 Task: Find connections with filter location Iguatu with filter topic #Futurismwith filter profile language German with filter current company HPCL-Mittal Energy Limited with filter school Amravati University with filter industry Wholesale Alcoholic Beverages with filter service category Logo Design with filter keywords title Grant Writer
Action: Mouse moved to (702, 134)
Screenshot: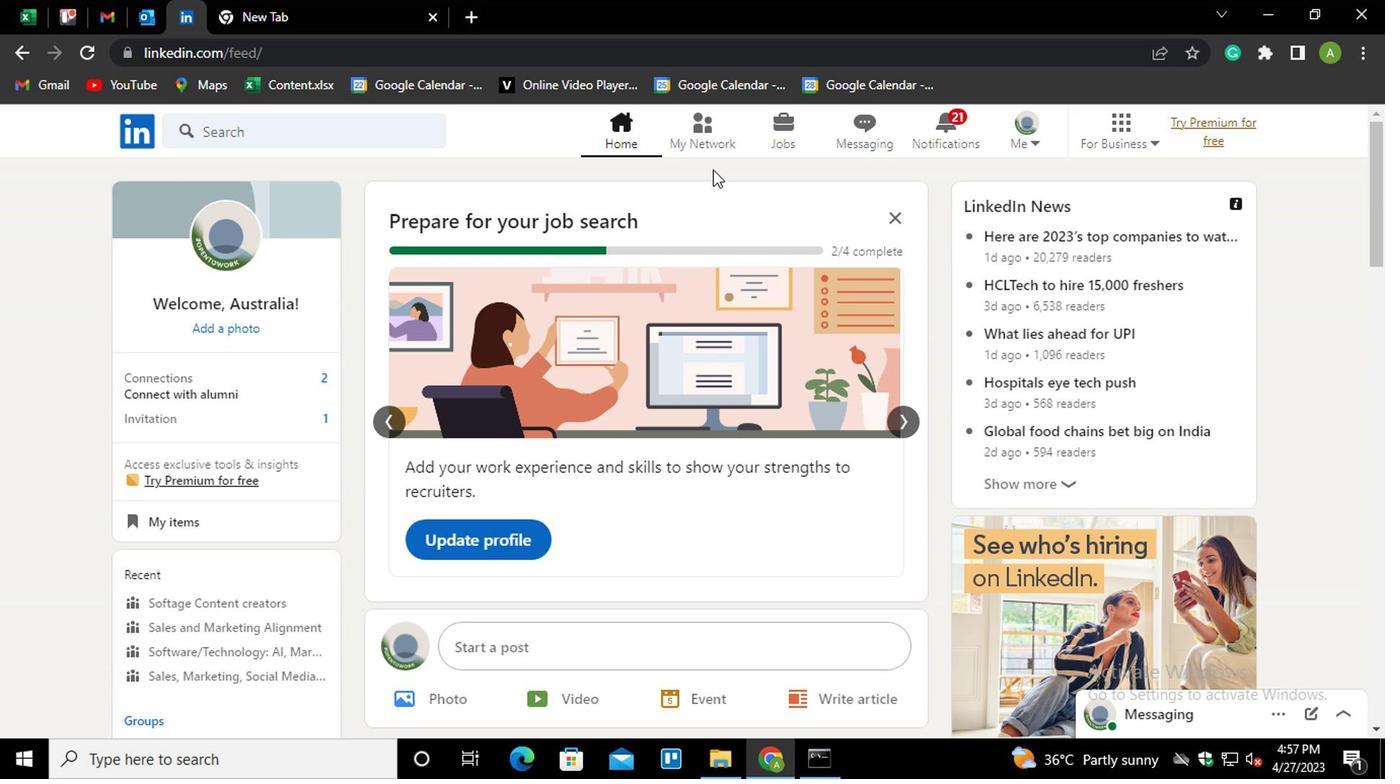 
Action: Mouse pressed left at (702, 134)
Screenshot: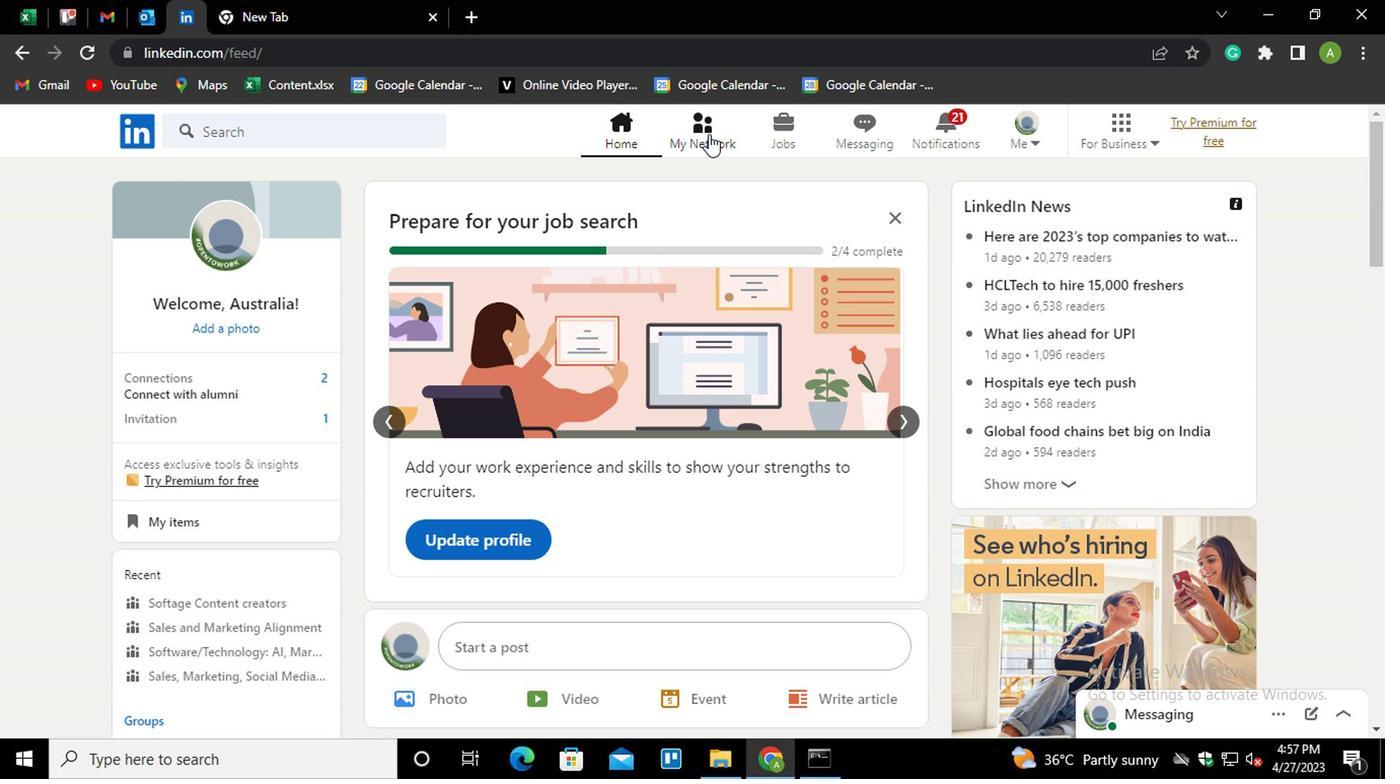 
Action: Mouse moved to (239, 246)
Screenshot: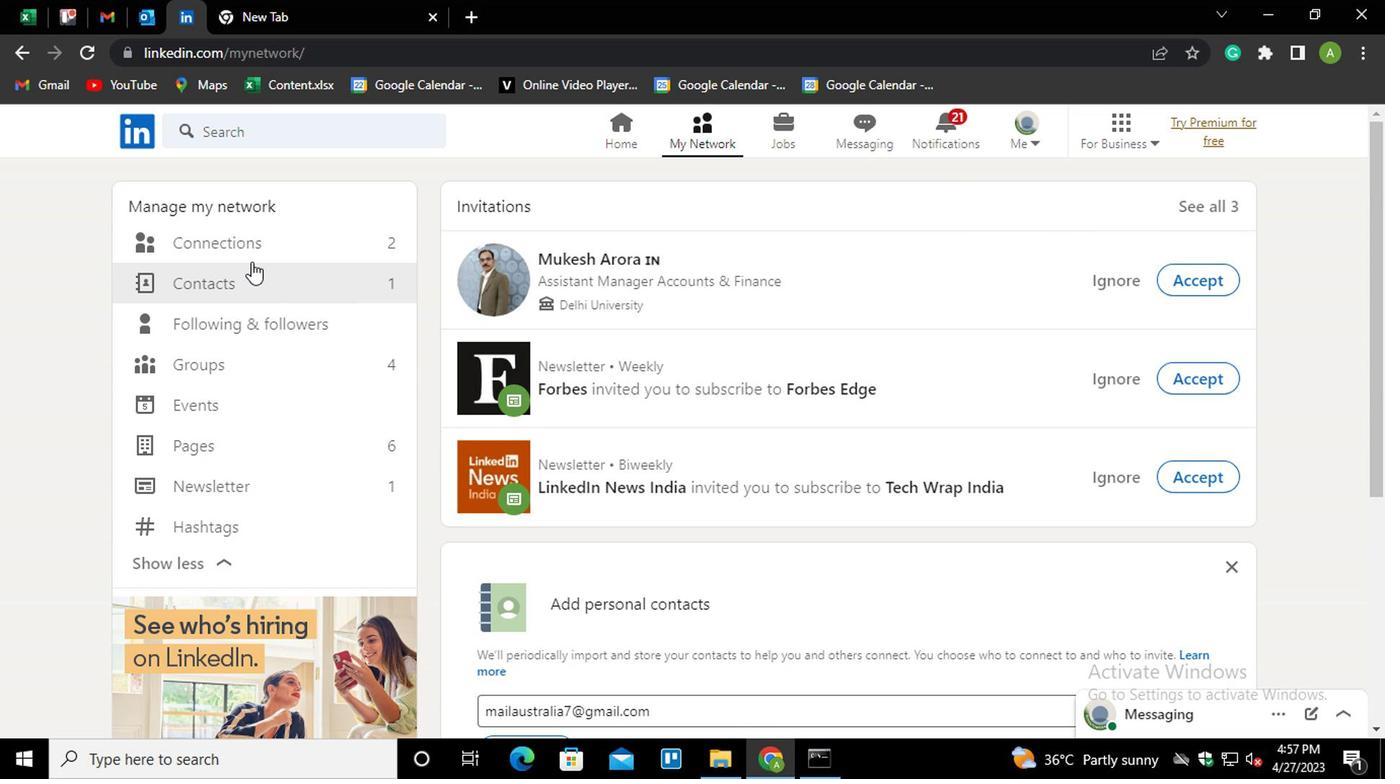 
Action: Mouse pressed left at (239, 246)
Screenshot: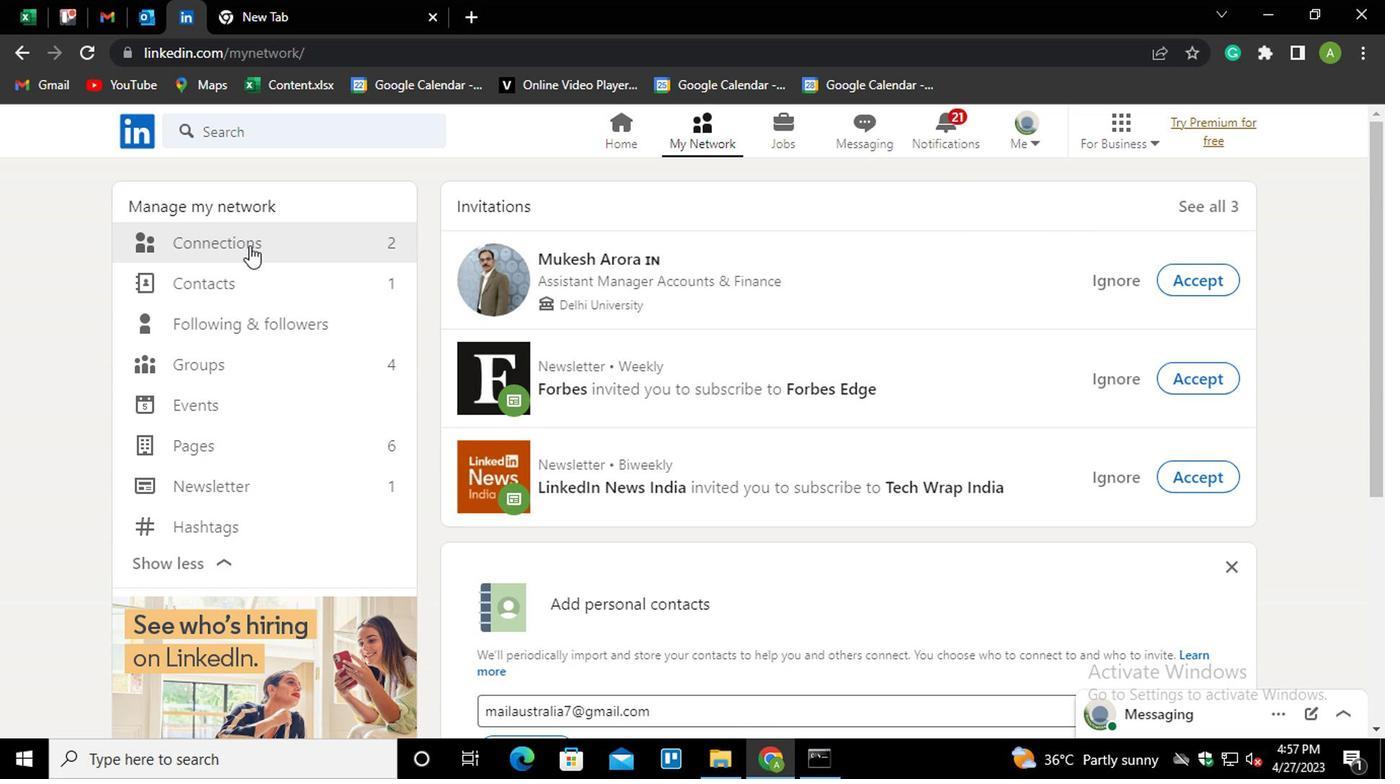 
Action: Mouse moved to (834, 238)
Screenshot: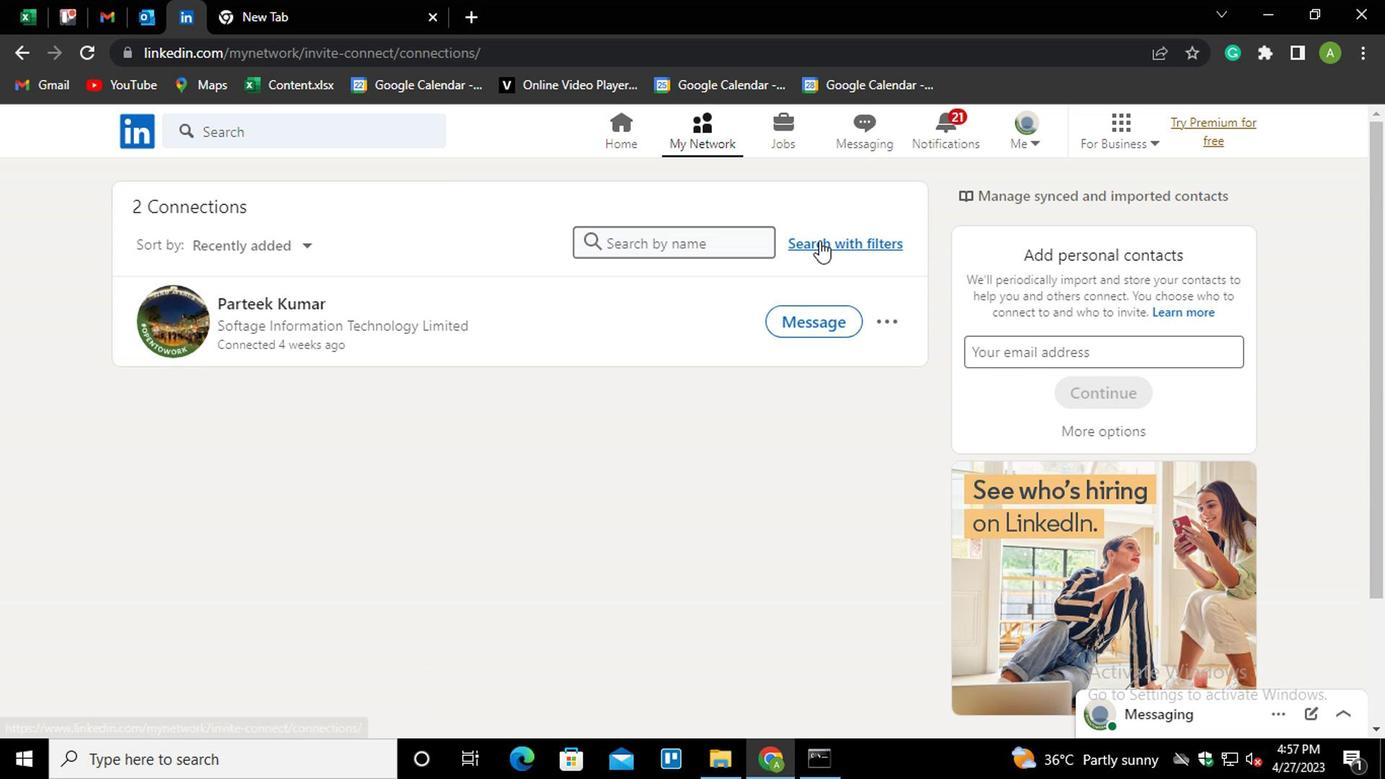 
Action: Mouse pressed left at (834, 238)
Screenshot: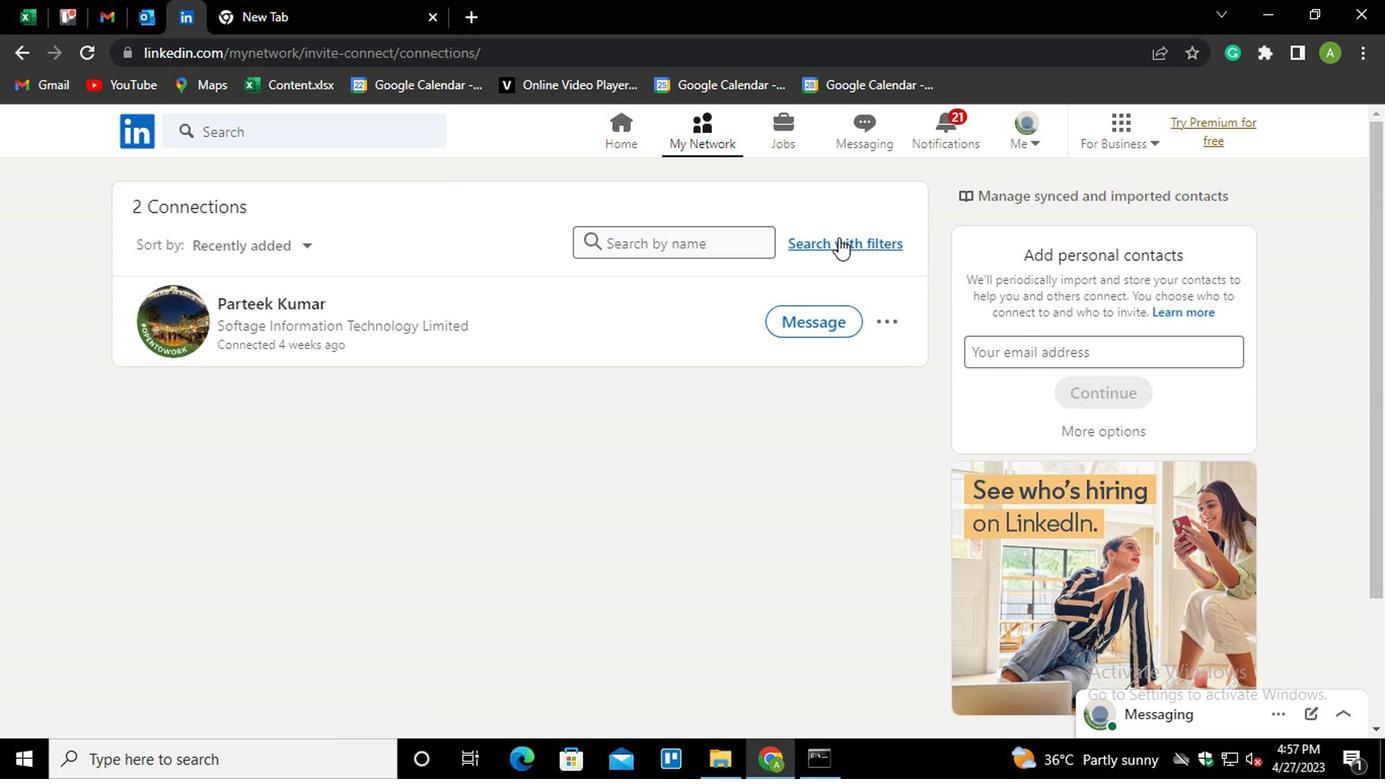 
Action: Mouse moved to (743, 185)
Screenshot: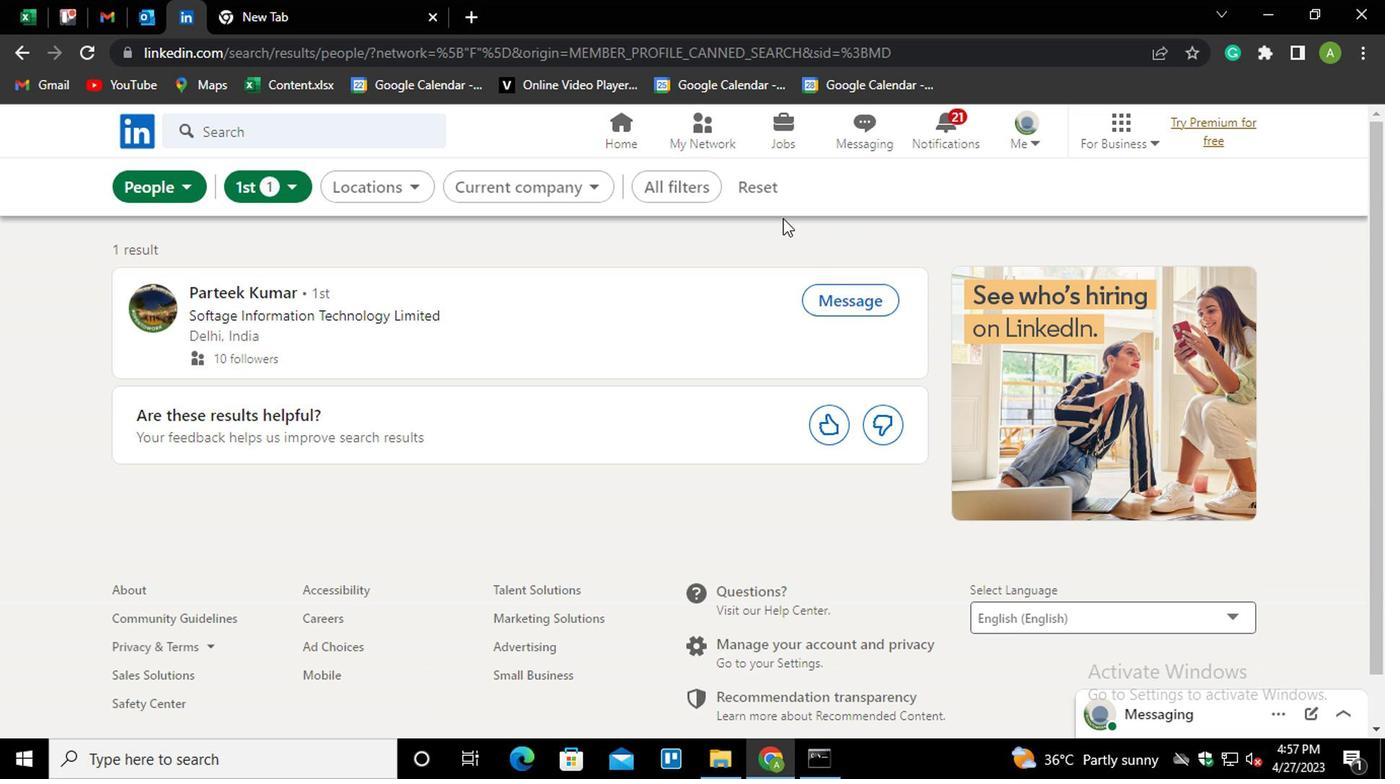 
Action: Mouse pressed left at (743, 185)
Screenshot: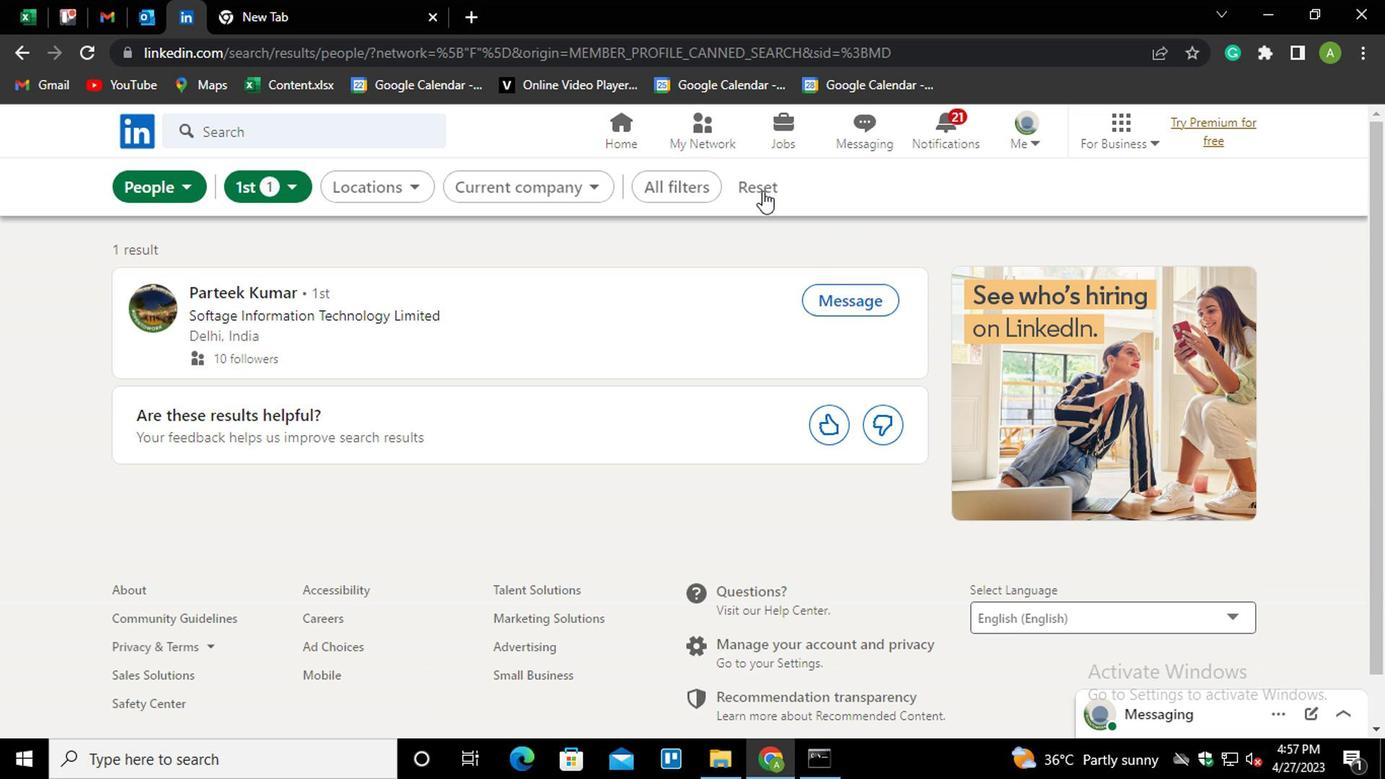 
Action: Mouse moved to (738, 191)
Screenshot: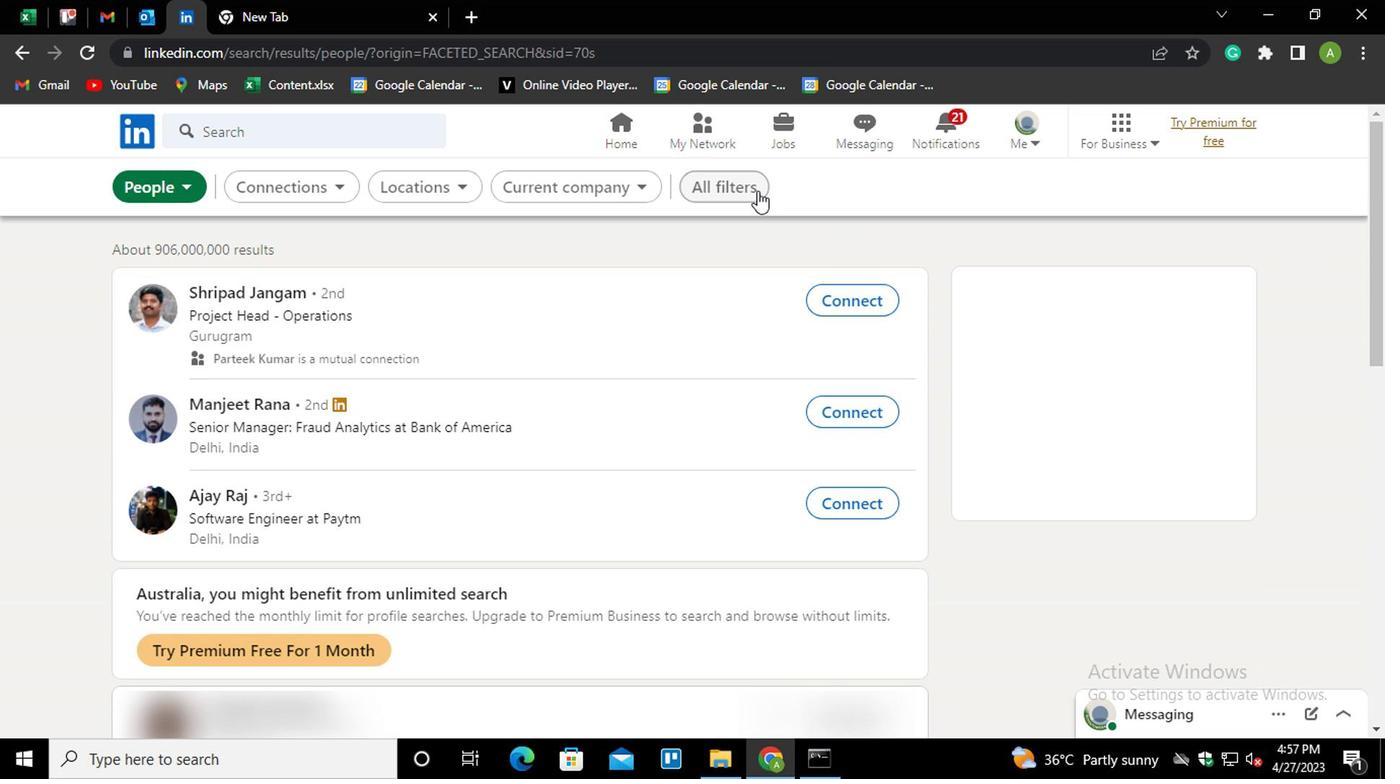 
Action: Mouse pressed left at (738, 191)
Screenshot: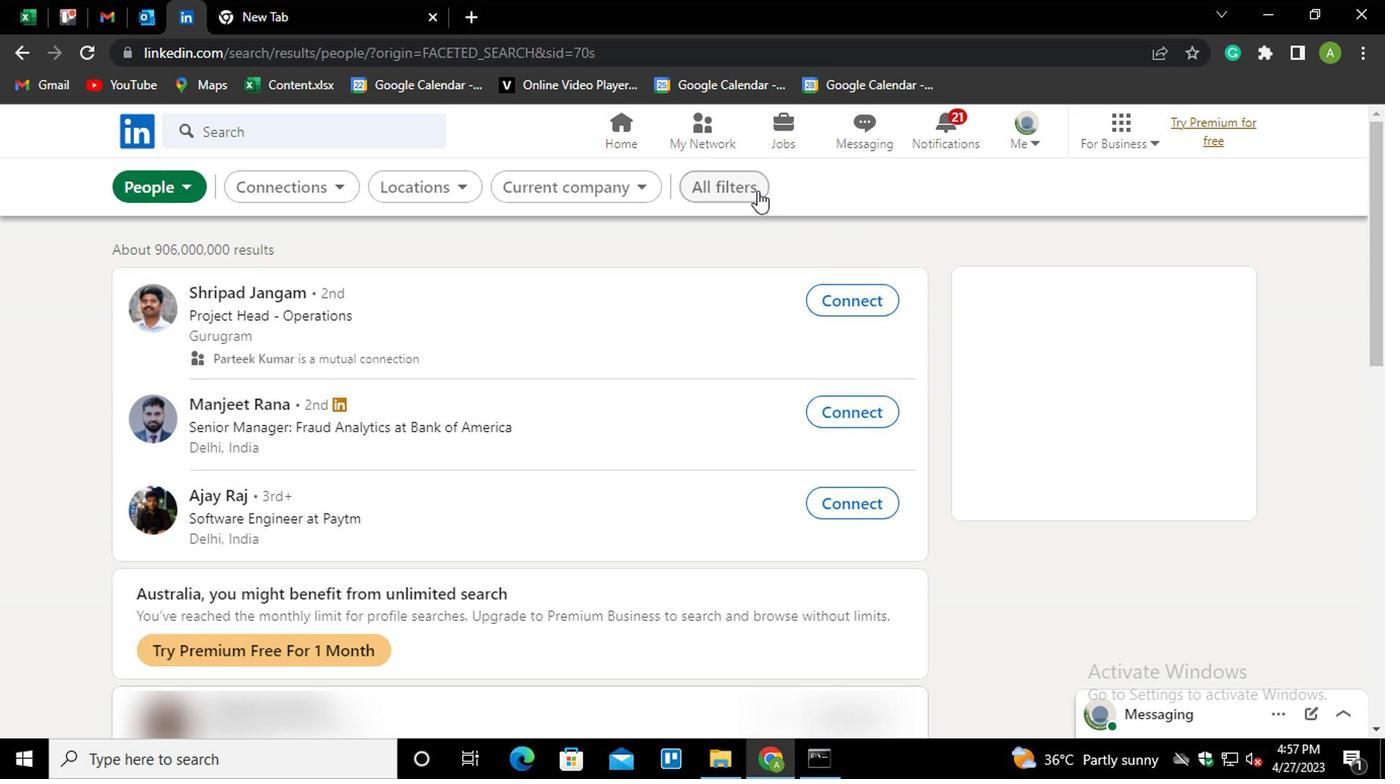
Action: Mouse moved to (927, 352)
Screenshot: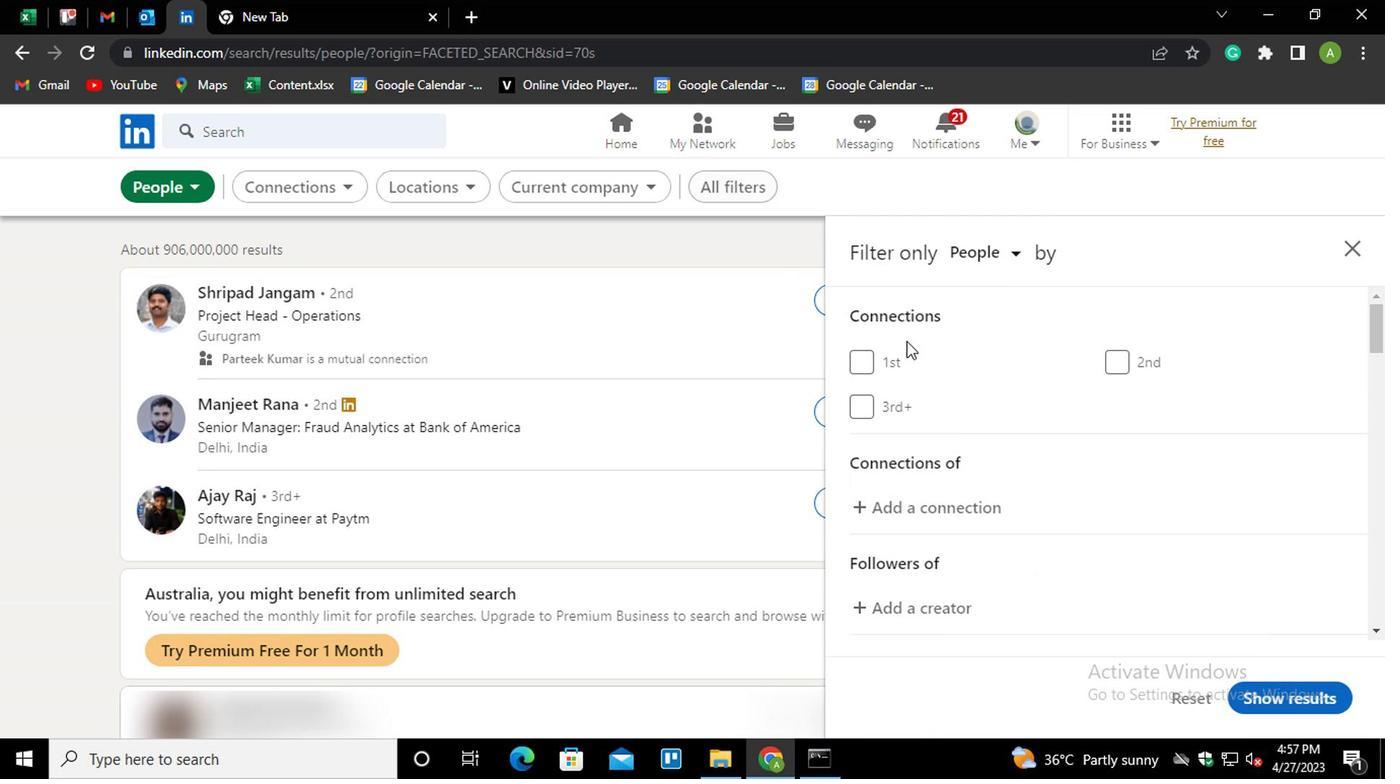 
Action: Mouse scrolled (927, 352) with delta (0, 0)
Screenshot: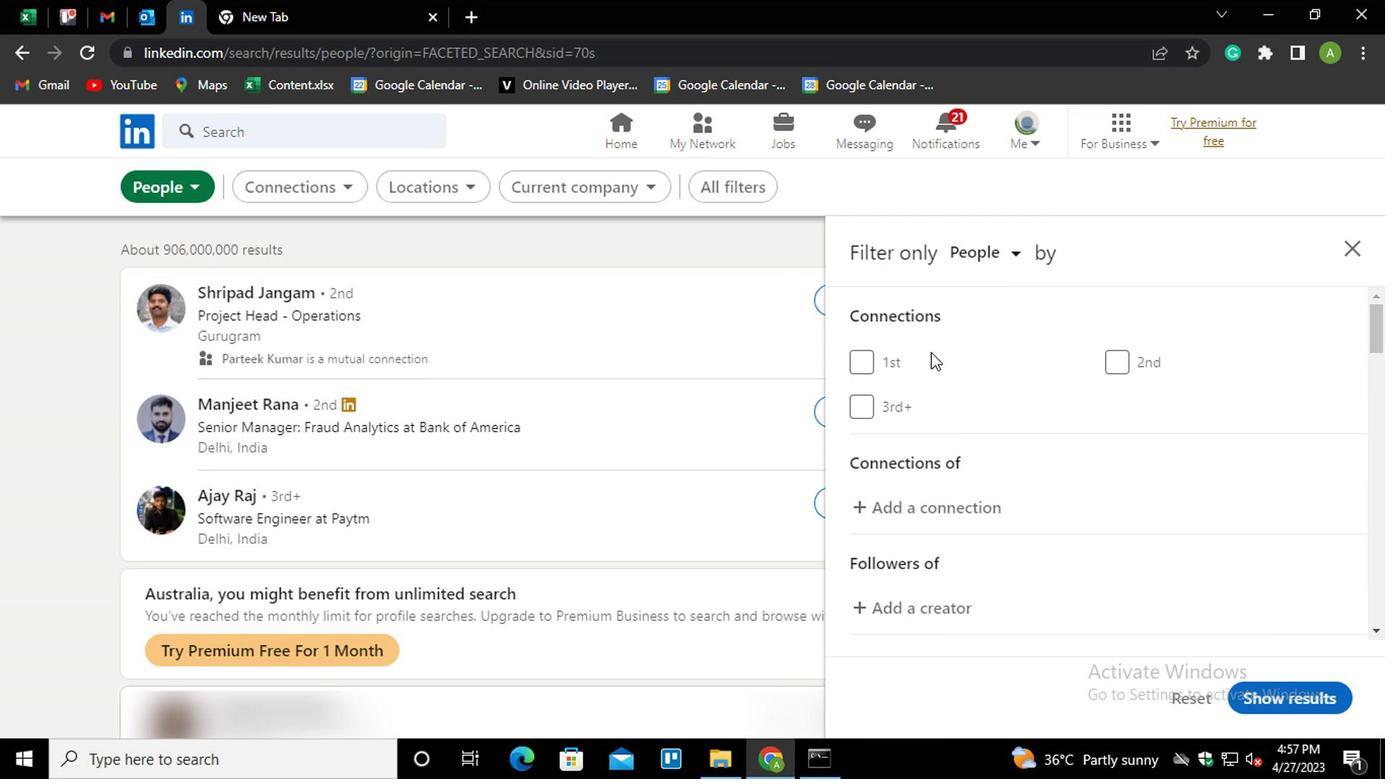 
Action: Mouse scrolled (927, 352) with delta (0, 0)
Screenshot: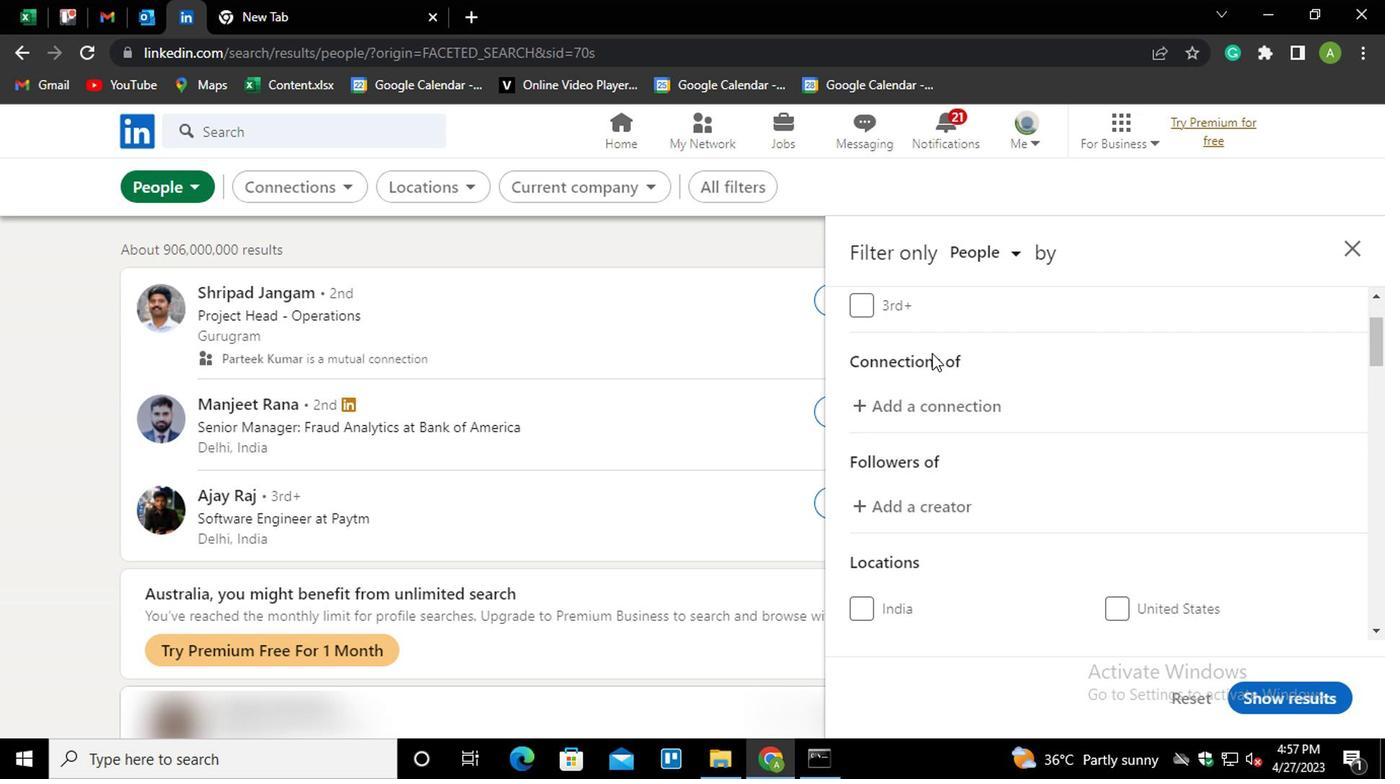 
Action: Mouse scrolled (927, 352) with delta (0, 0)
Screenshot: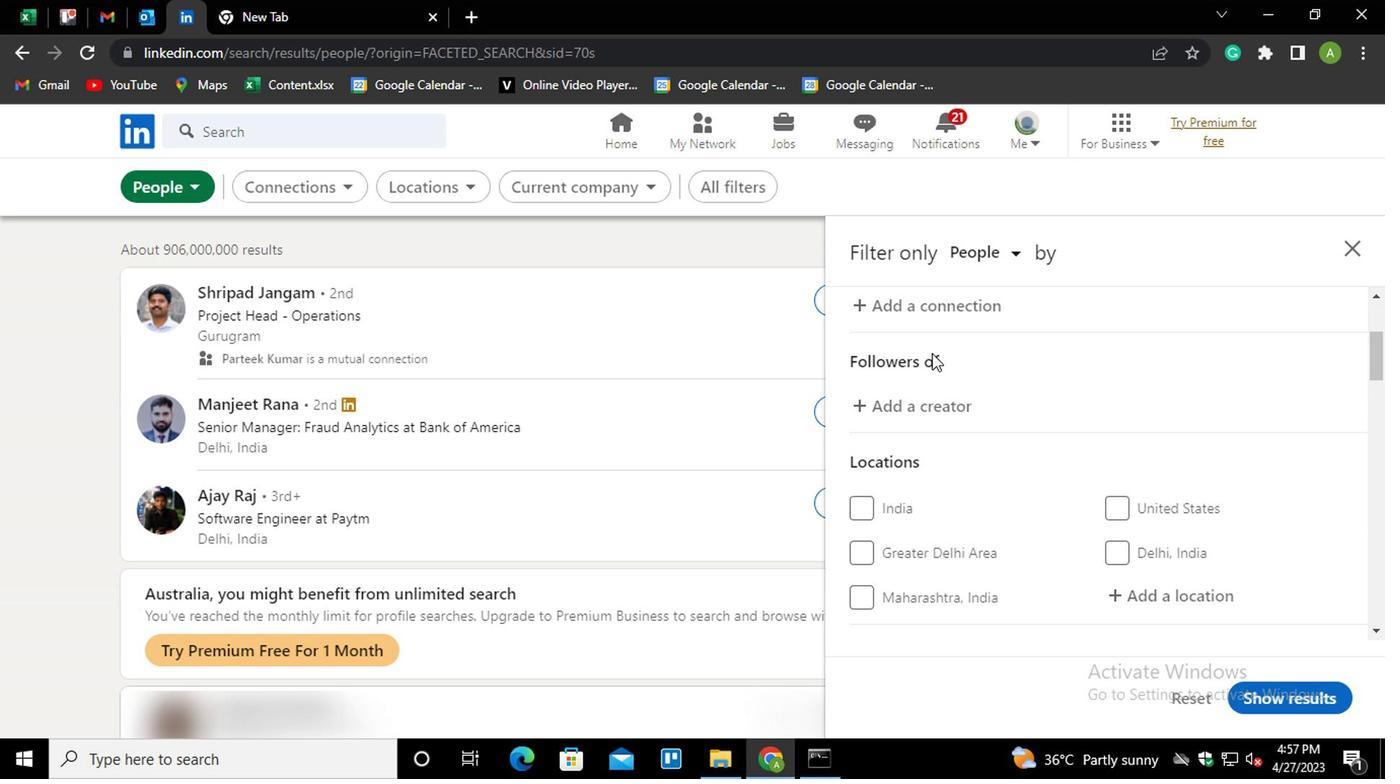 
Action: Mouse scrolled (927, 352) with delta (0, 0)
Screenshot: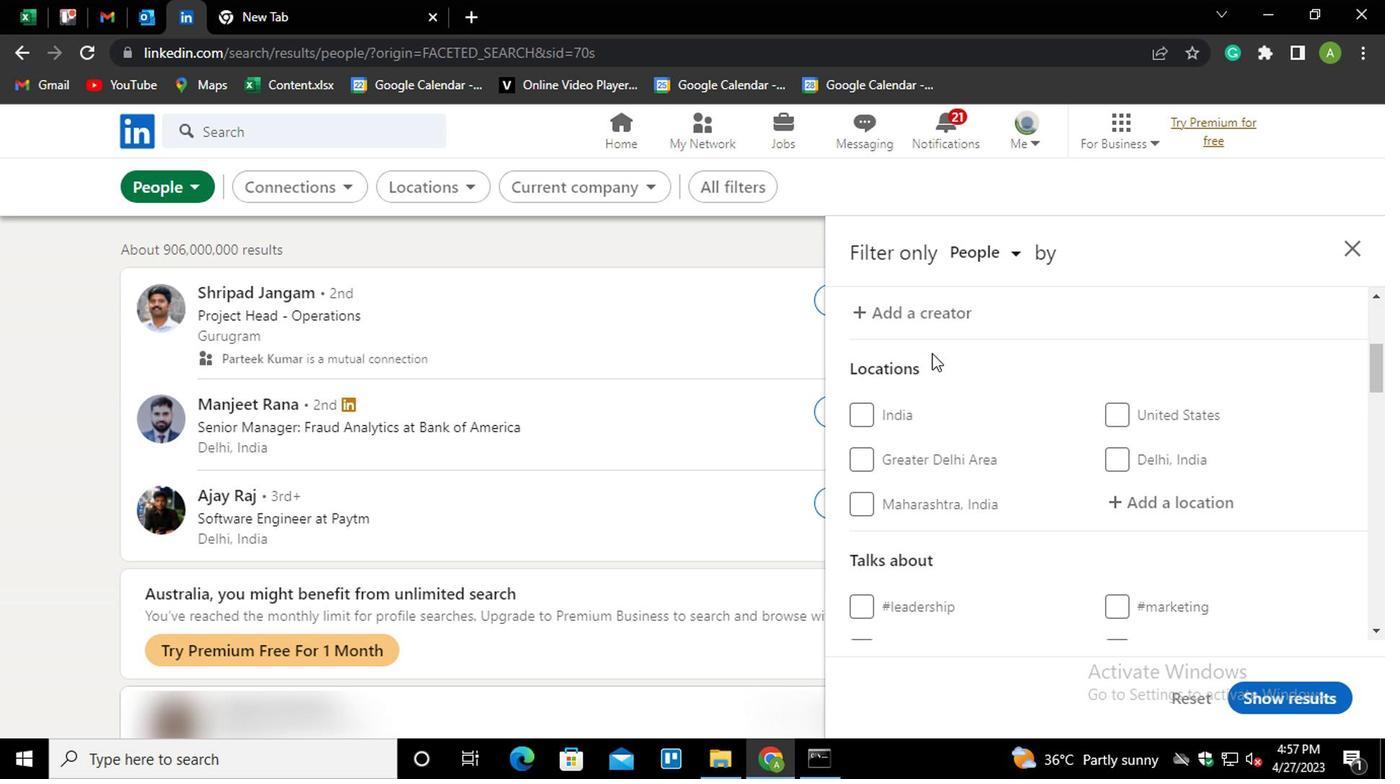 
Action: Mouse scrolled (927, 352) with delta (0, 0)
Screenshot: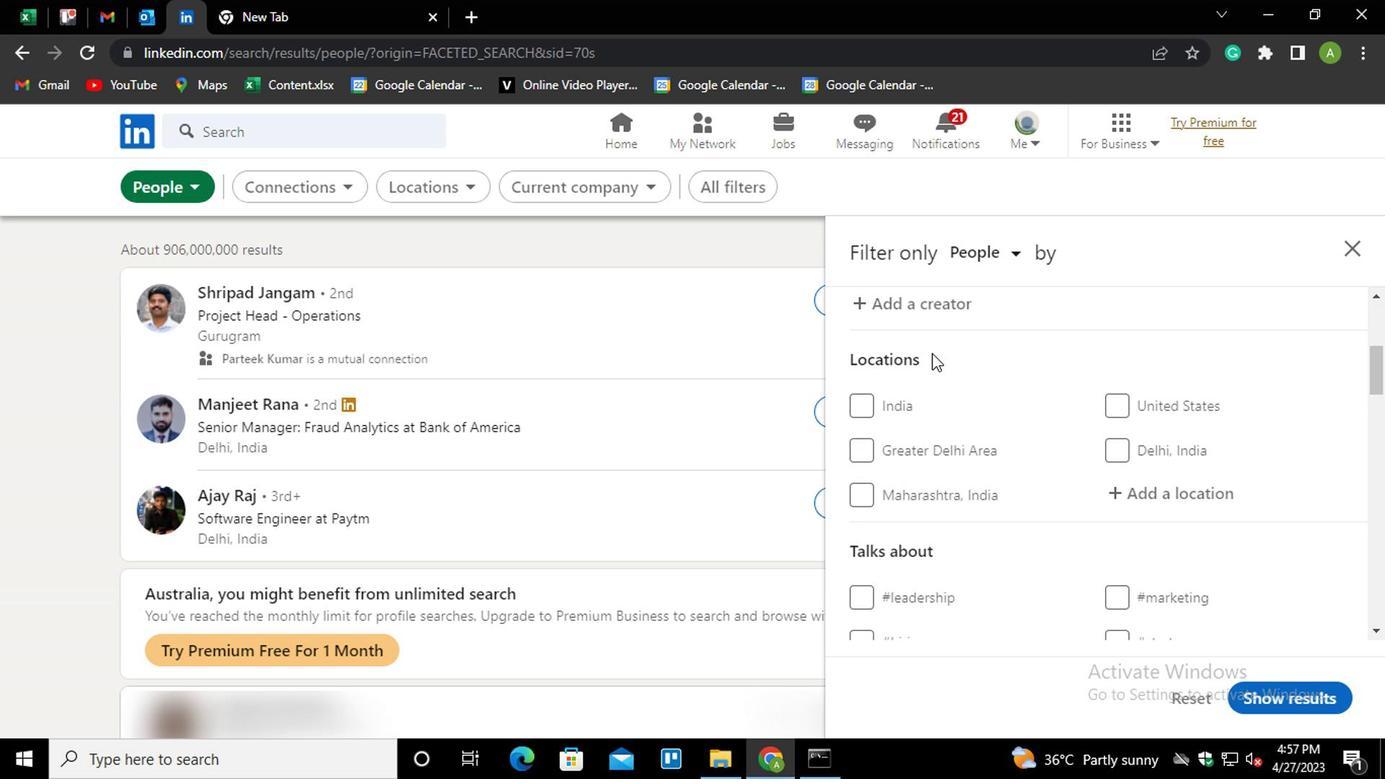 
Action: Mouse moved to (1125, 294)
Screenshot: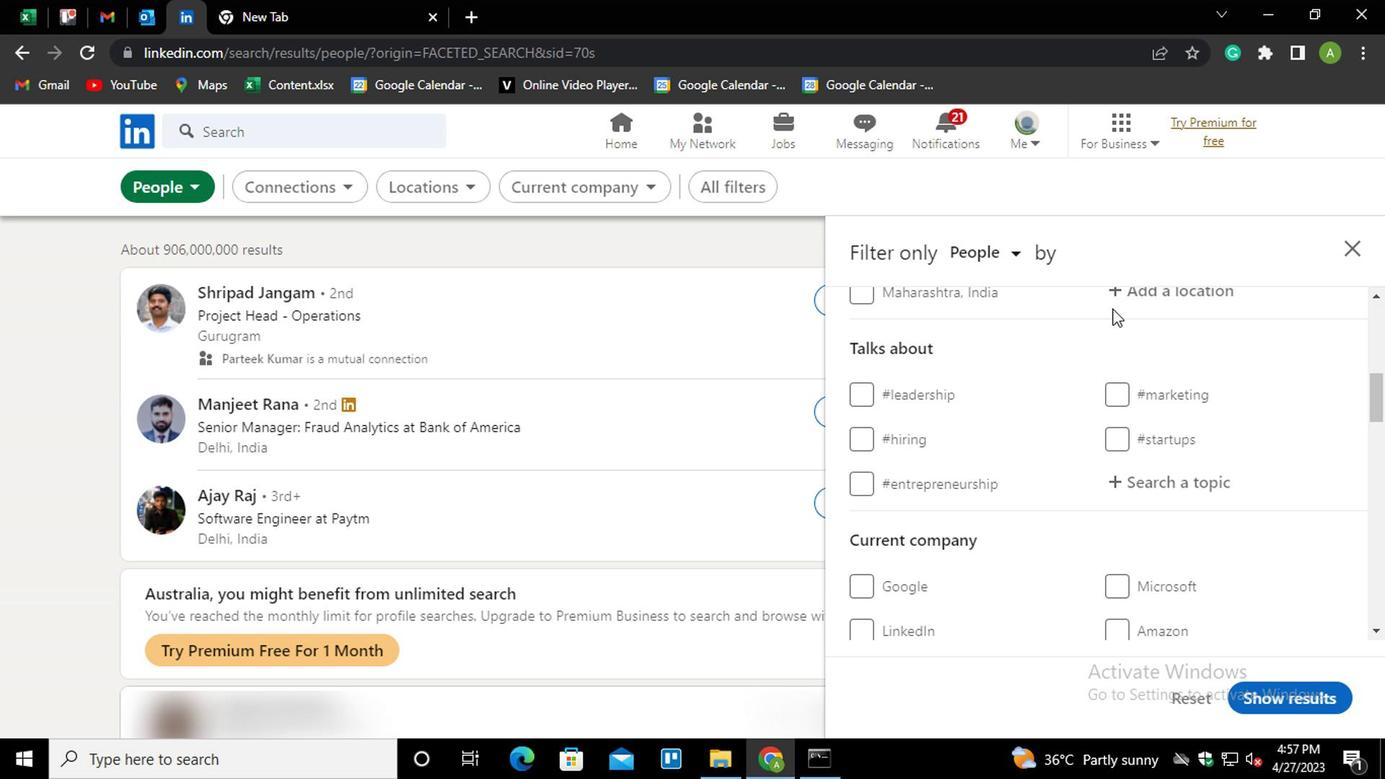
Action: Mouse pressed left at (1125, 294)
Screenshot: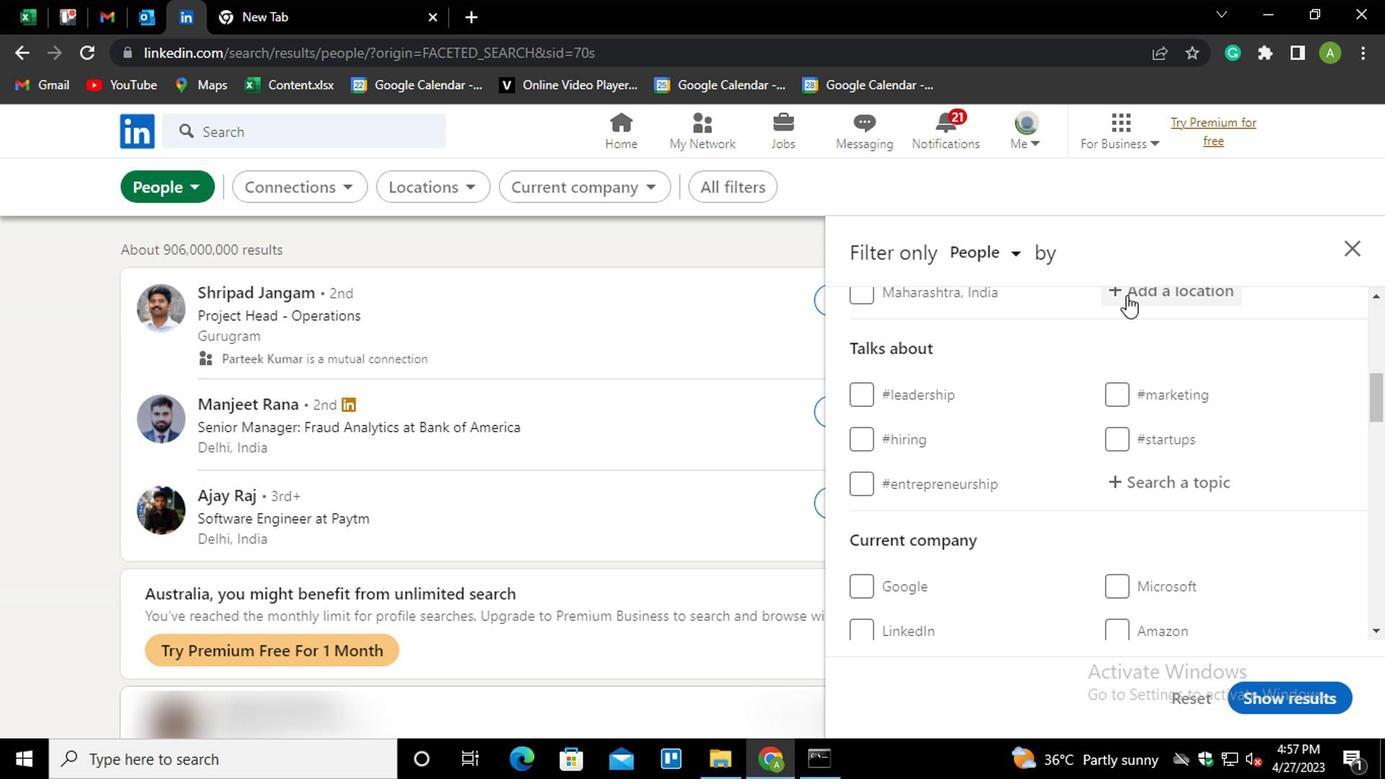 
Action: Mouse moved to (1138, 305)
Screenshot: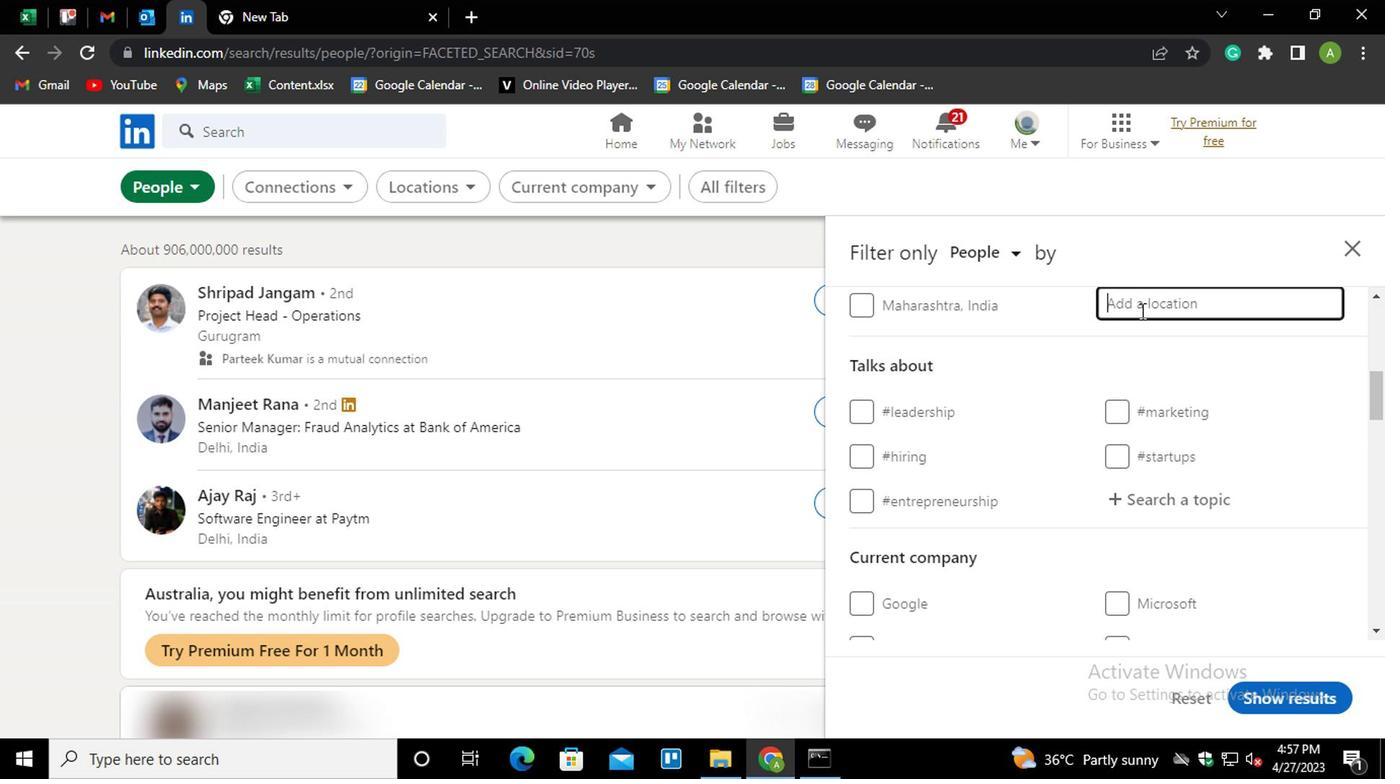 
Action: Mouse pressed left at (1138, 305)
Screenshot: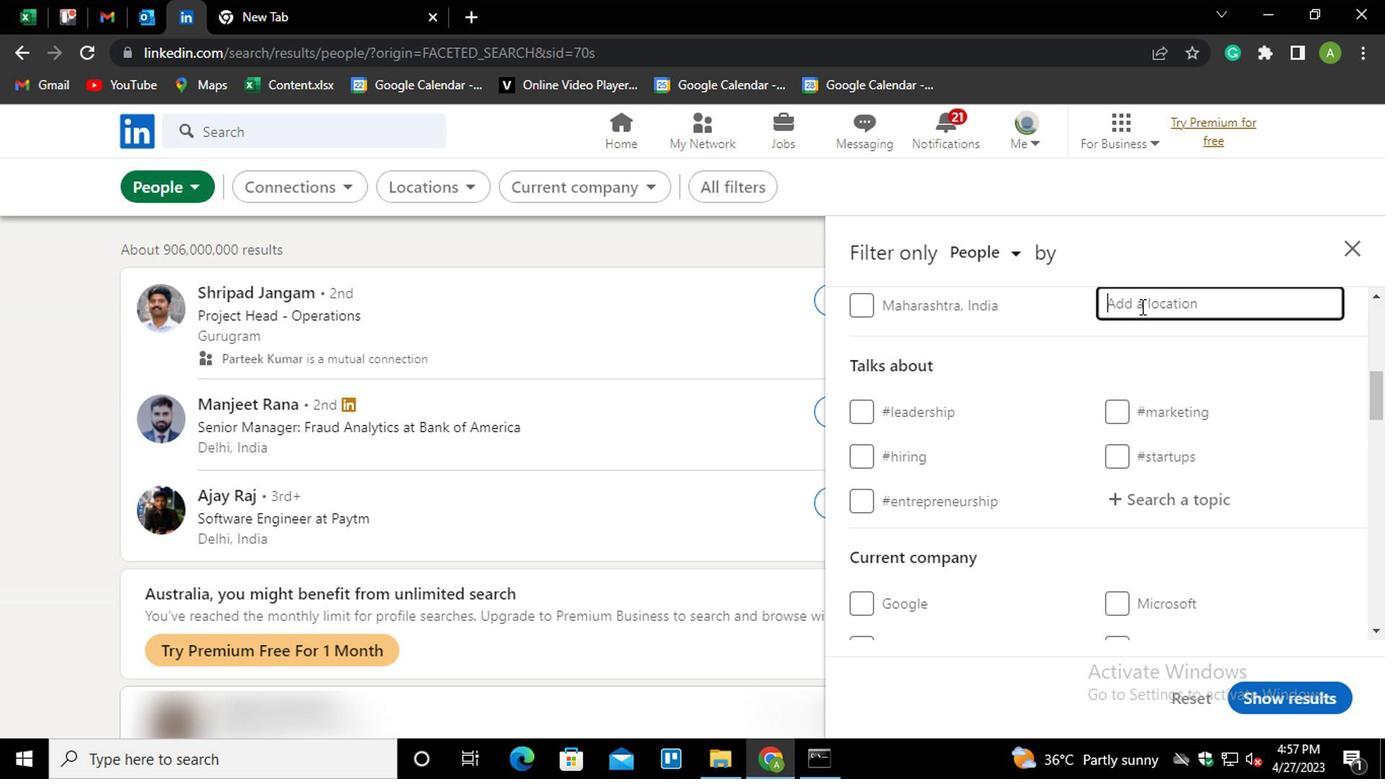 
Action: Mouse moved to (1138, 305)
Screenshot: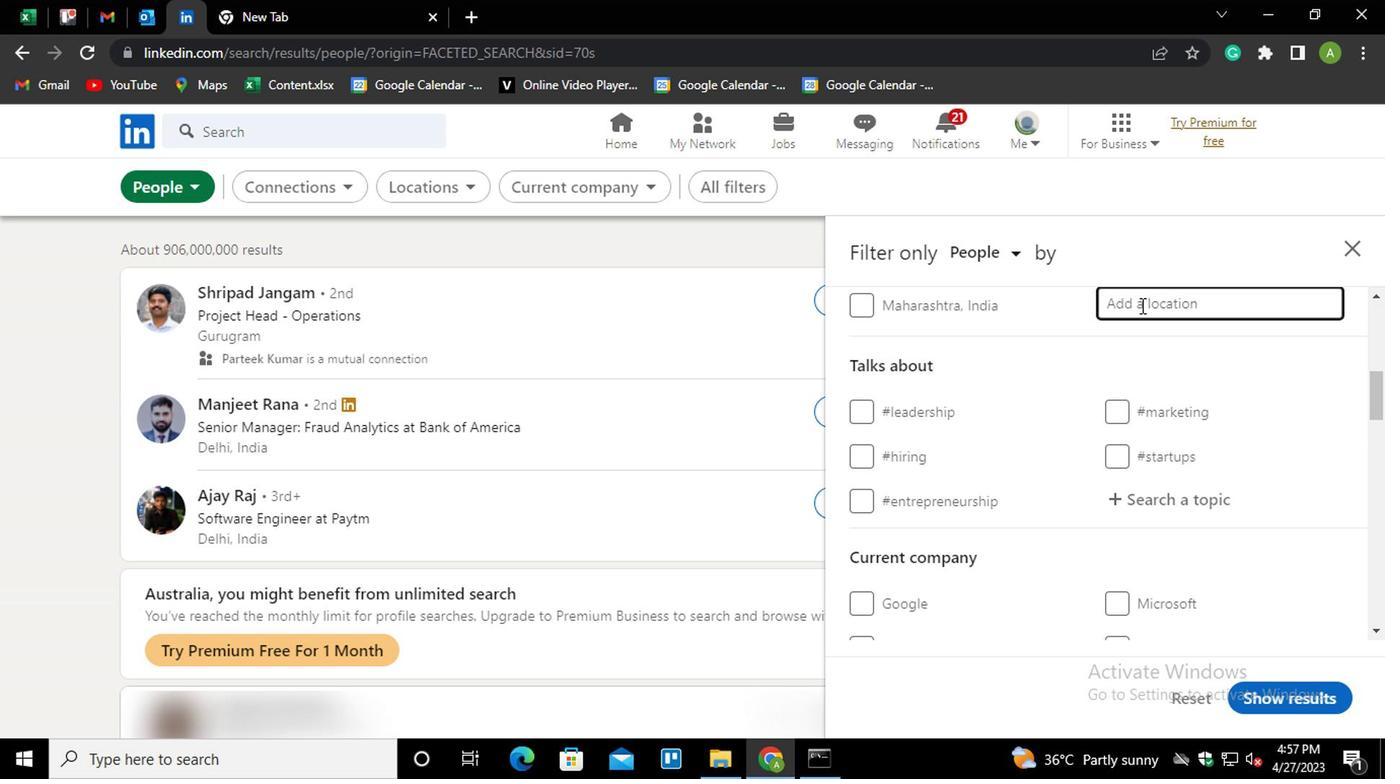 
Action: Key pressed <Key.shift><Key.shift><Key.shift><Key.shift><Key.shift><Key.shift><Key.shift><Key.shift><Key.shift><Key.shift><Key.shift><Key.shift><Key.shift><Key.shift><Key.shift><Key.shift><Key.shift><Key.shift><Key.shift><Key.shift><Key.shift><Key.shift><Key.shift><Key.shift><Key.shift><Key.shift><Key.shift><Key.shift><Key.shift><Key.shift><Key.shift><Key.shift><Key.shift><Key.shift>IGUA<Key.down><Key.enter>
Screenshot: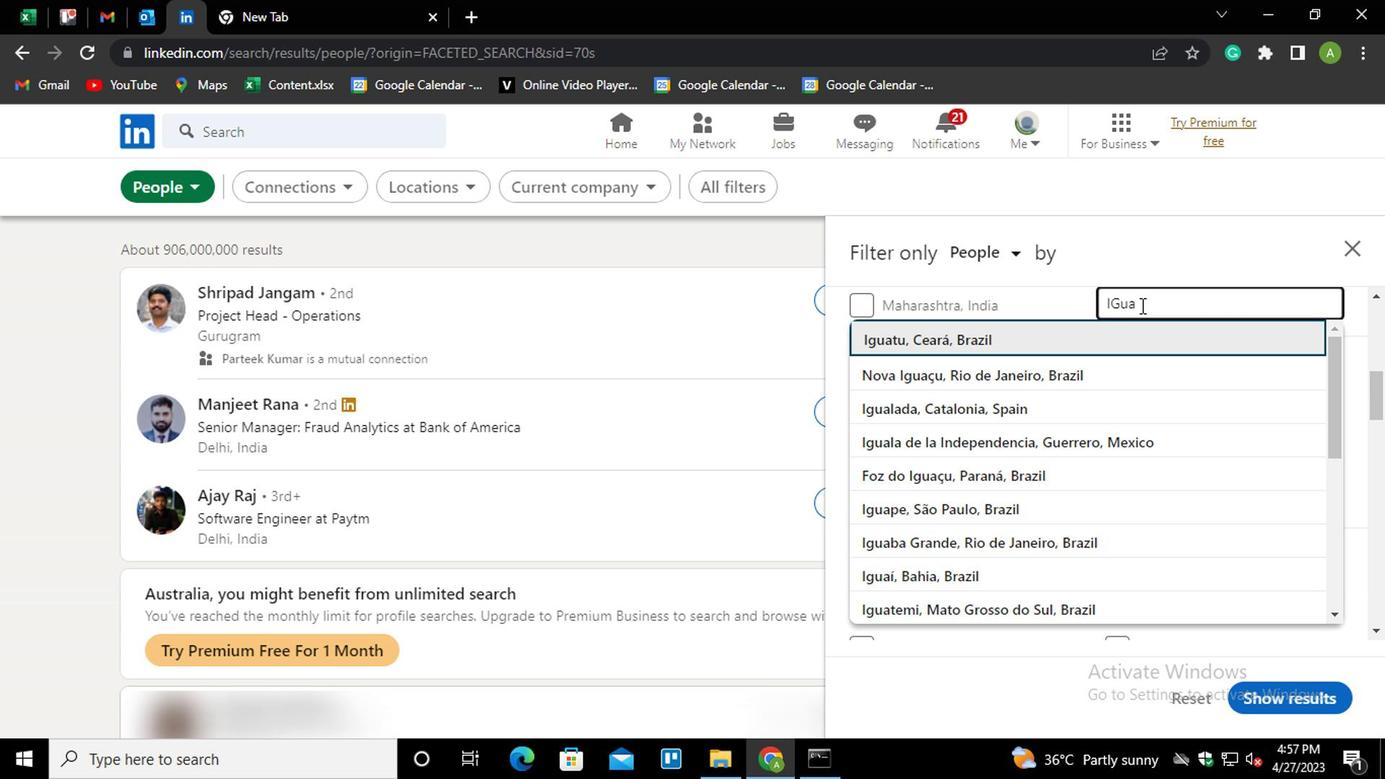 
Action: Mouse moved to (1138, 388)
Screenshot: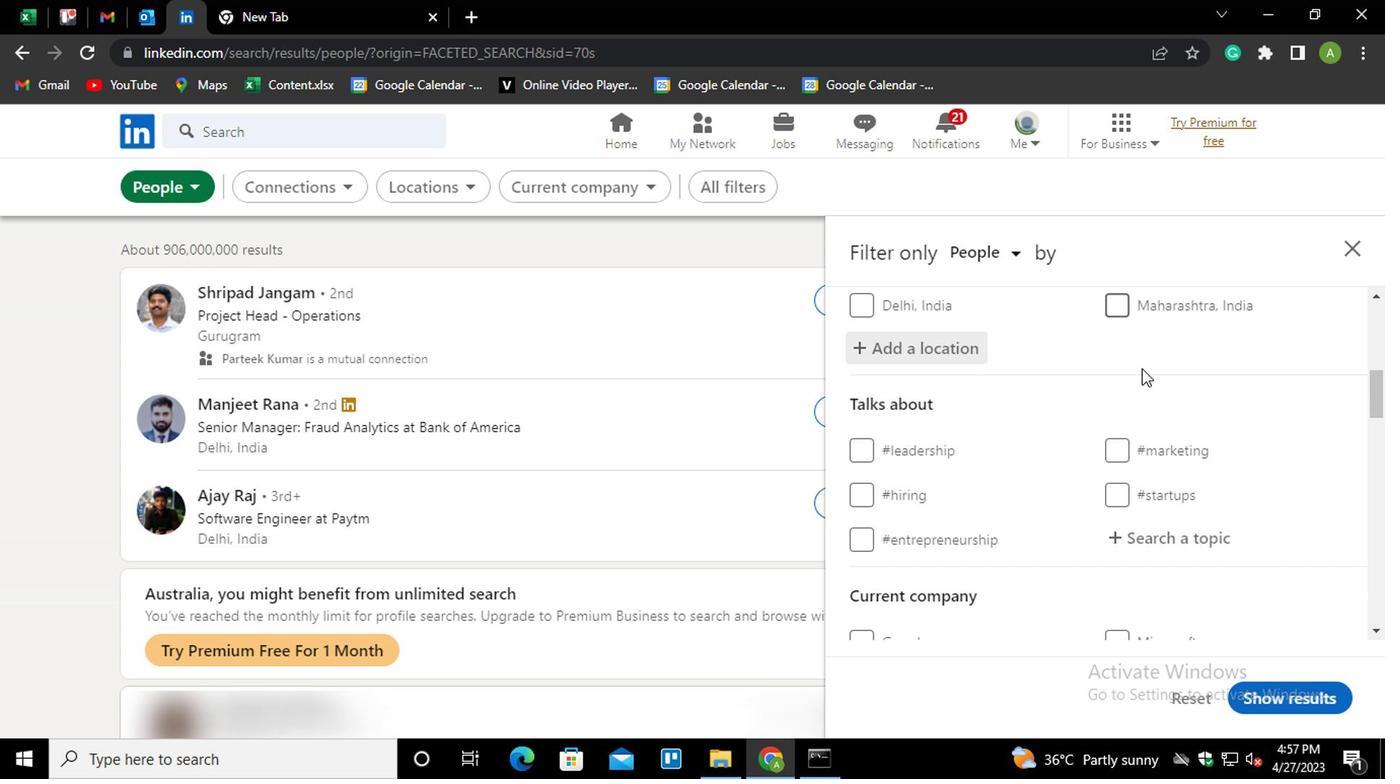 
Action: Mouse scrolled (1138, 386) with delta (0, -1)
Screenshot: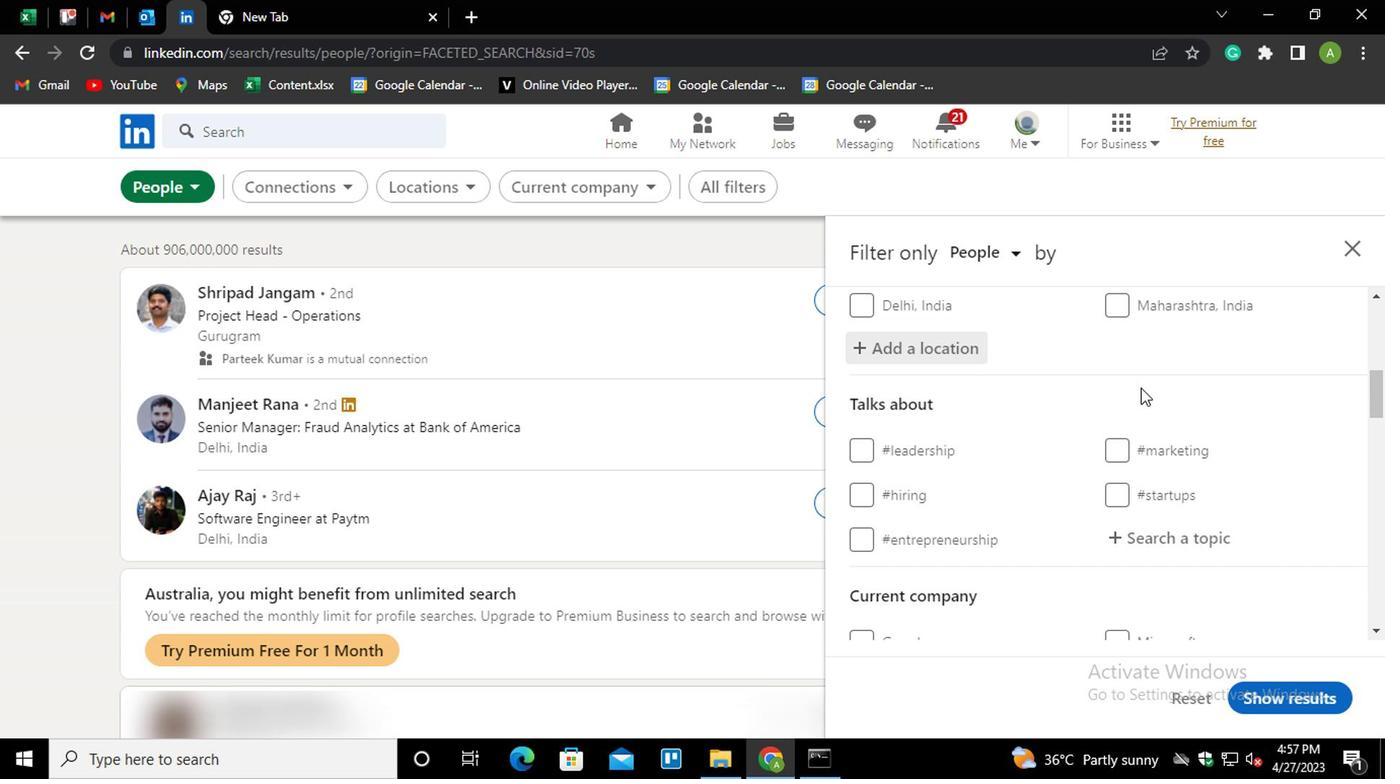 
Action: Mouse moved to (1140, 437)
Screenshot: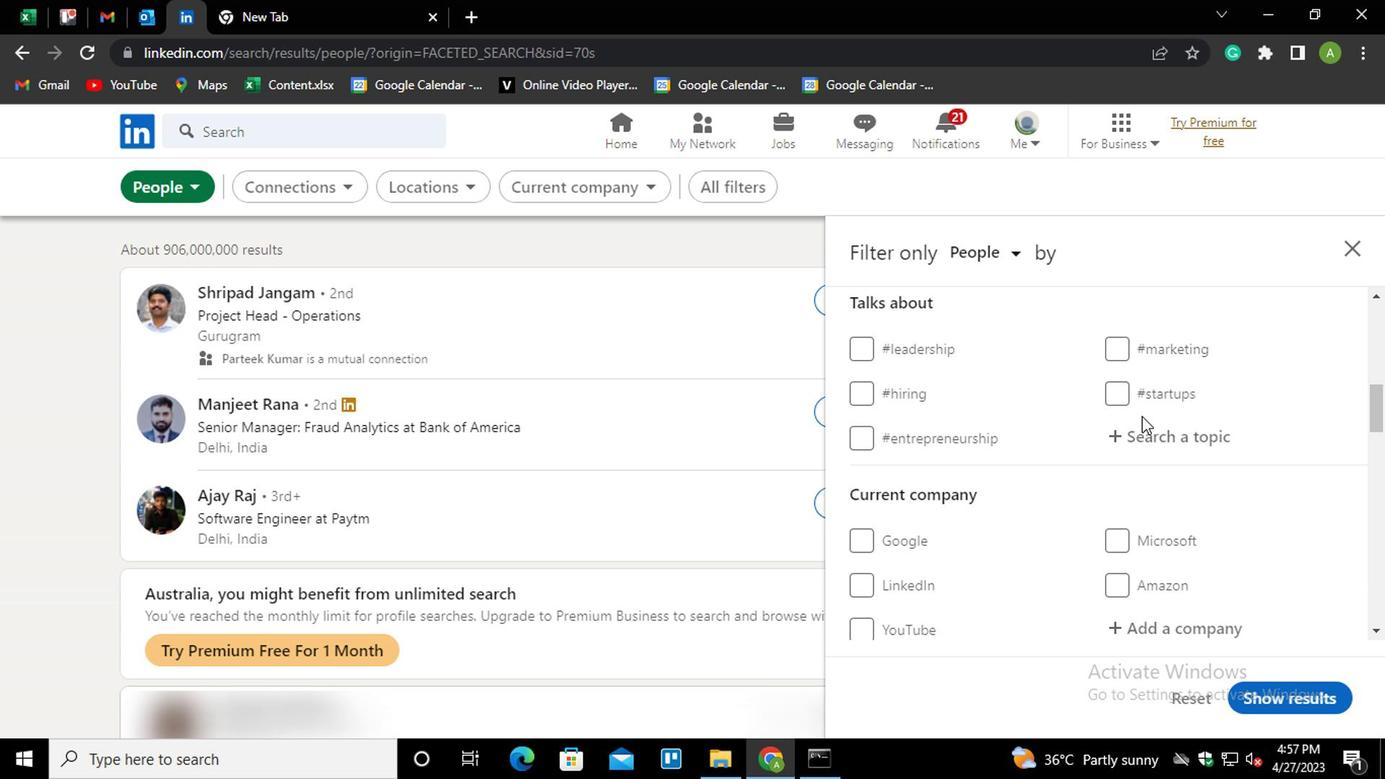 
Action: Mouse pressed left at (1140, 437)
Screenshot: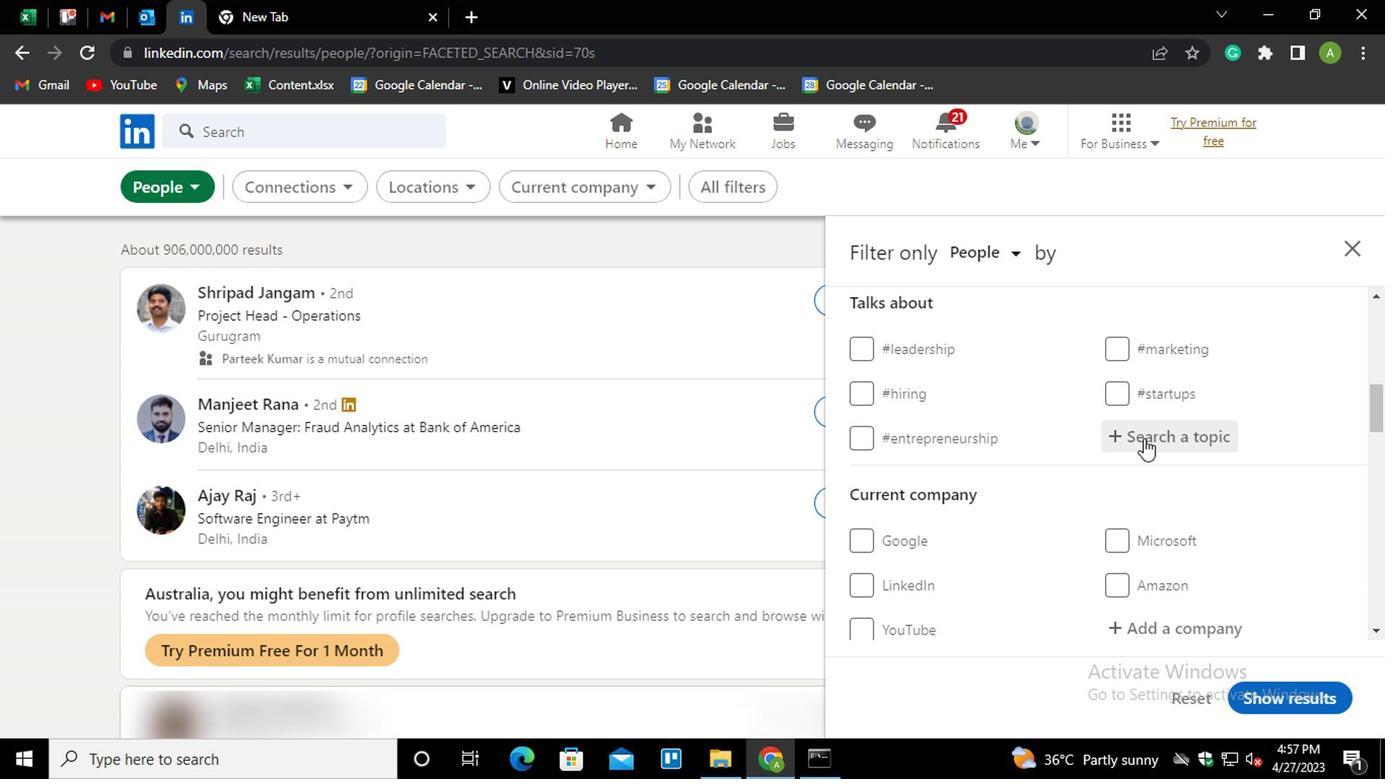 
Action: Mouse moved to (1150, 440)
Screenshot: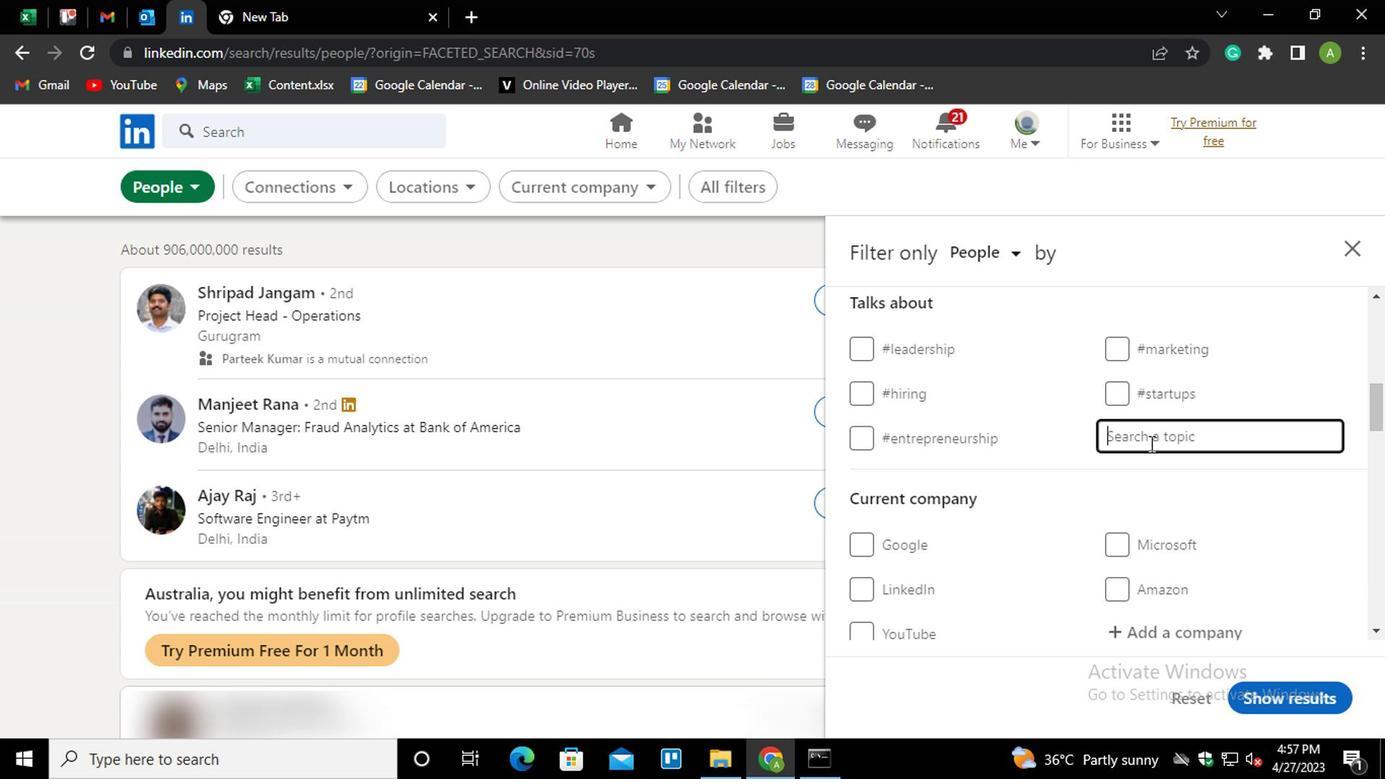 
Action: Mouse pressed left at (1150, 440)
Screenshot: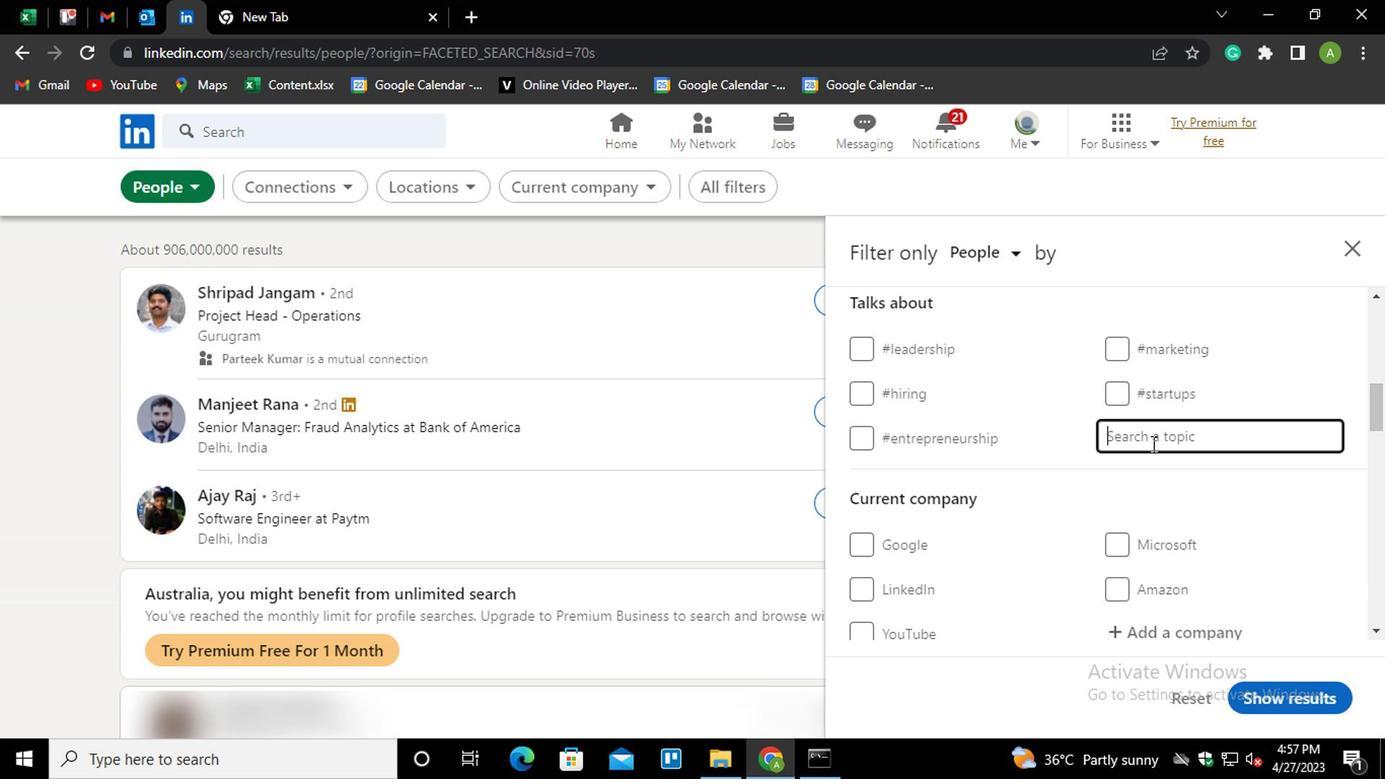 
Action: Mouse moved to (1142, 446)
Screenshot: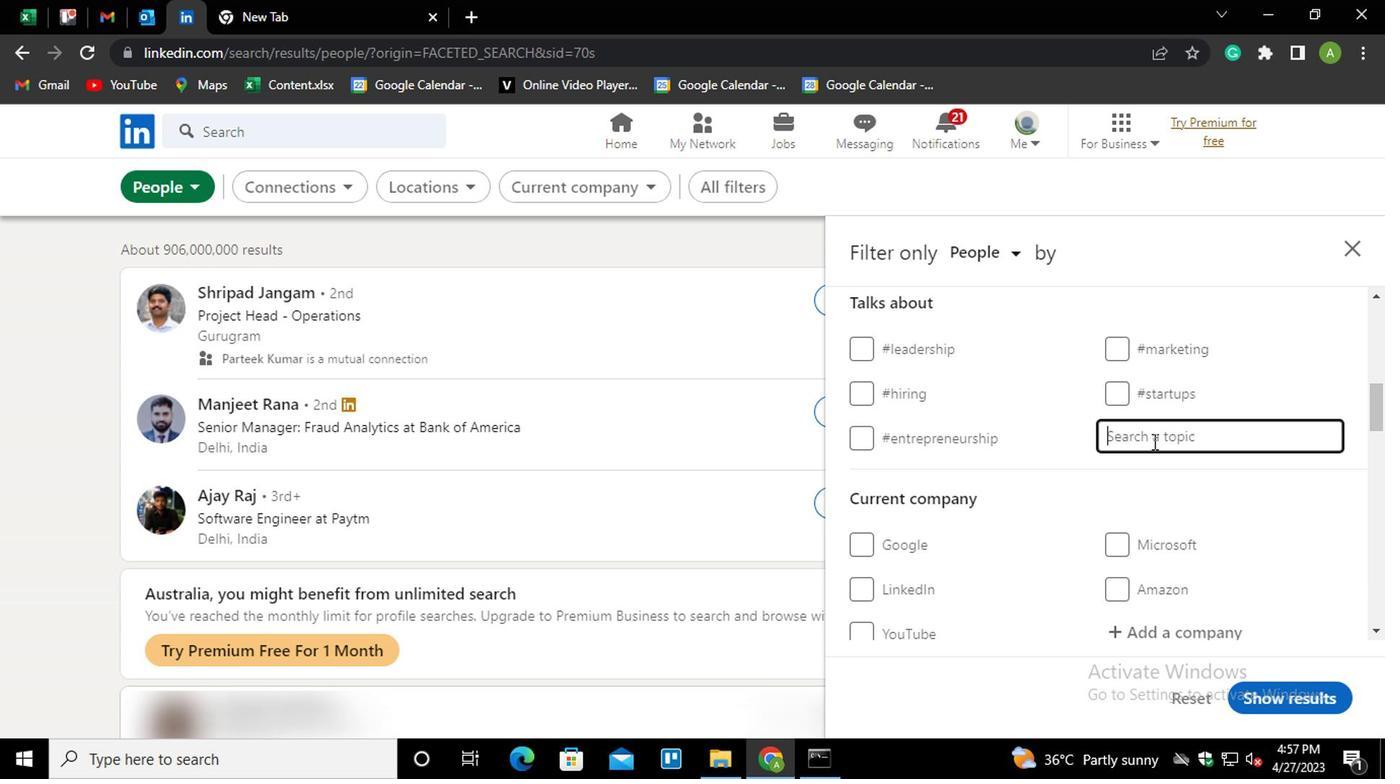 
Action: Key pressed FUTURISM<Key.down><Key.enter>
Screenshot: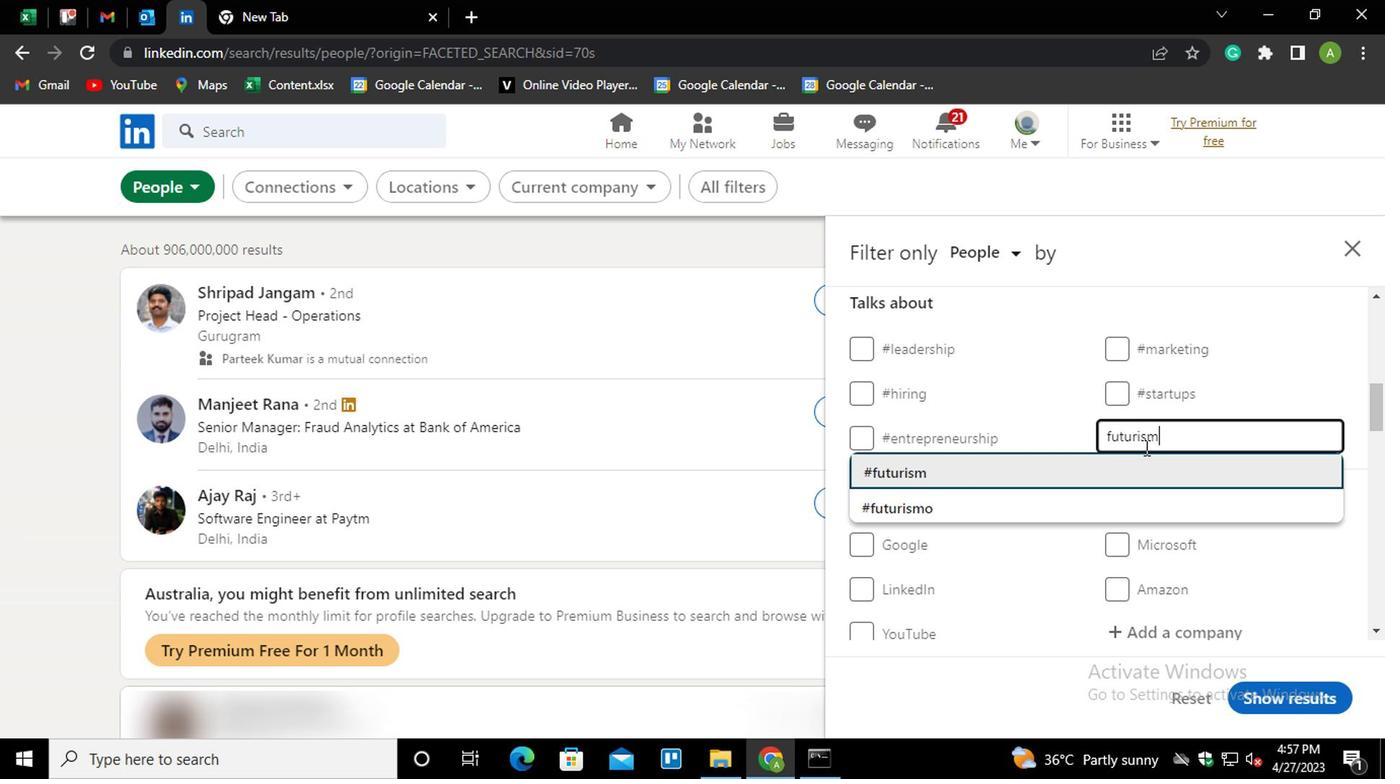 
Action: Mouse scrolled (1142, 445) with delta (0, -1)
Screenshot: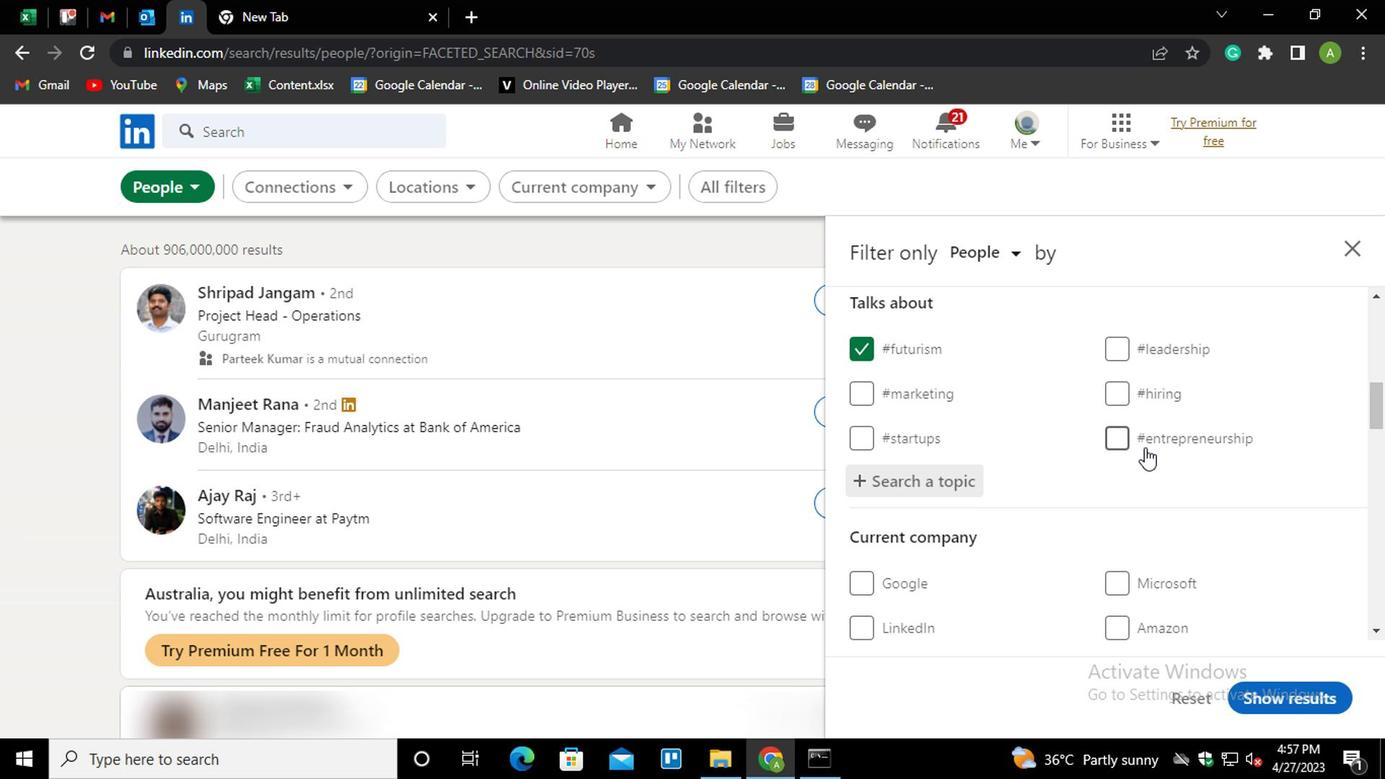 
Action: Mouse scrolled (1142, 445) with delta (0, -1)
Screenshot: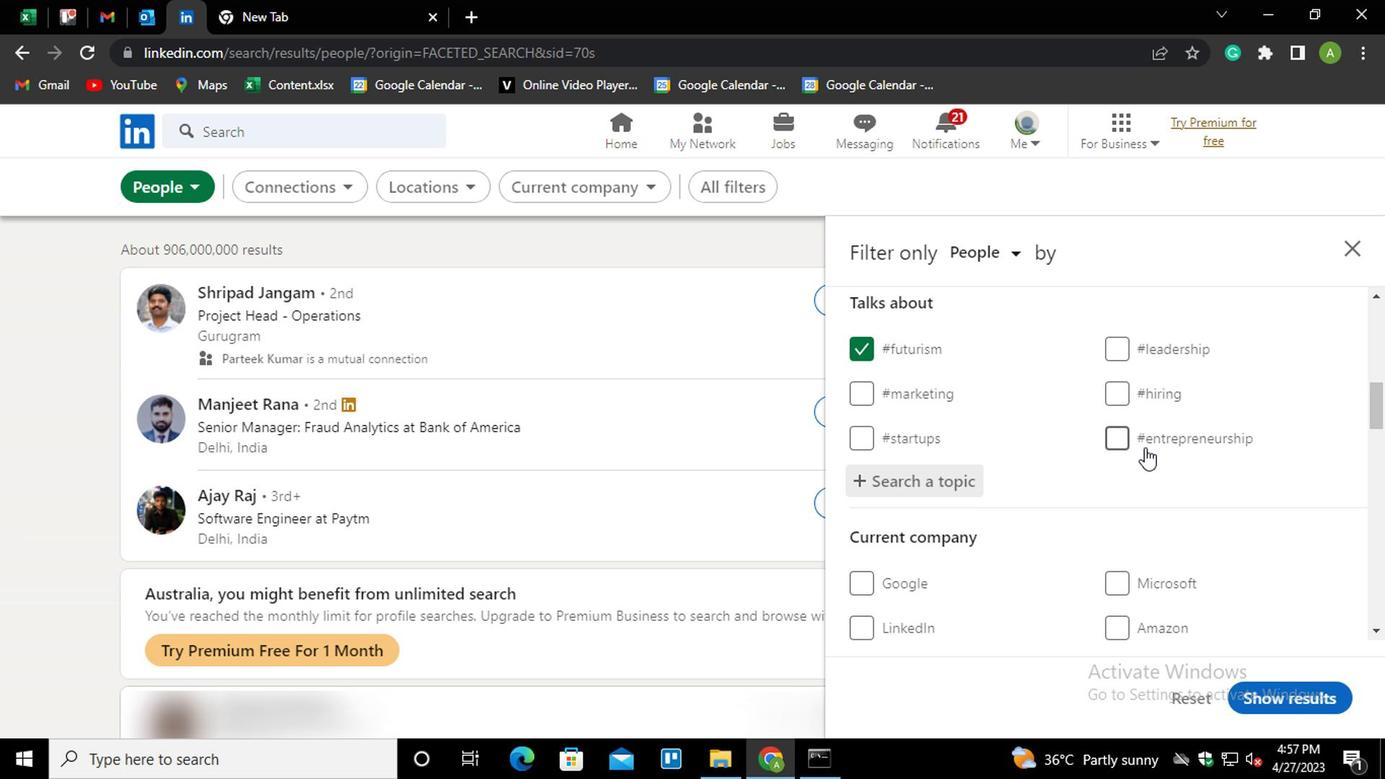 
Action: Mouse scrolled (1142, 445) with delta (0, -1)
Screenshot: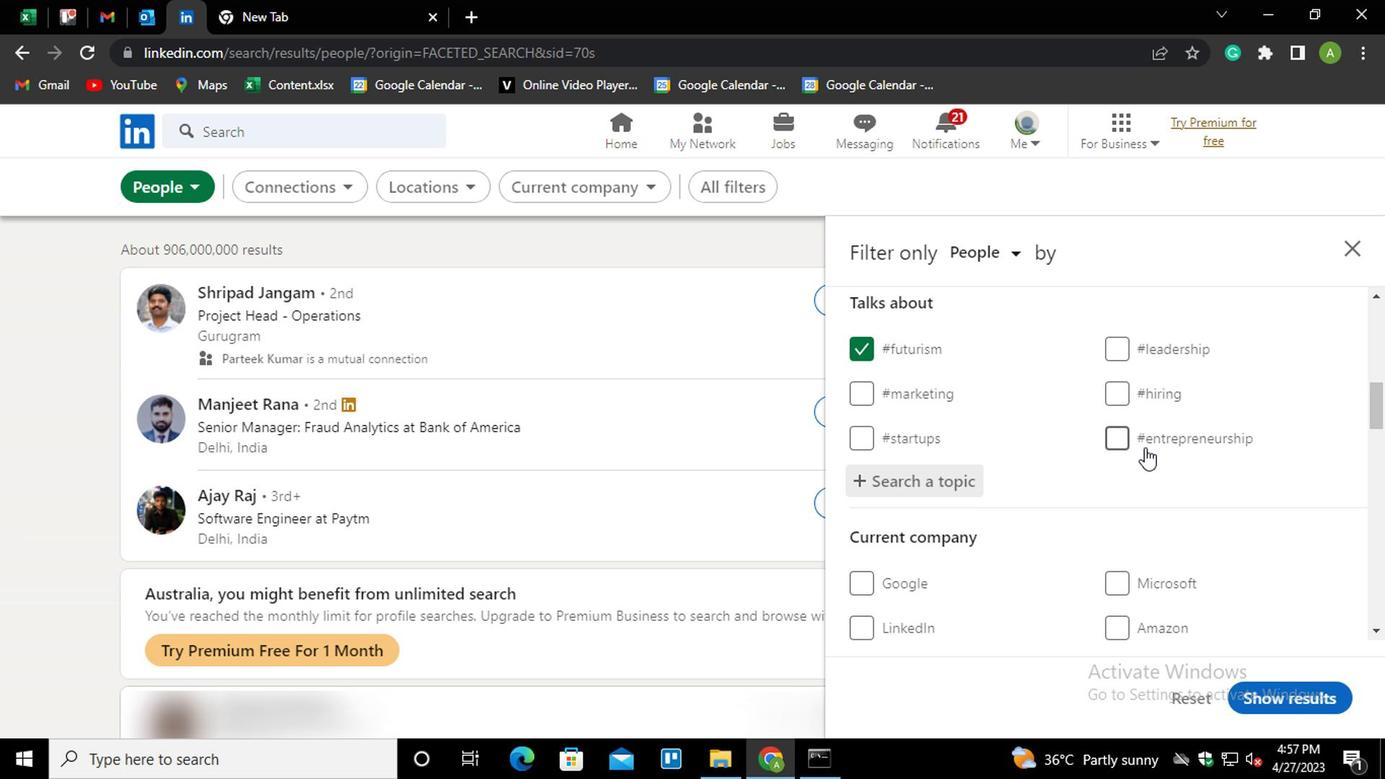 
Action: Mouse moved to (1128, 368)
Screenshot: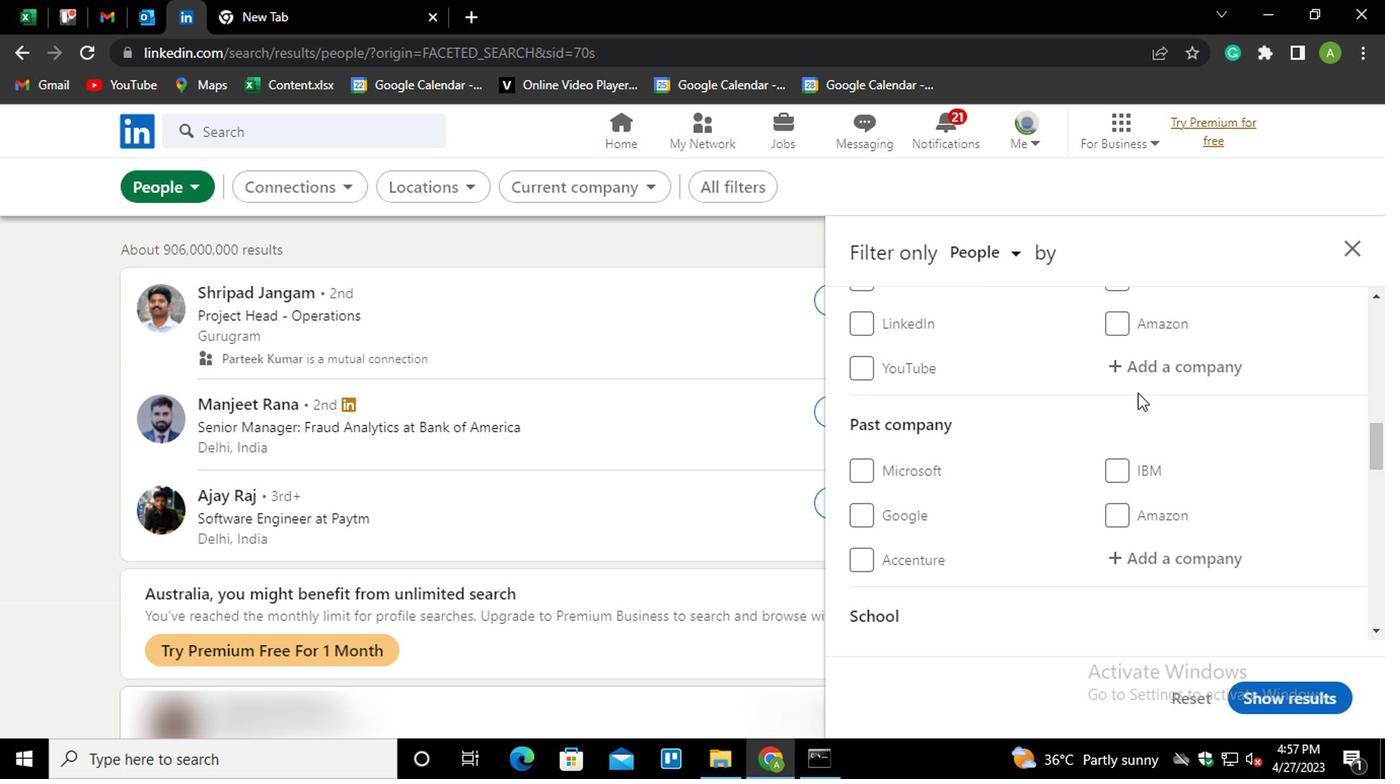 
Action: Mouse pressed left at (1128, 368)
Screenshot: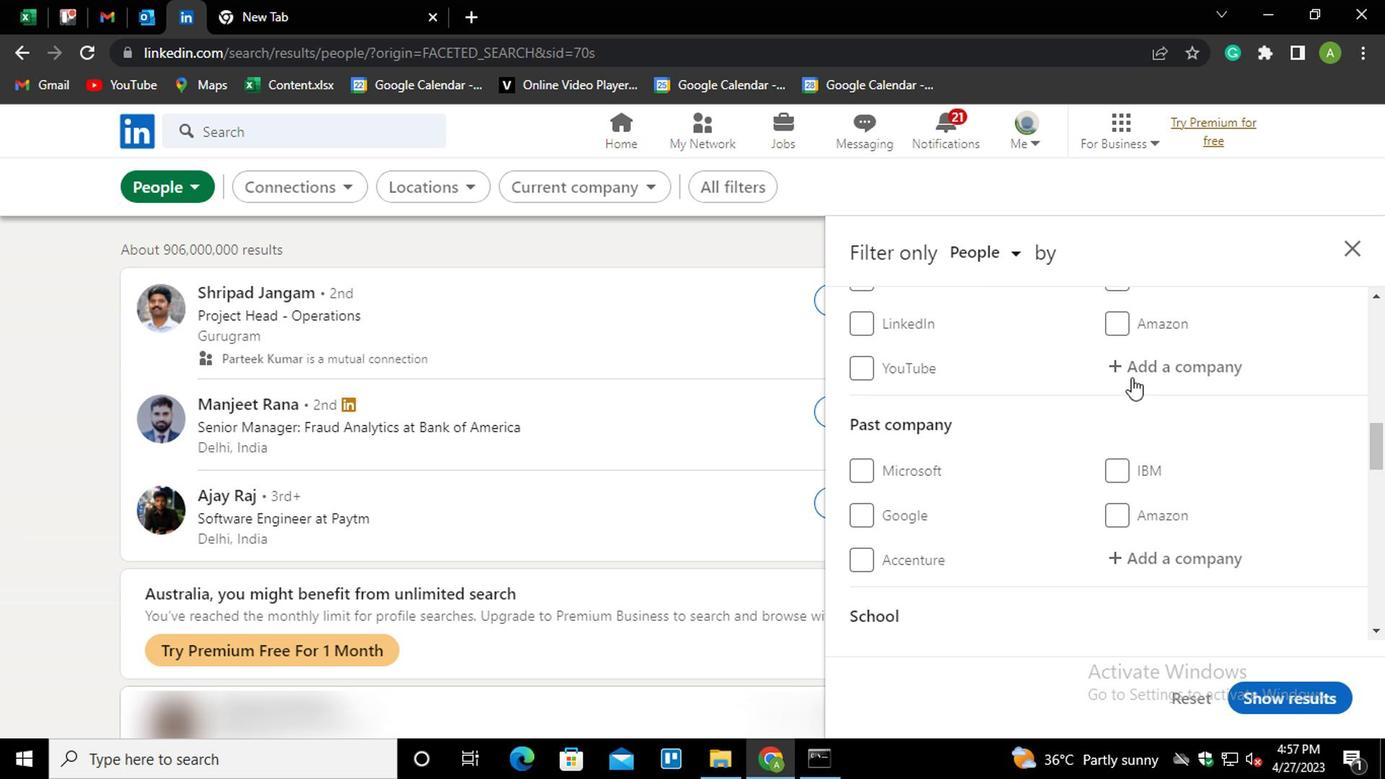 
Action: Mouse moved to (1151, 394)
Screenshot: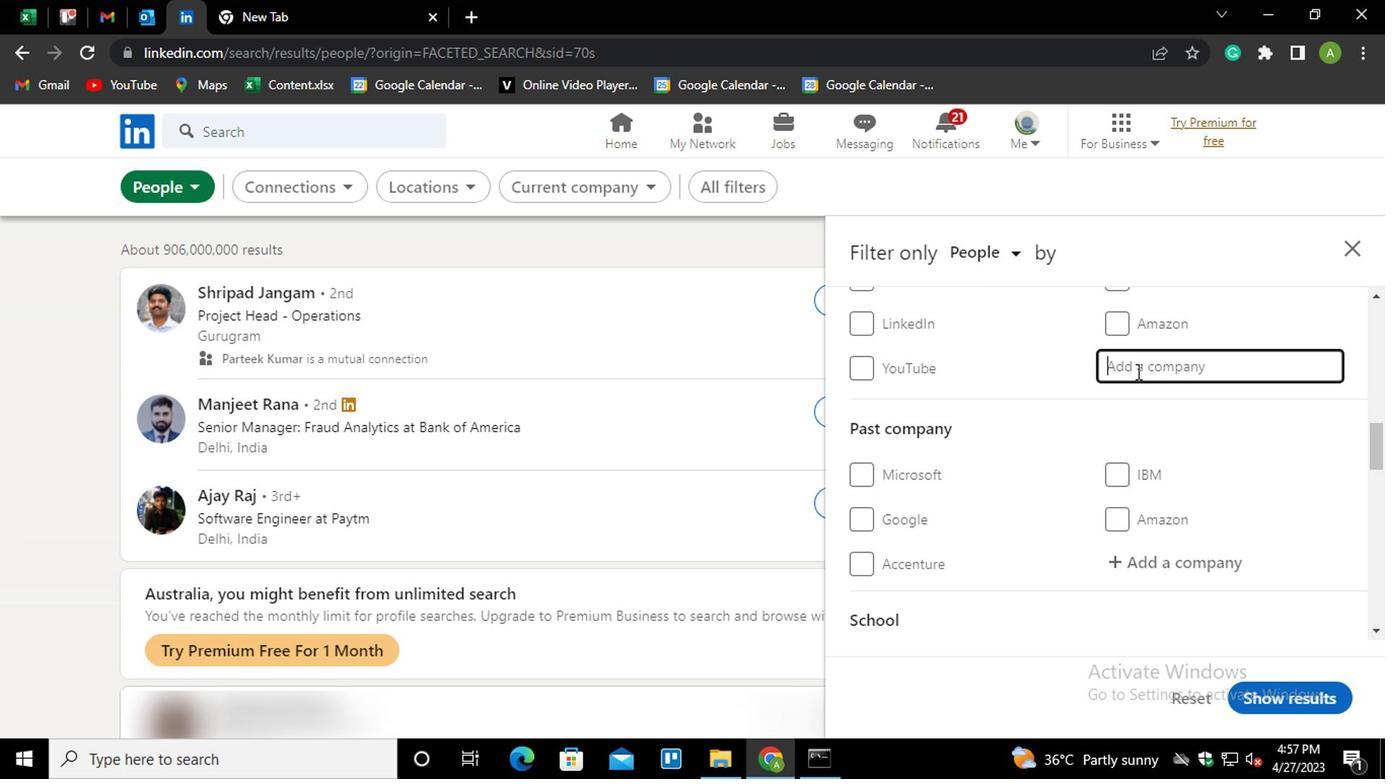 
Action: Mouse scrolled (1151, 393) with delta (0, 0)
Screenshot: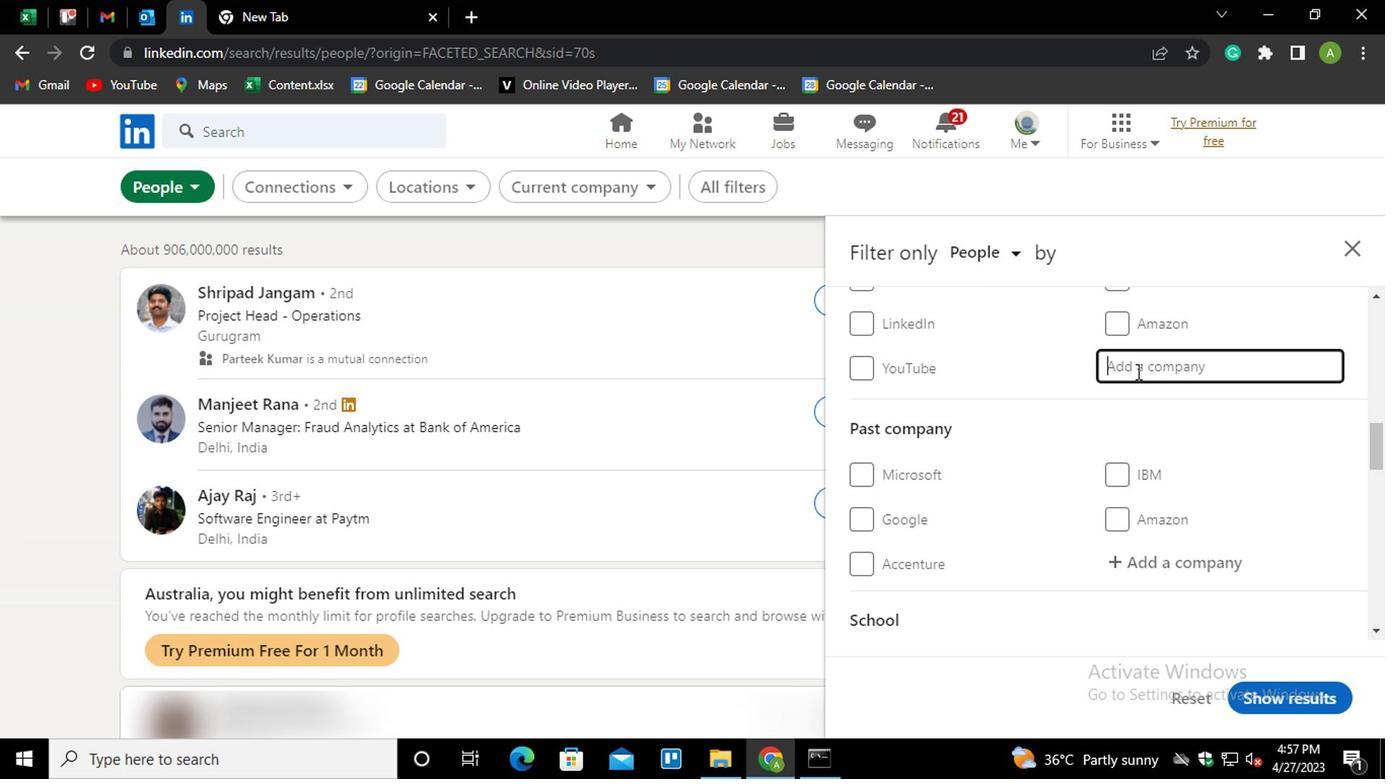 
Action: Mouse moved to (1151, 394)
Screenshot: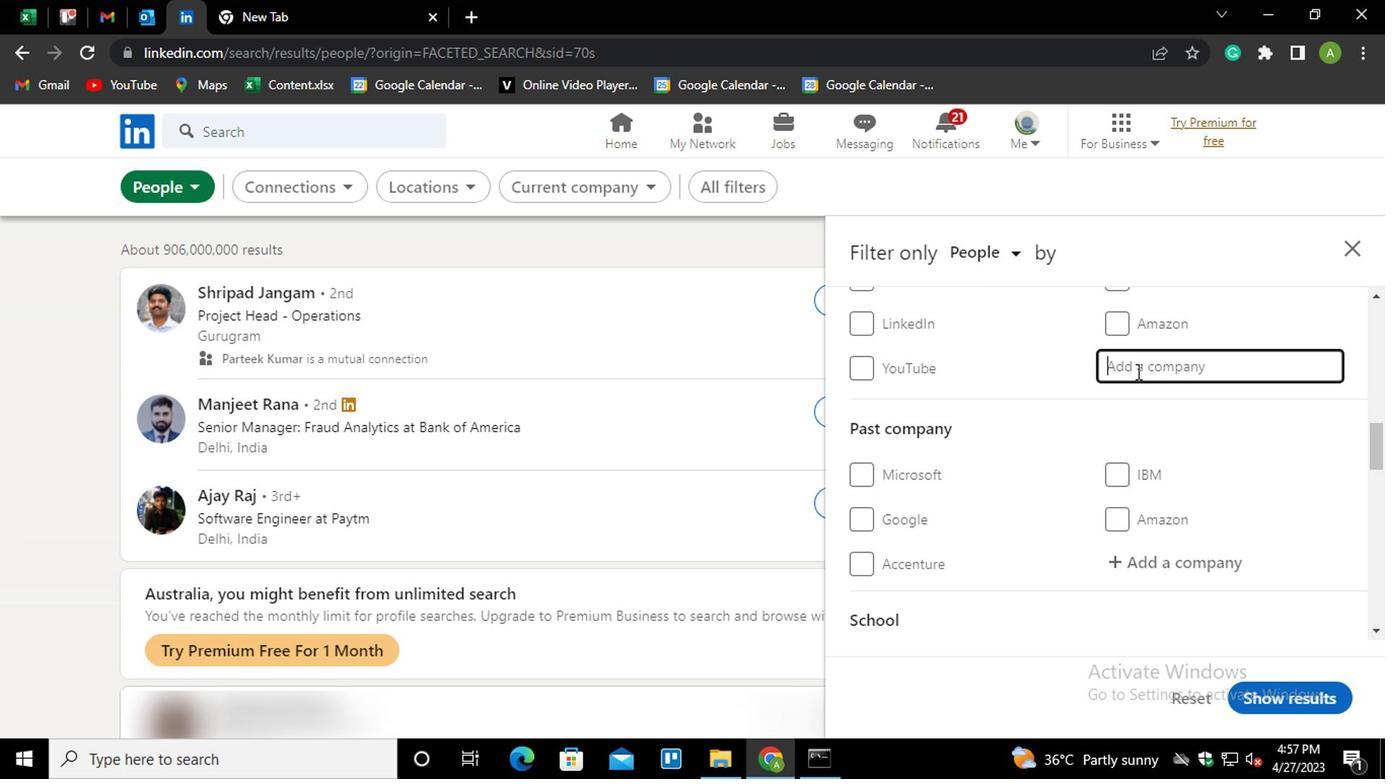 
Action: Mouse scrolled (1151, 393) with delta (0, 0)
Screenshot: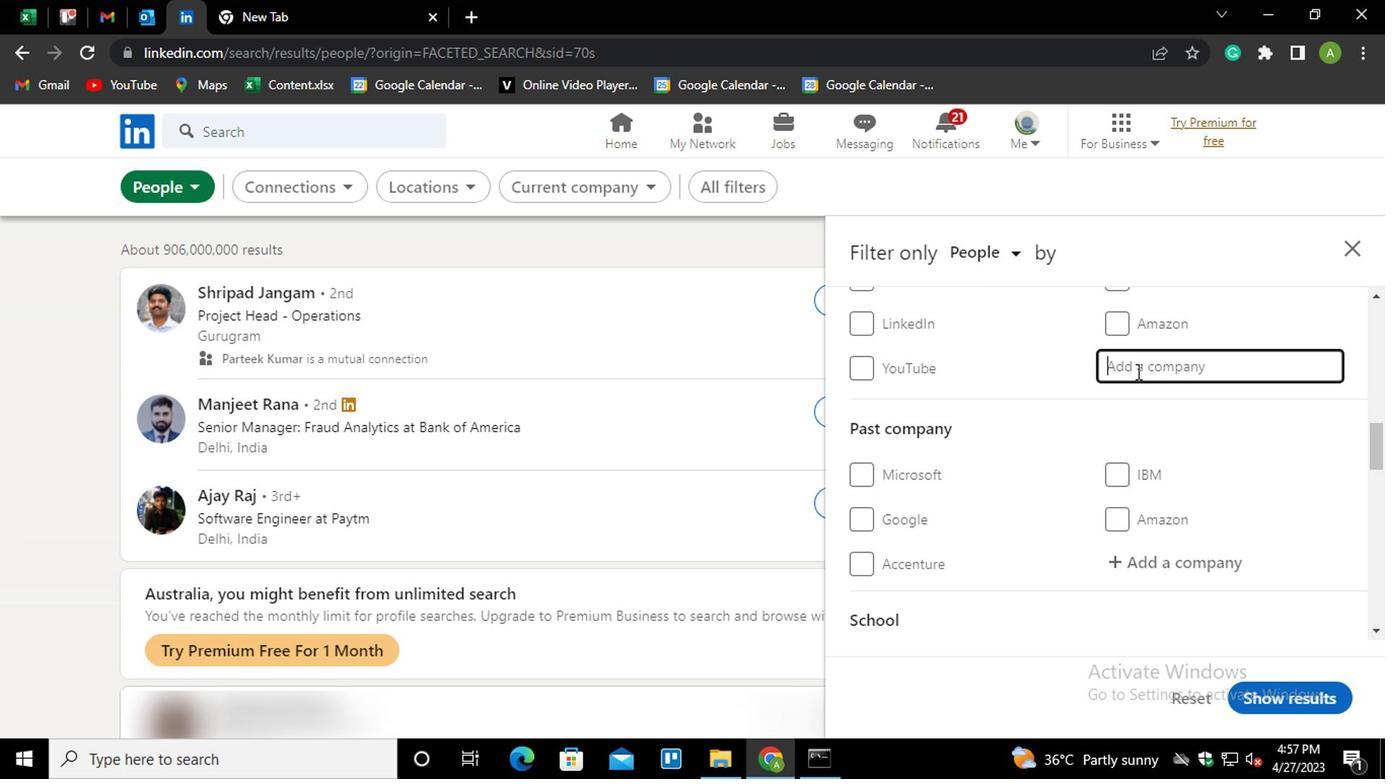 
Action: Mouse scrolled (1151, 393) with delta (0, 0)
Screenshot: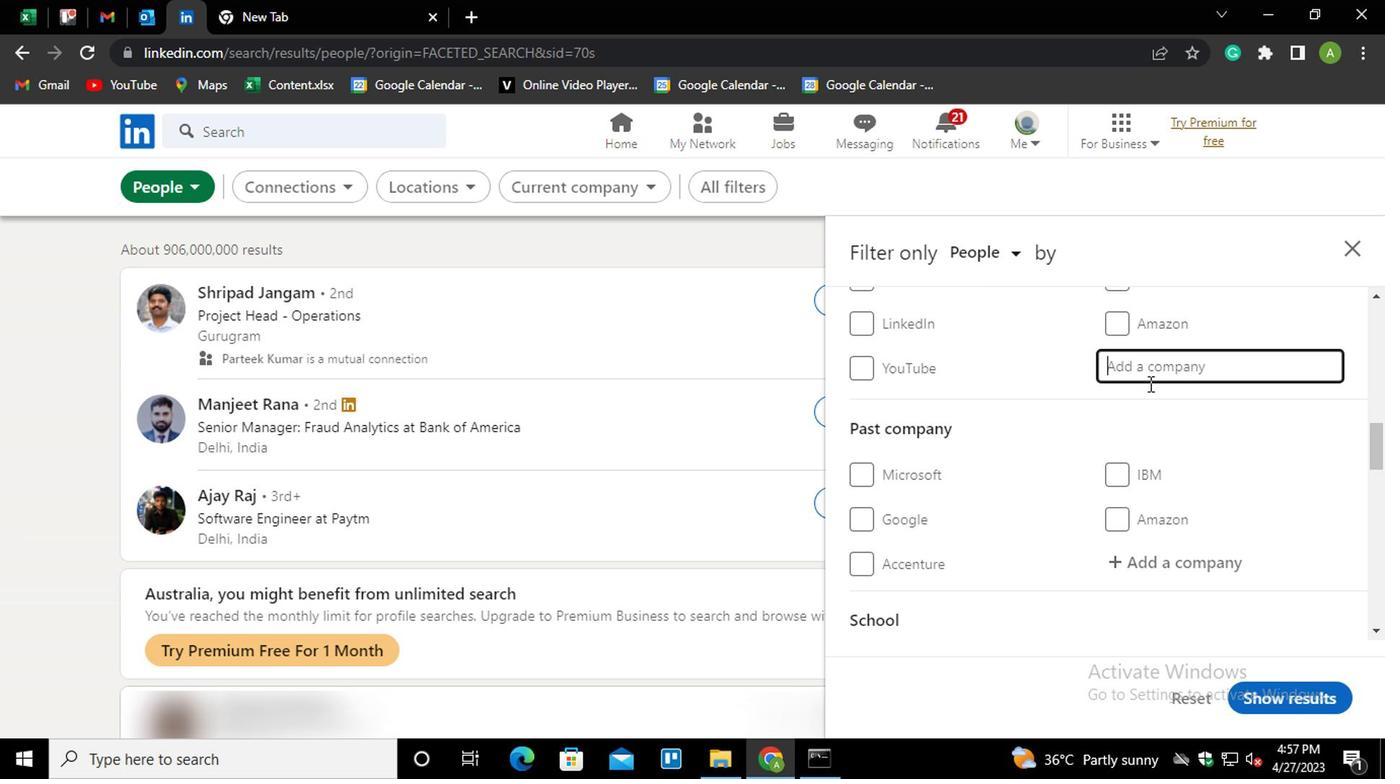 
Action: Mouse scrolled (1151, 393) with delta (0, 0)
Screenshot: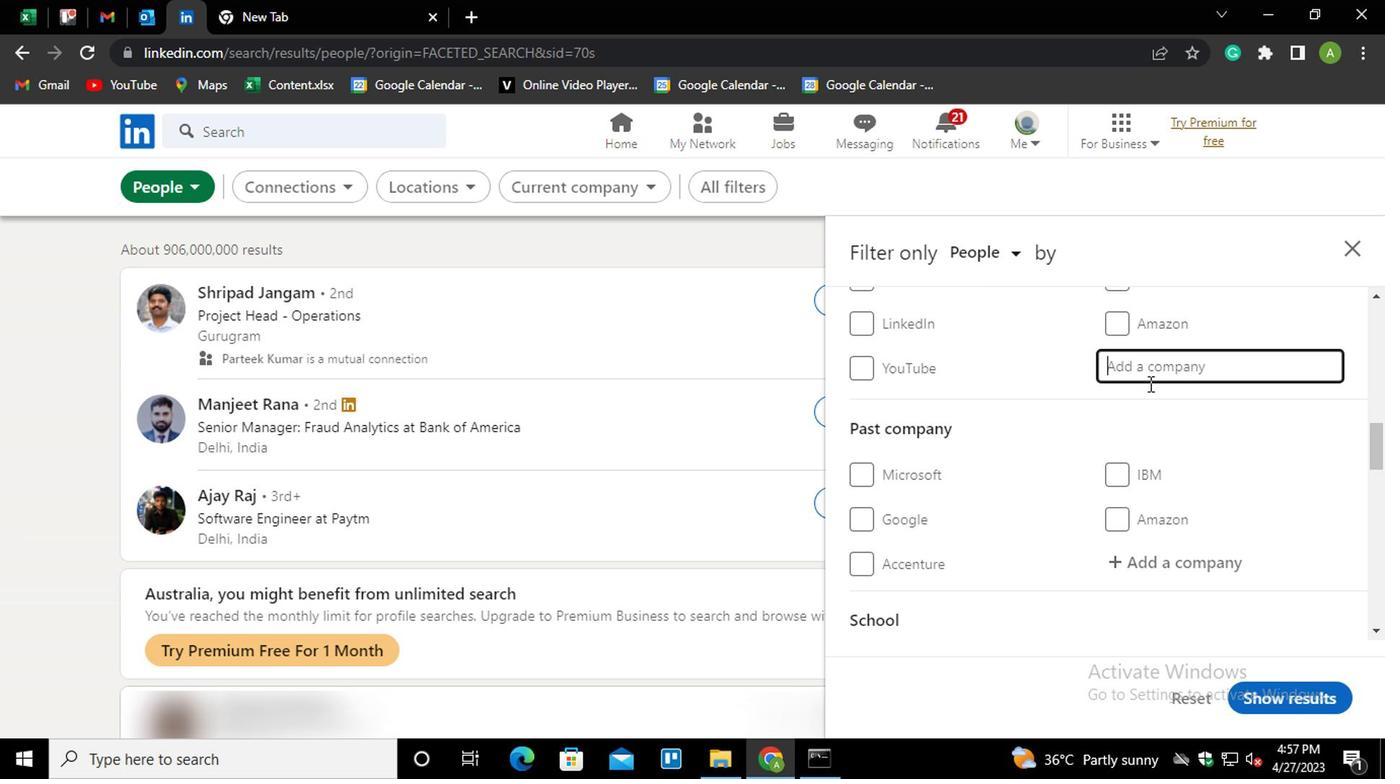 
Action: Mouse scrolled (1151, 393) with delta (0, 0)
Screenshot: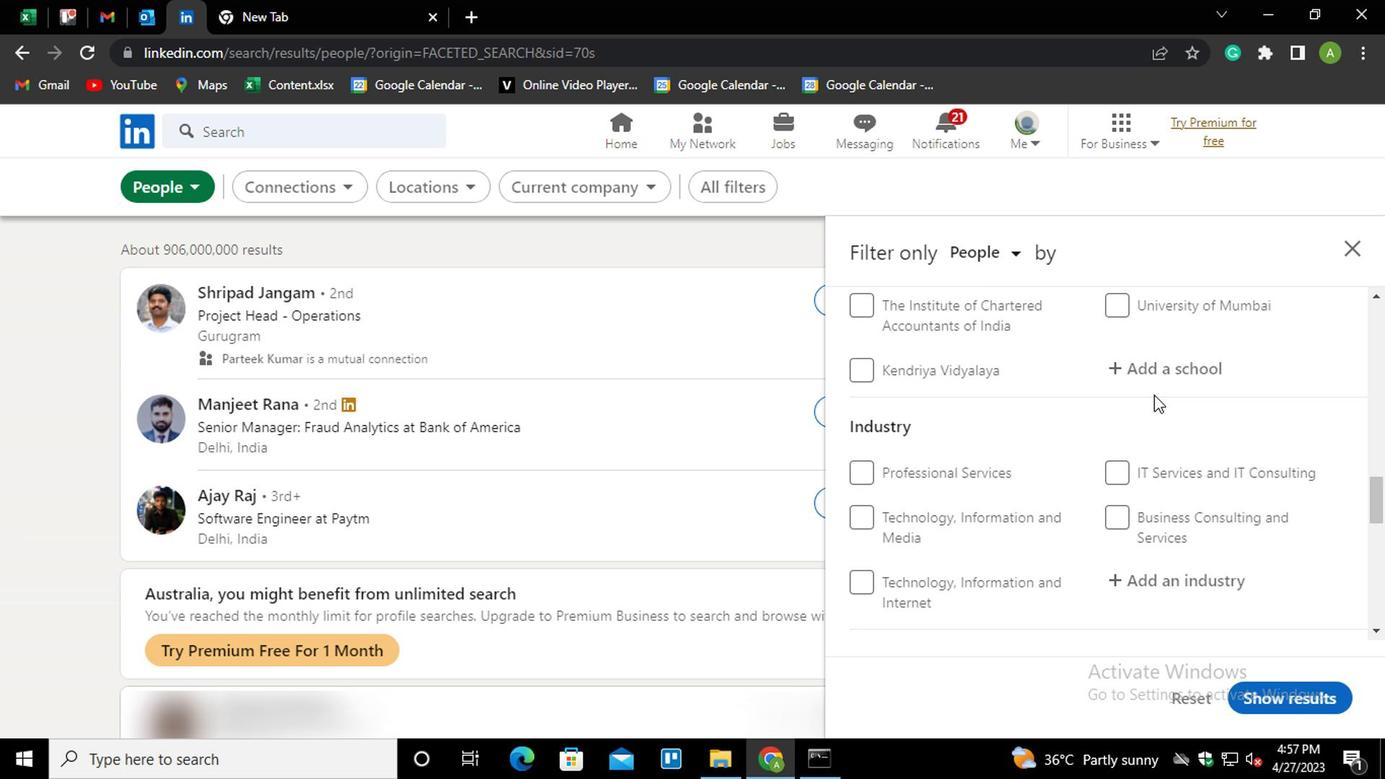 
Action: Mouse scrolled (1151, 393) with delta (0, 0)
Screenshot: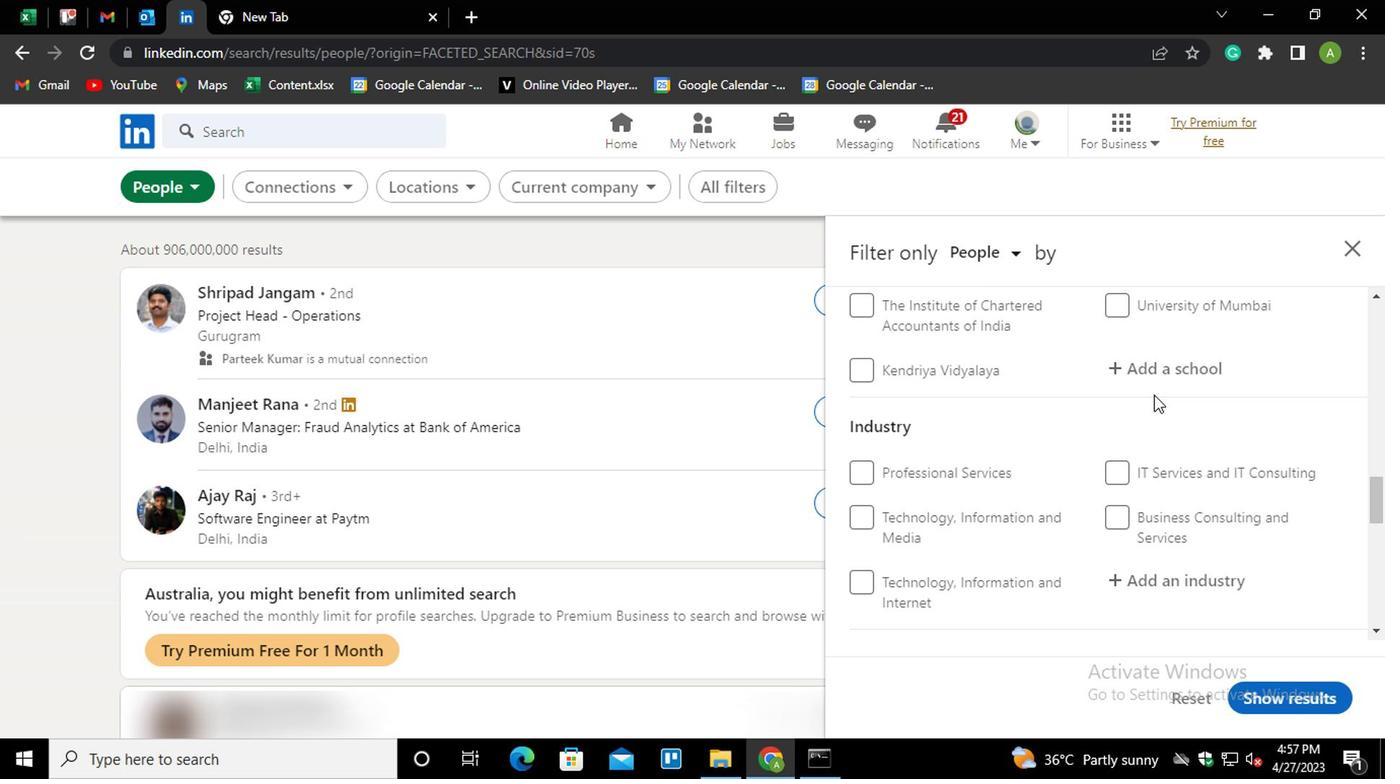 
Action: Mouse scrolled (1151, 393) with delta (0, 0)
Screenshot: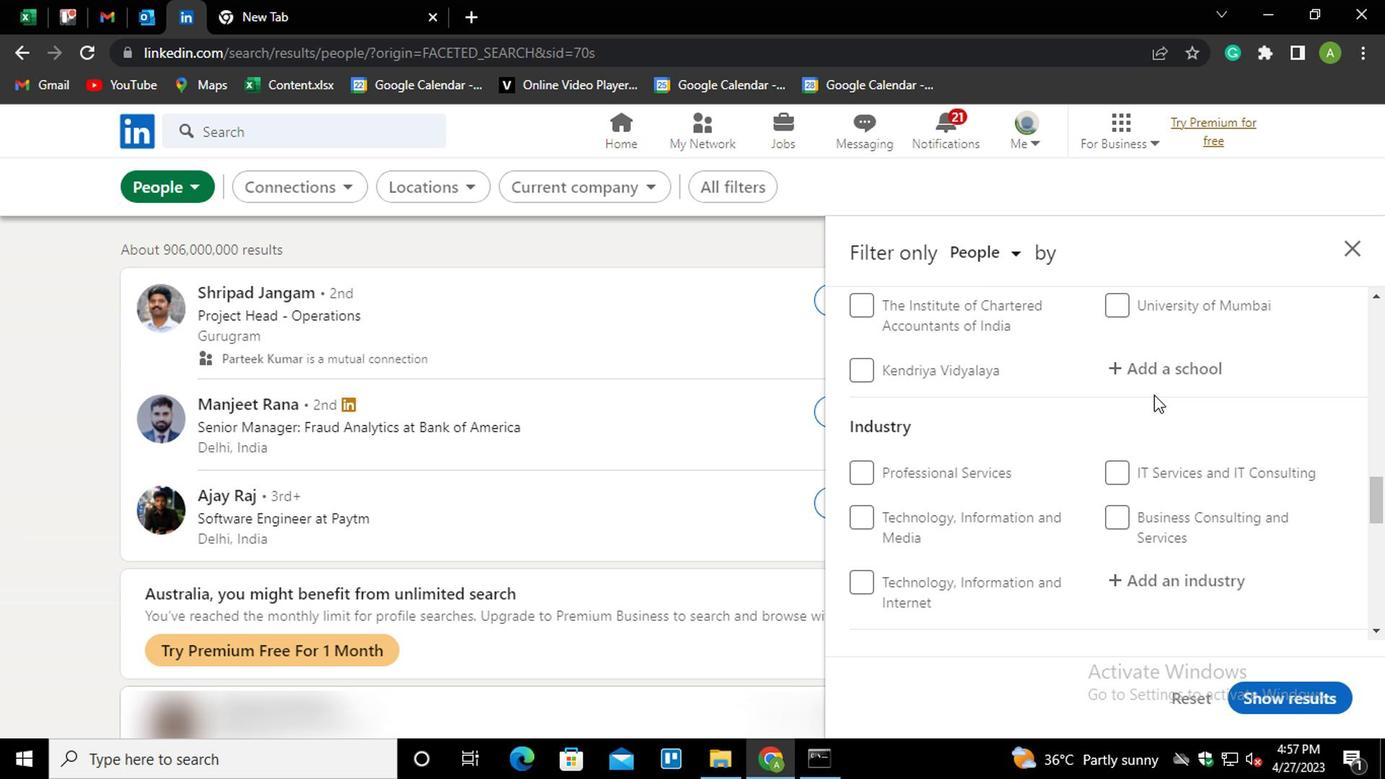 
Action: Mouse scrolled (1151, 393) with delta (0, 0)
Screenshot: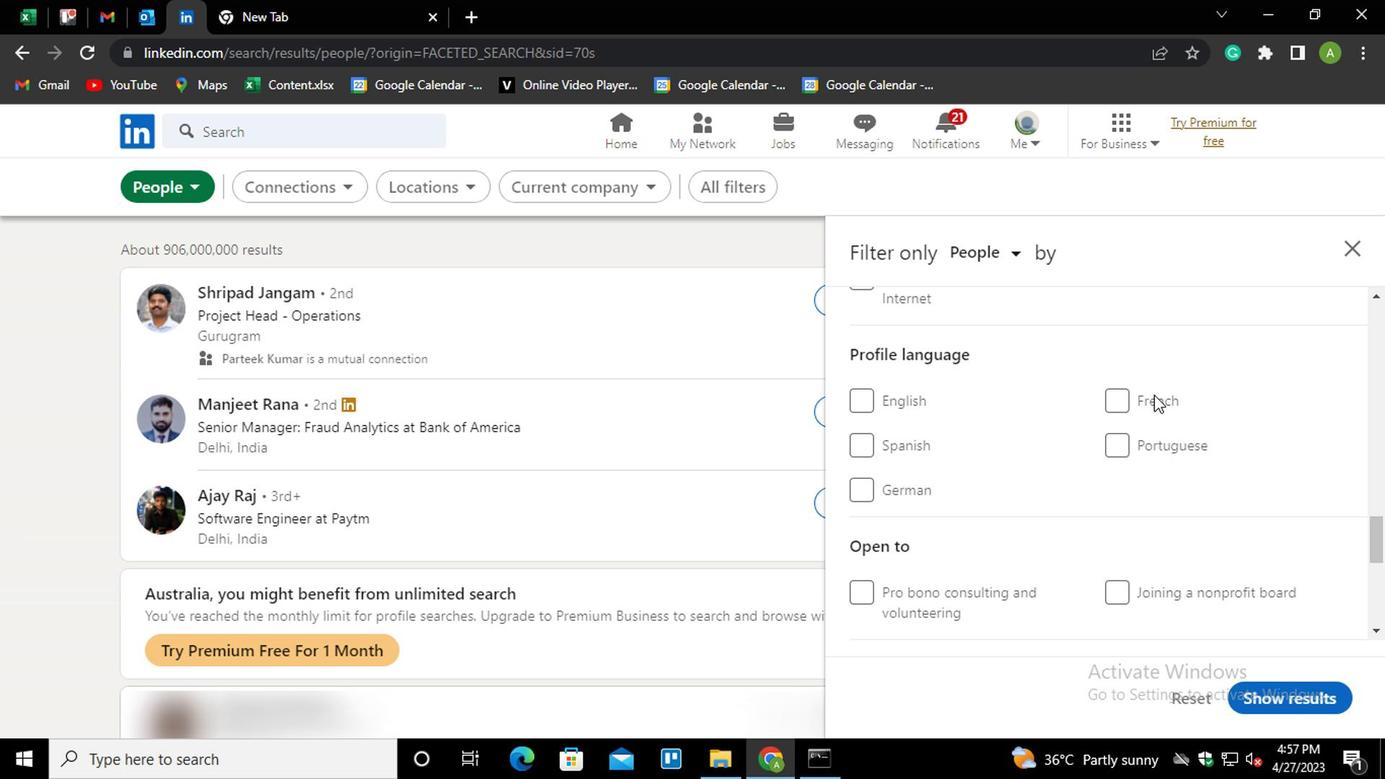 
Action: Mouse moved to (892, 396)
Screenshot: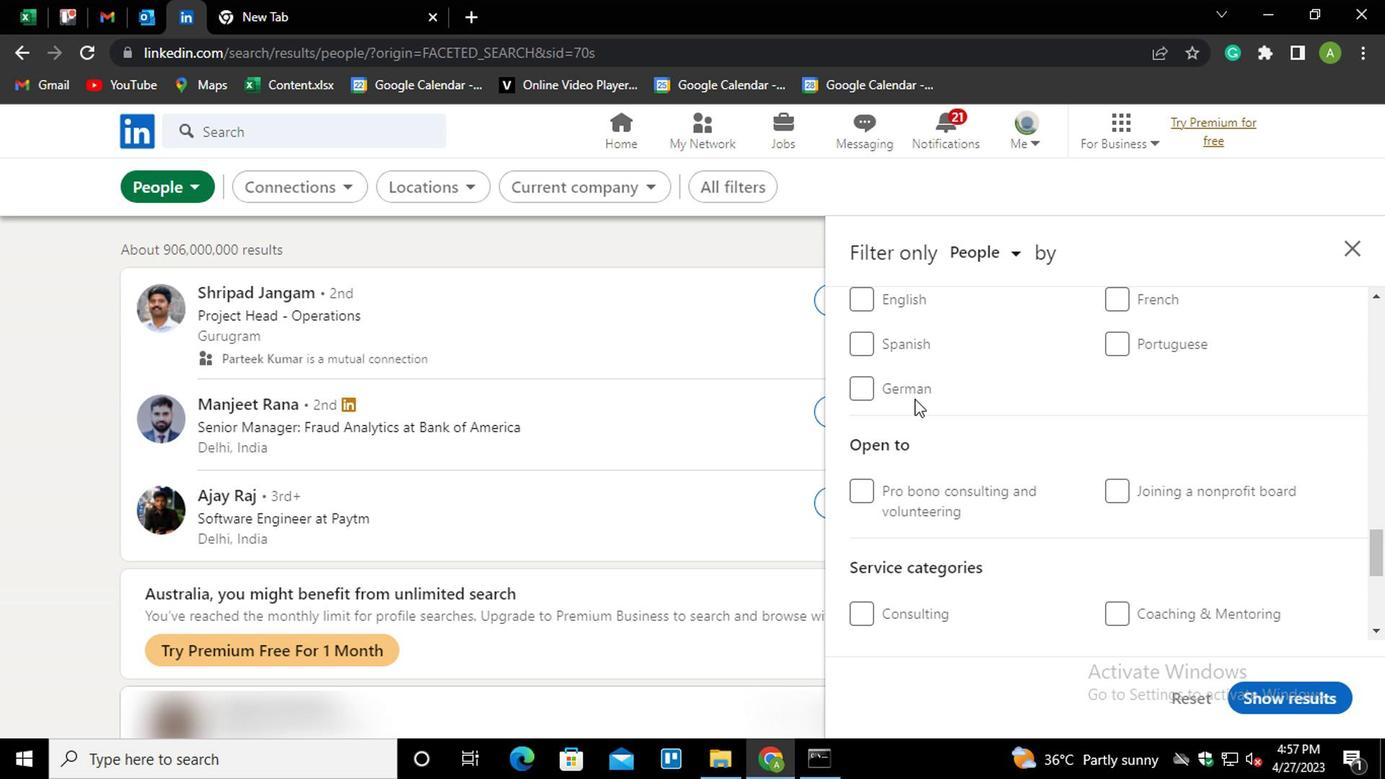 
Action: Mouse pressed left at (892, 396)
Screenshot: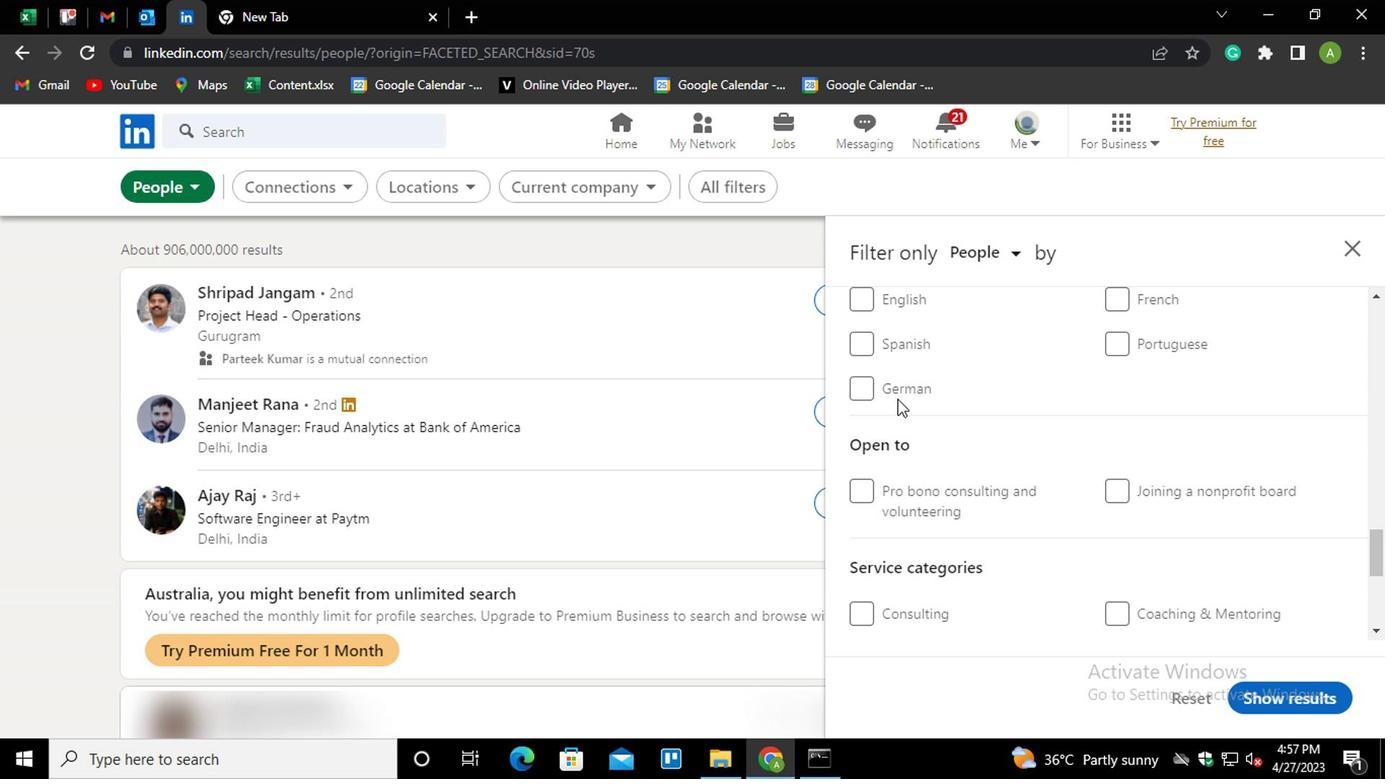 
Action: Mouse moved to (1077, 419)
Screenshot: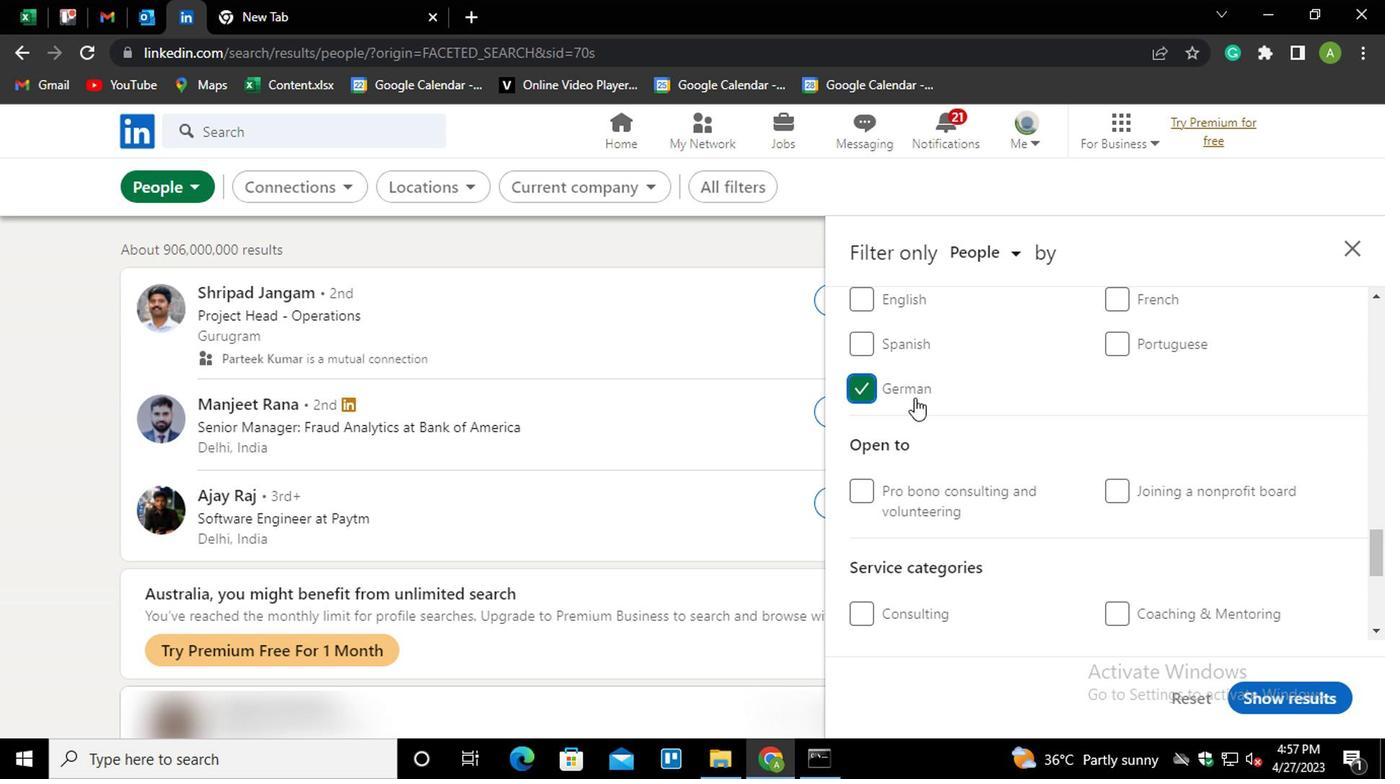 
Action: Mouse scrolled (1077, 421) with delta (0, 1)
Screenshot: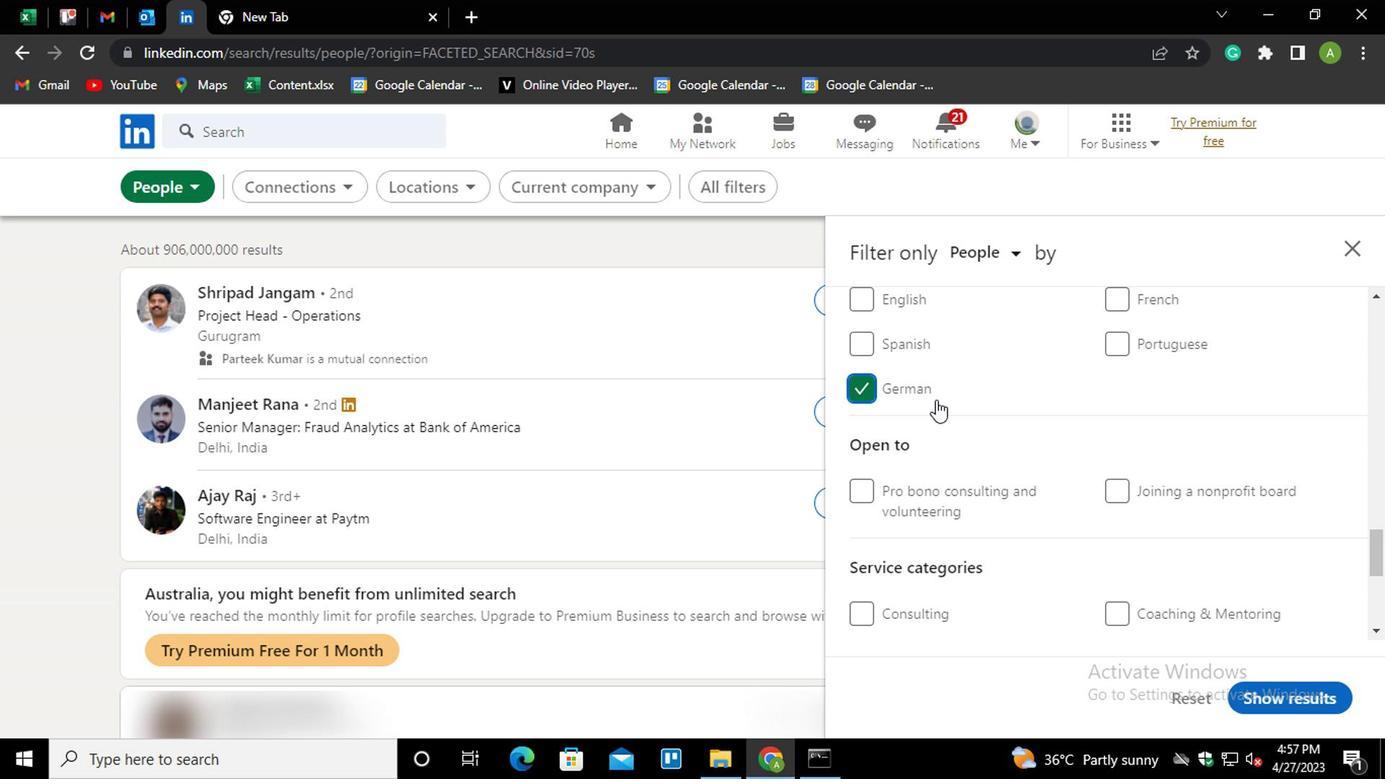 
Action: Mouse scrolled (1077, 421) with delta (0, 1)
Screenshot: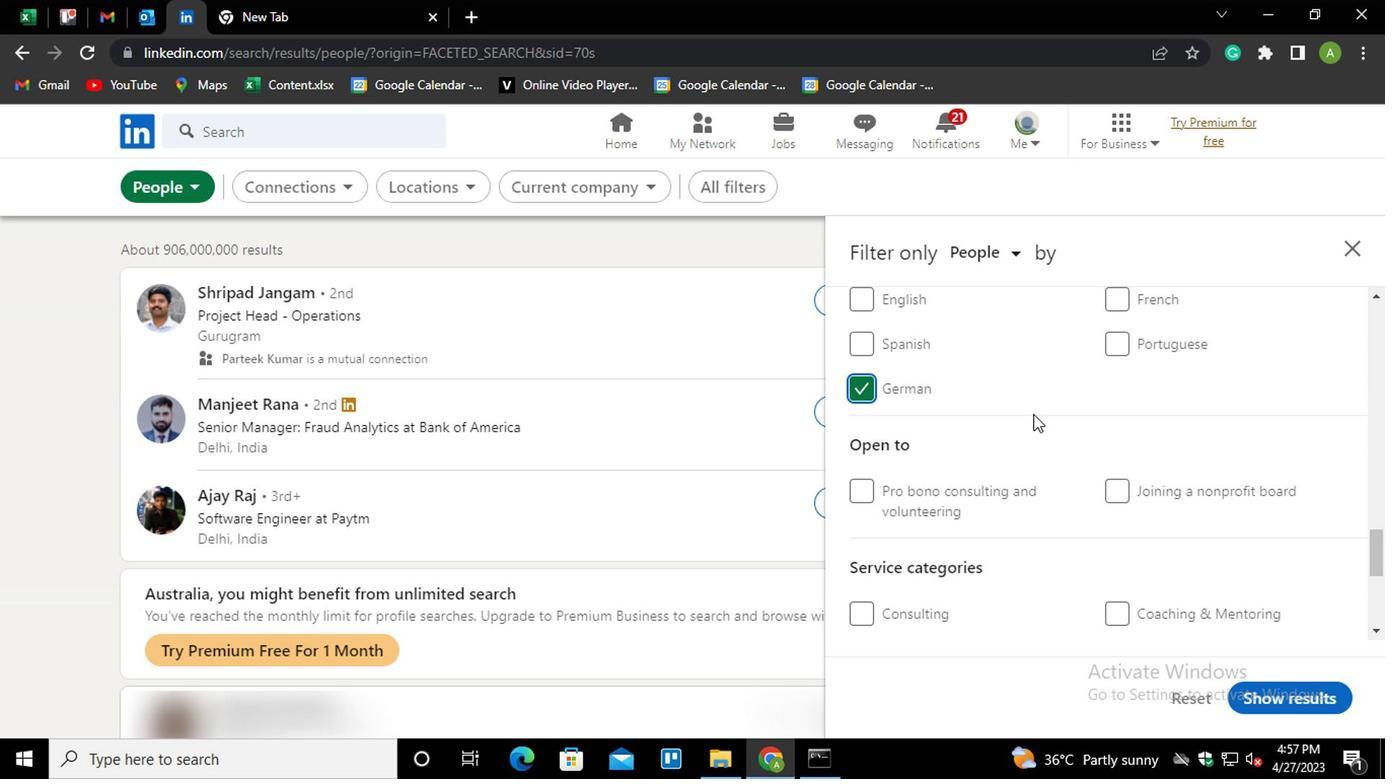 
Action: Mouse scrolled (1077, 421) with delta (0, 1)
Screenshot: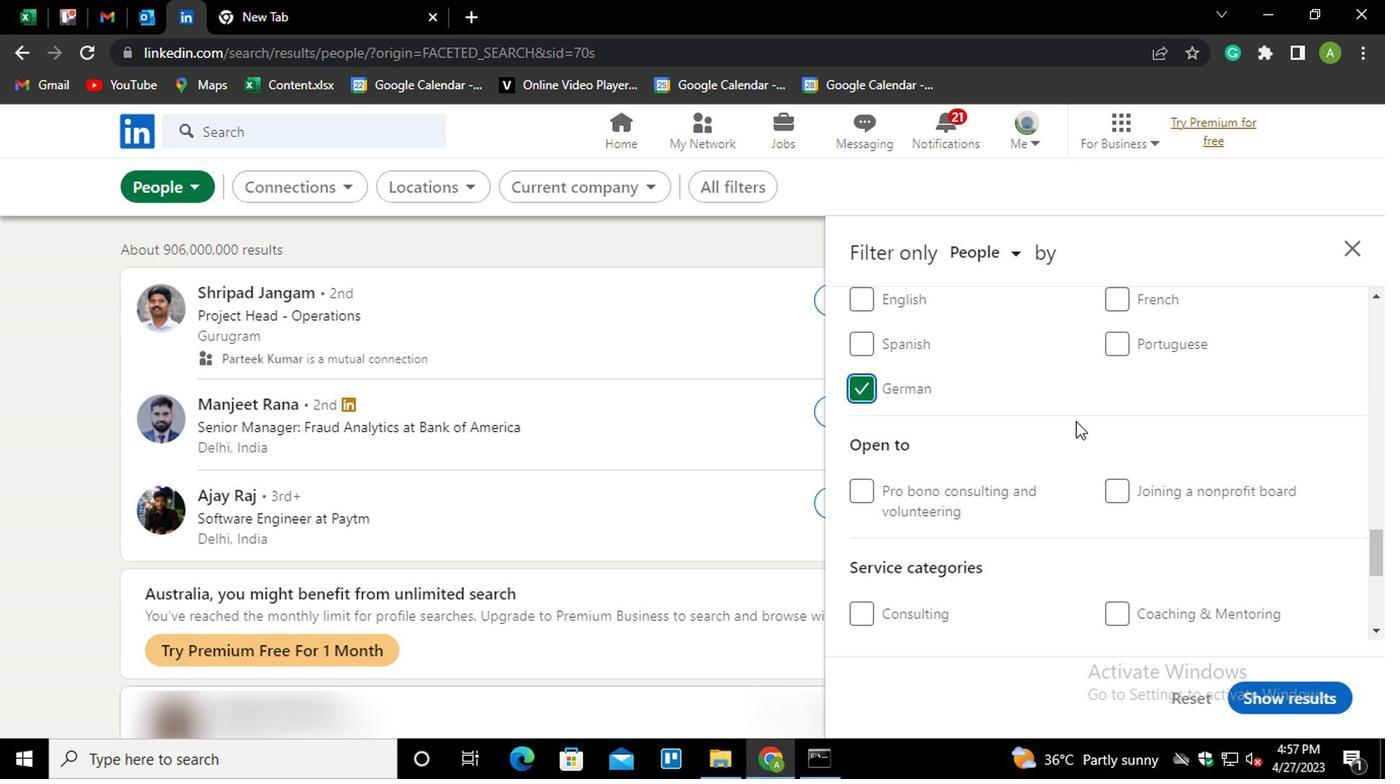 
Action: Mouse scrolled (1077, 421) with delta (0, 1)
Screenshot: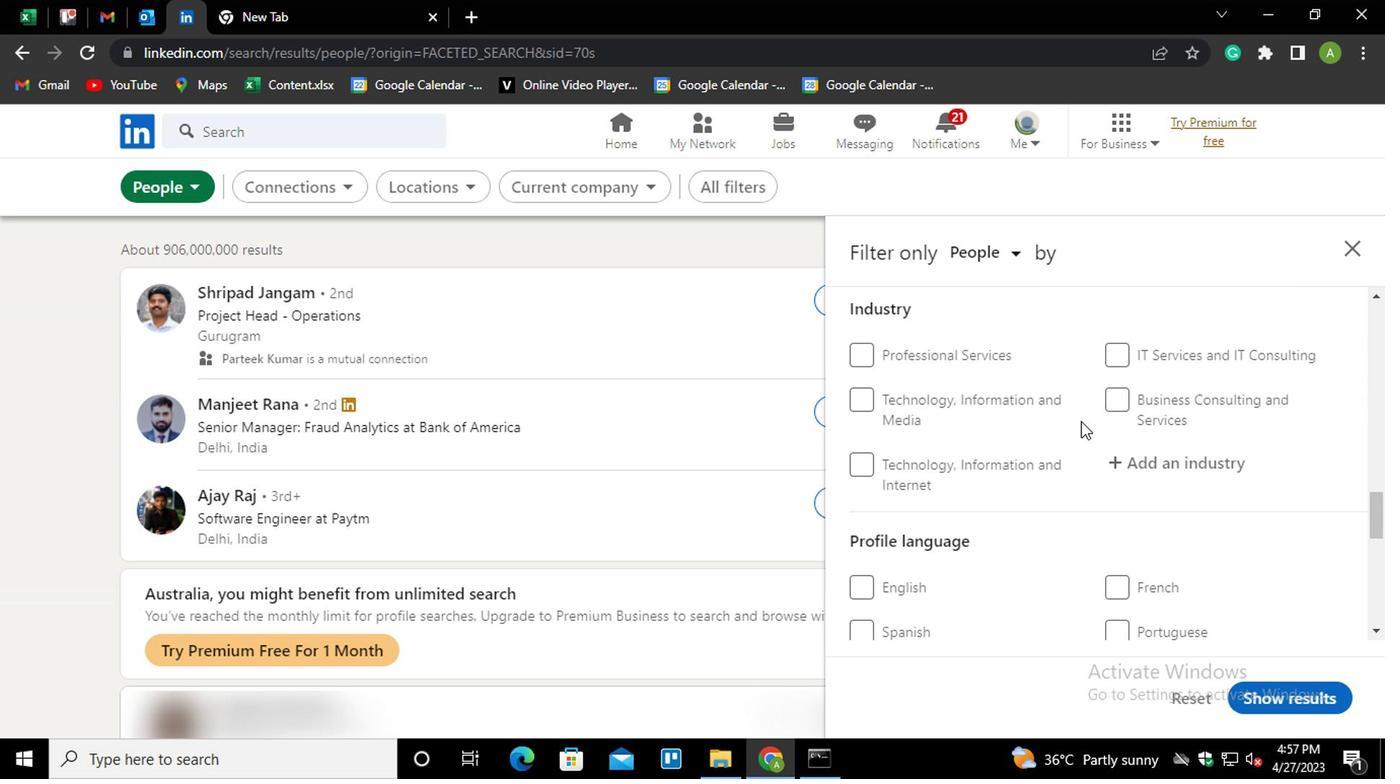 
Action: Mouse scrolled (1077, 421) with delta (0, 1)
Screenshot: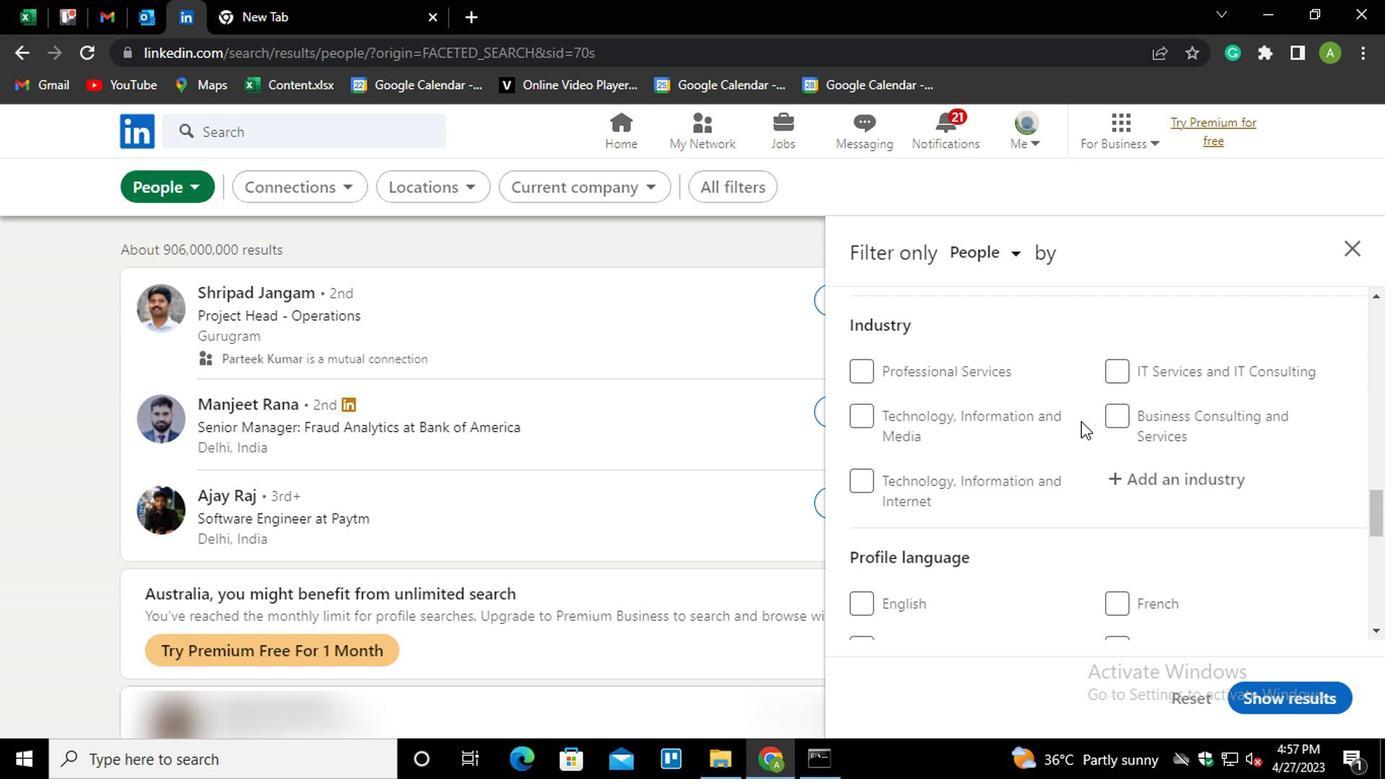 
Action: Mouse scrolled (1077, 421) with delta (0, 1)
Screenshot: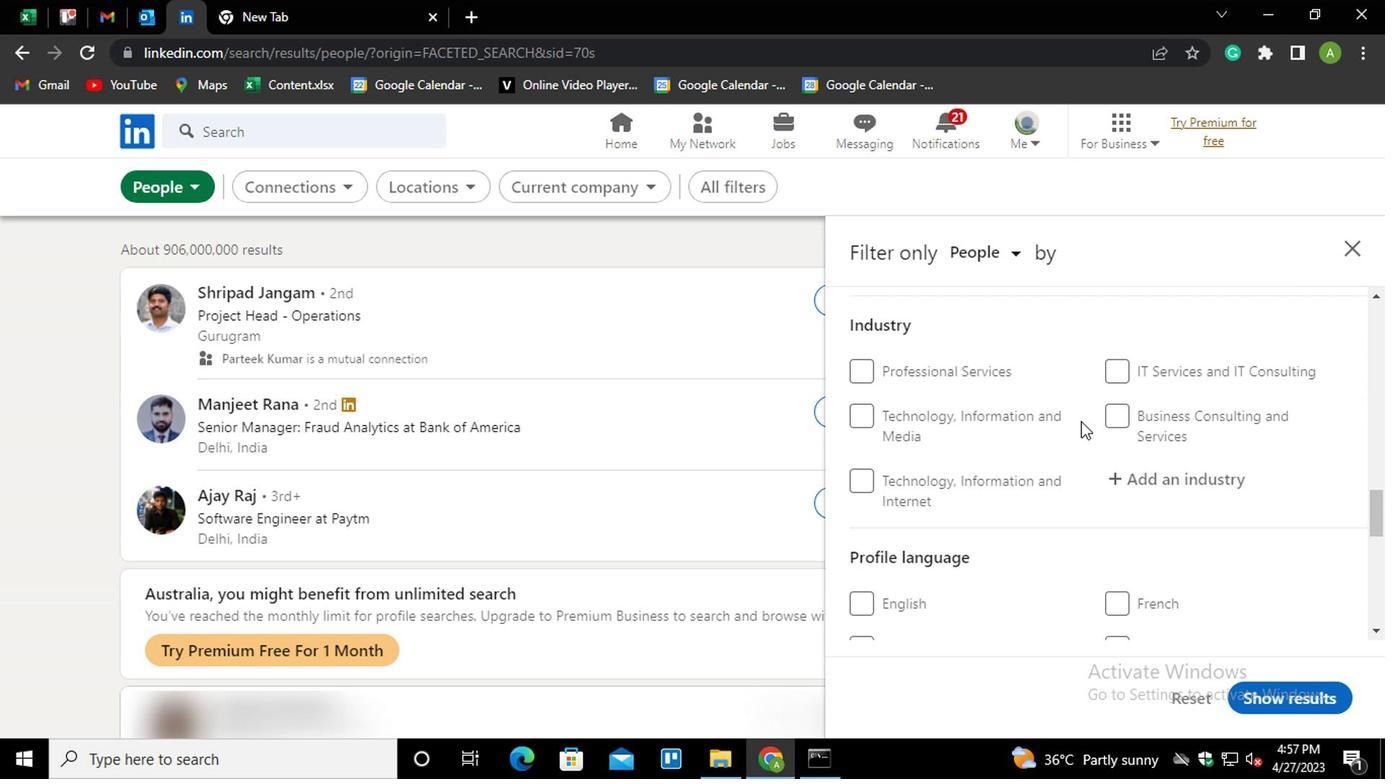 
Action: Mouse scrolled (1077, 421) with delta (0, 1)
Screenshot: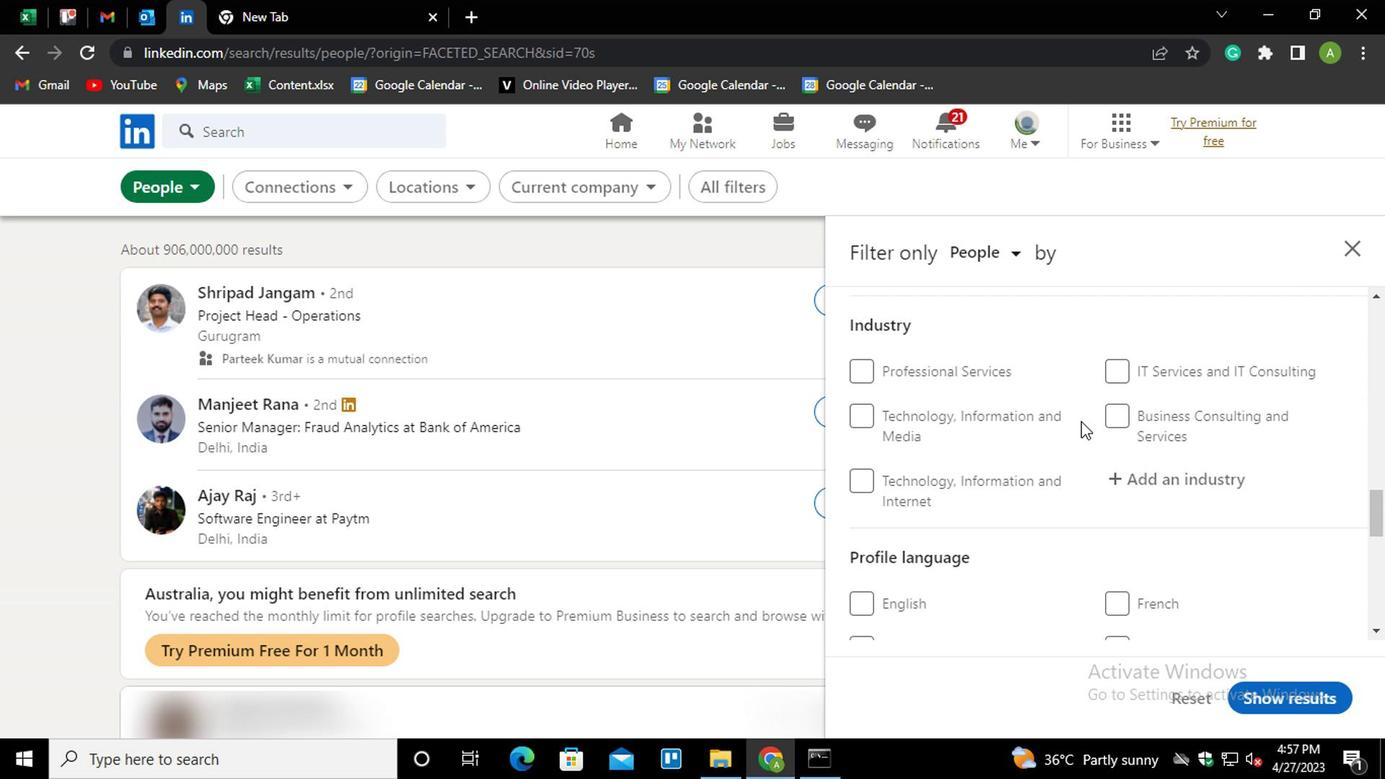 
Action: Mouse scrolled (1077, 421) with delta (0, 1)
Screenshot: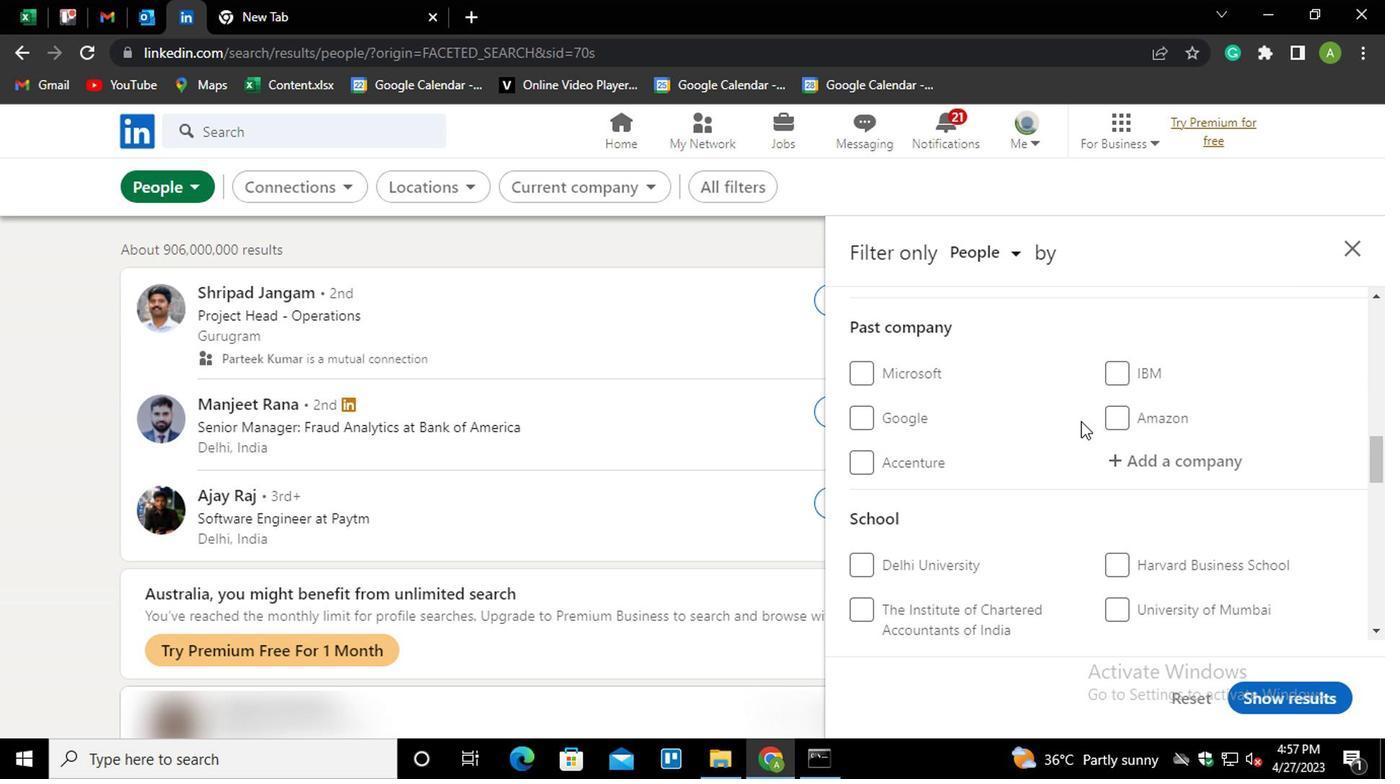 
Action: Mouse scrolled (1077, 421) with delta (0, 1)
Screenshot: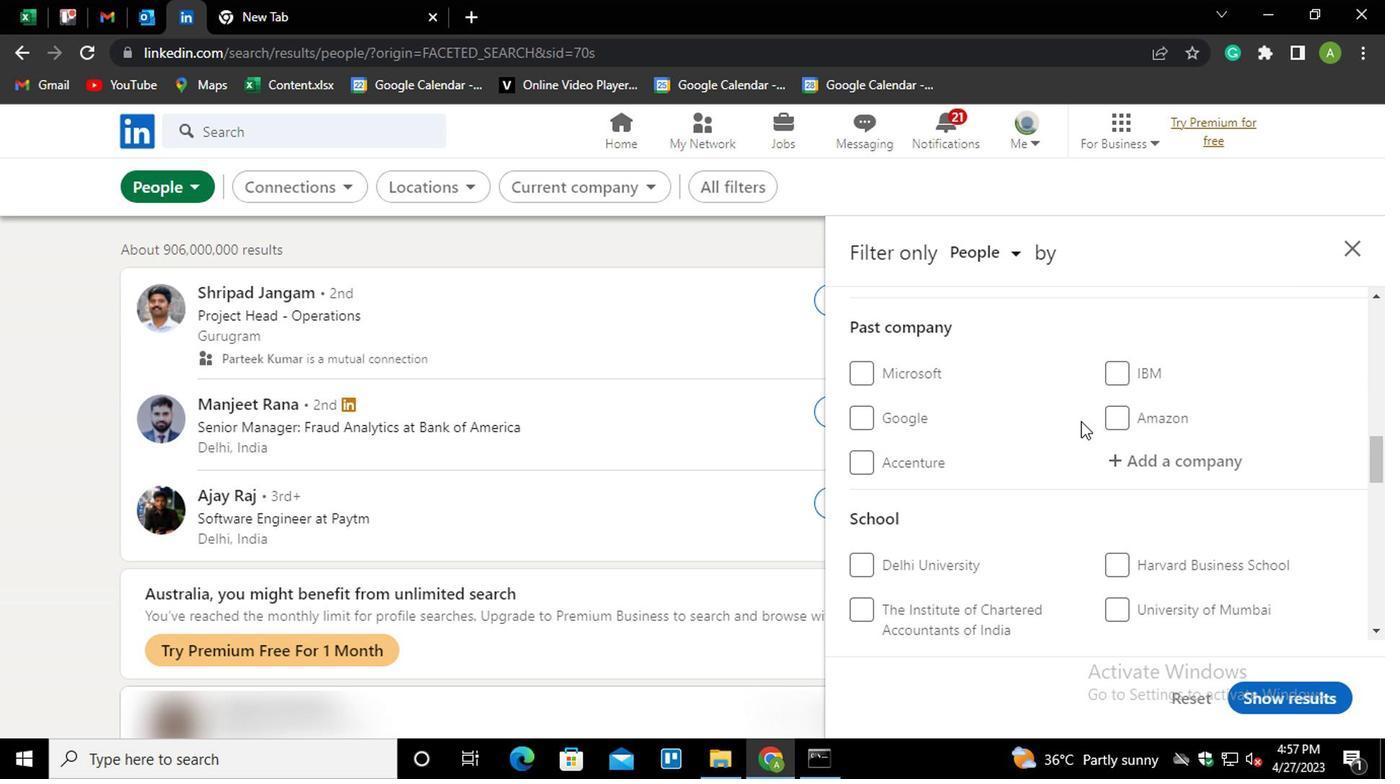 
Action: Mouse moved to (1128, 467)
Screenshot: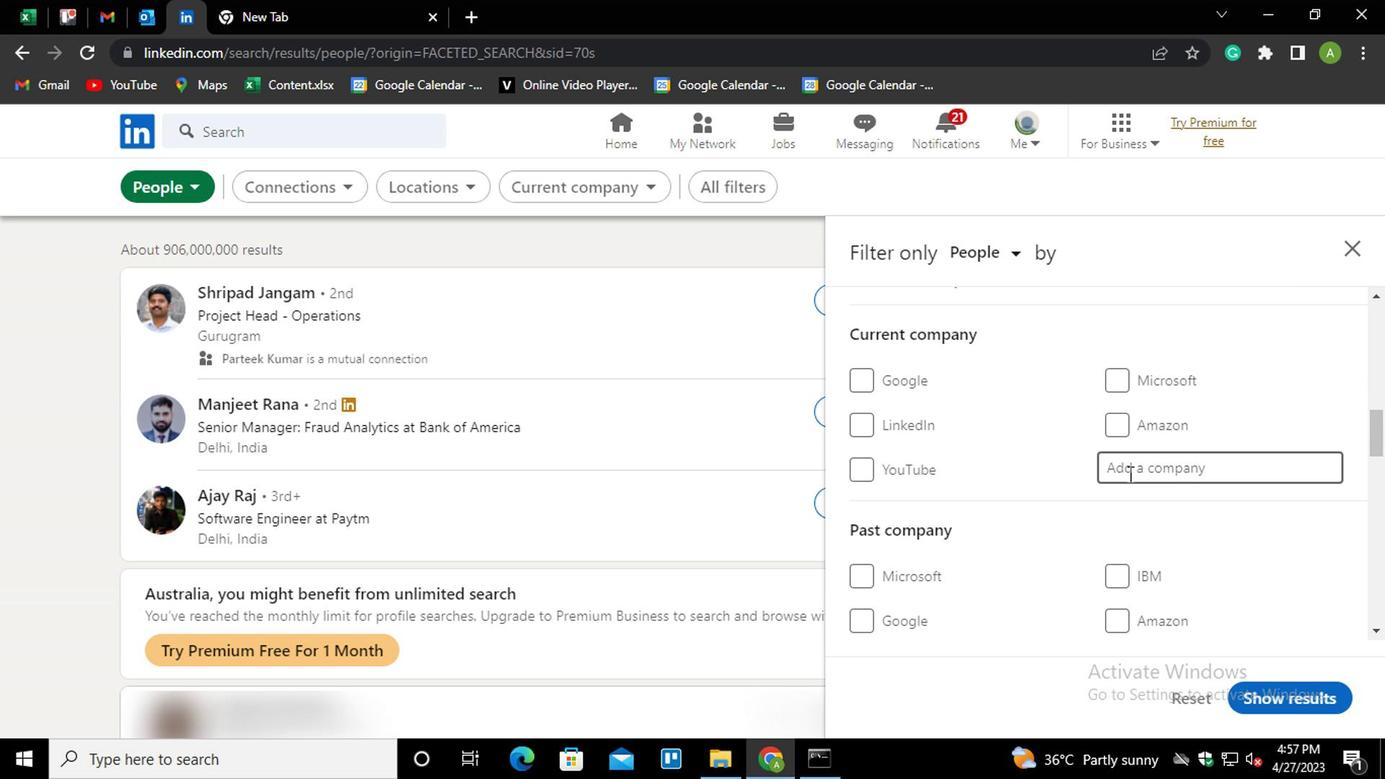
Action: Mouse pressed left at (1128, 467)
Screenshot: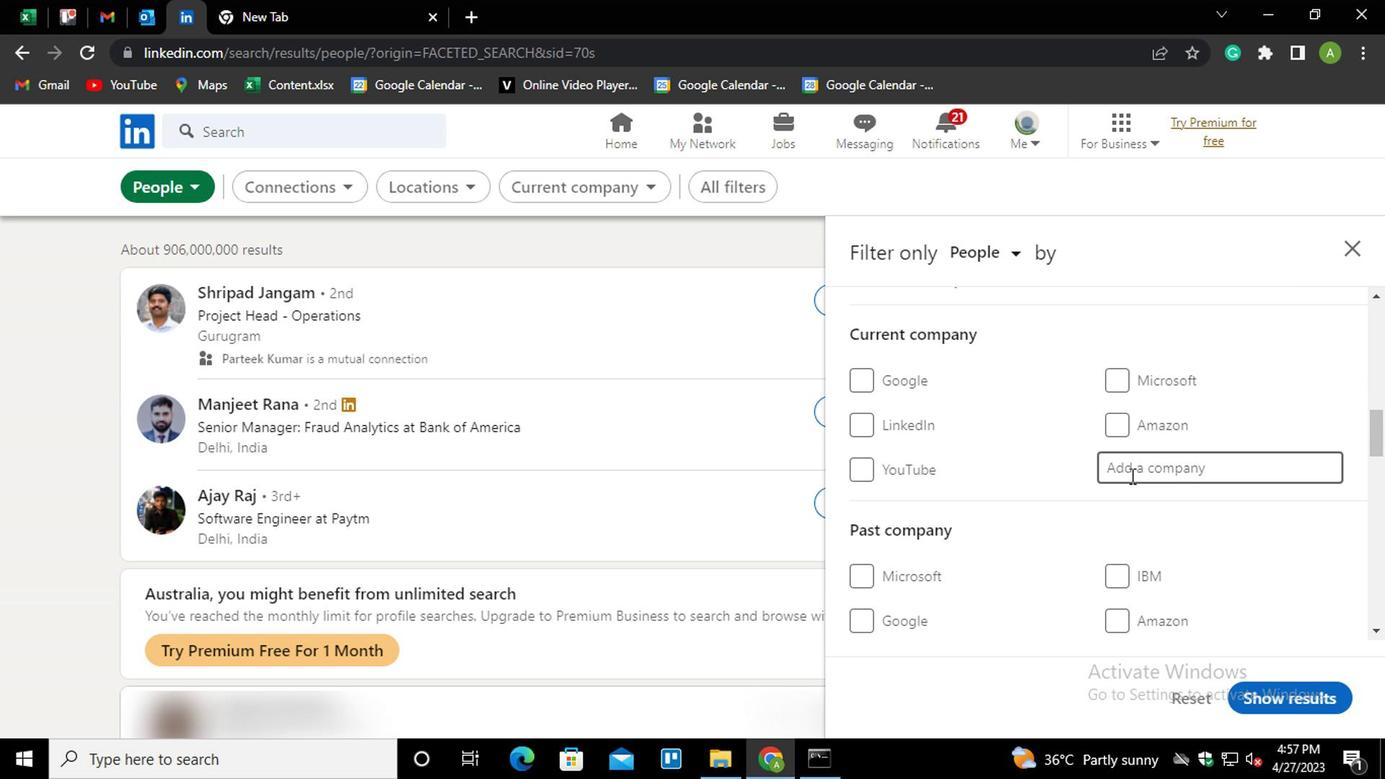 
Action: Key pressed <Key.shift><Key.shift><Key.shift><Key.shift><Key.shift><Key.shift><Key.shift><Key.shift><Key.shift><Key.shift><Key.shift><Key.shift><Key.shift><Key.shift><Key.shift><Key.shift><Key.shift><Key.shift><Key.shift><Key.shift><Key.shift><Key.shift><Key.shift><Key.shift><Key.shift><Key.shift><Key.shift><Key.shift><Key.shift><Key.shift><Key.shift><Key.shift><Key.shift><Key.shift><Key.shift><Key.shift><Key.shift><Key.shift>H<Key.shift>PCL<Key.down><Key.enter>
Screenshot: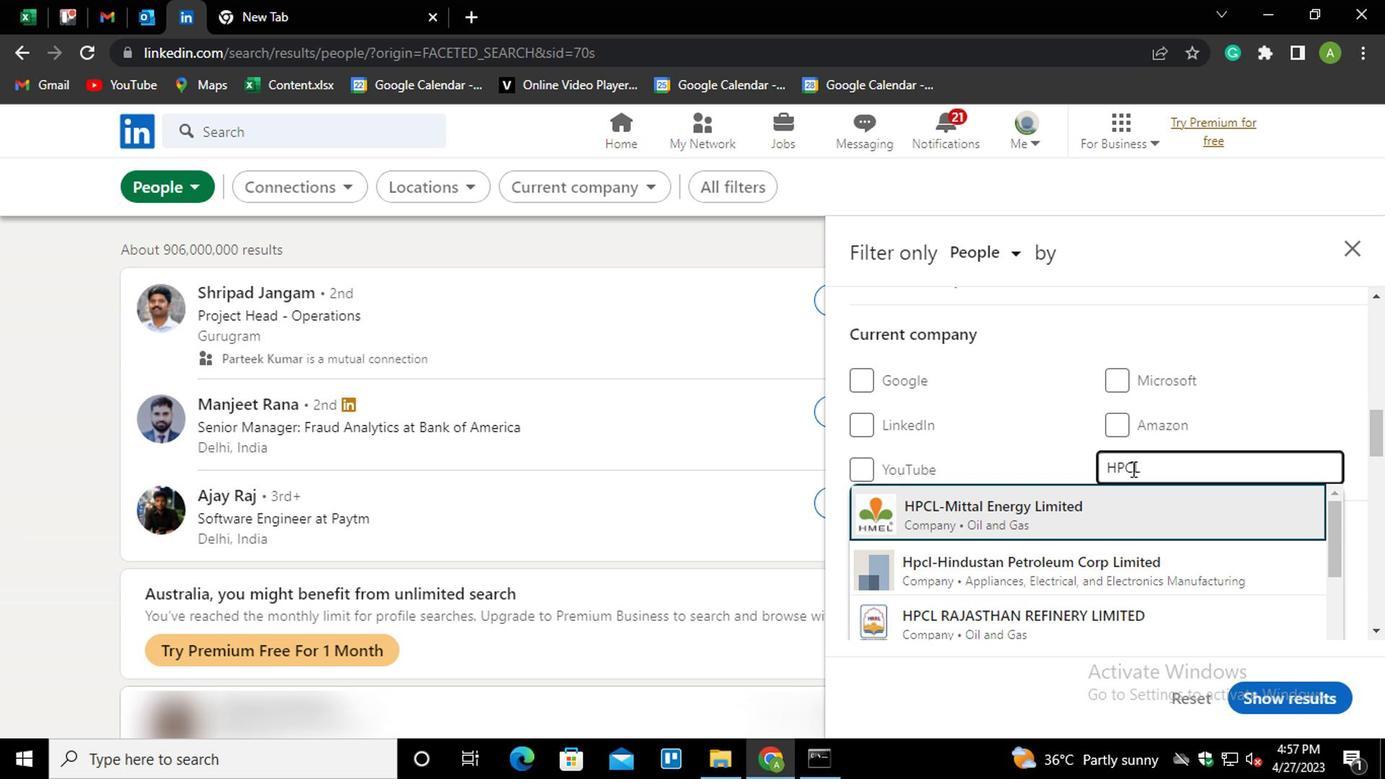
Action: Mouse scrolled (1128, 466) with delta (0, -1)
Screenshot: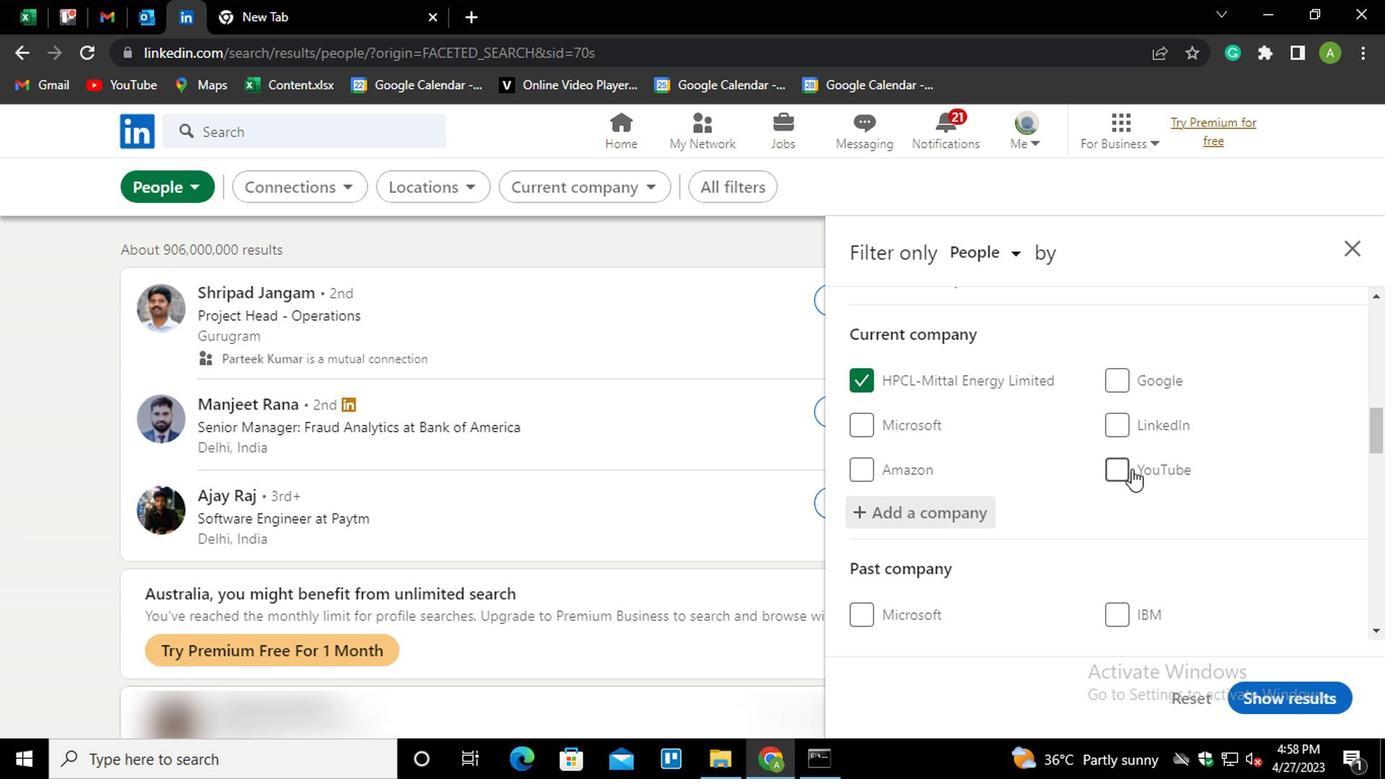 
Action: Mouse scrolled (1128, 466) with delta (0, -1)
Screenshot: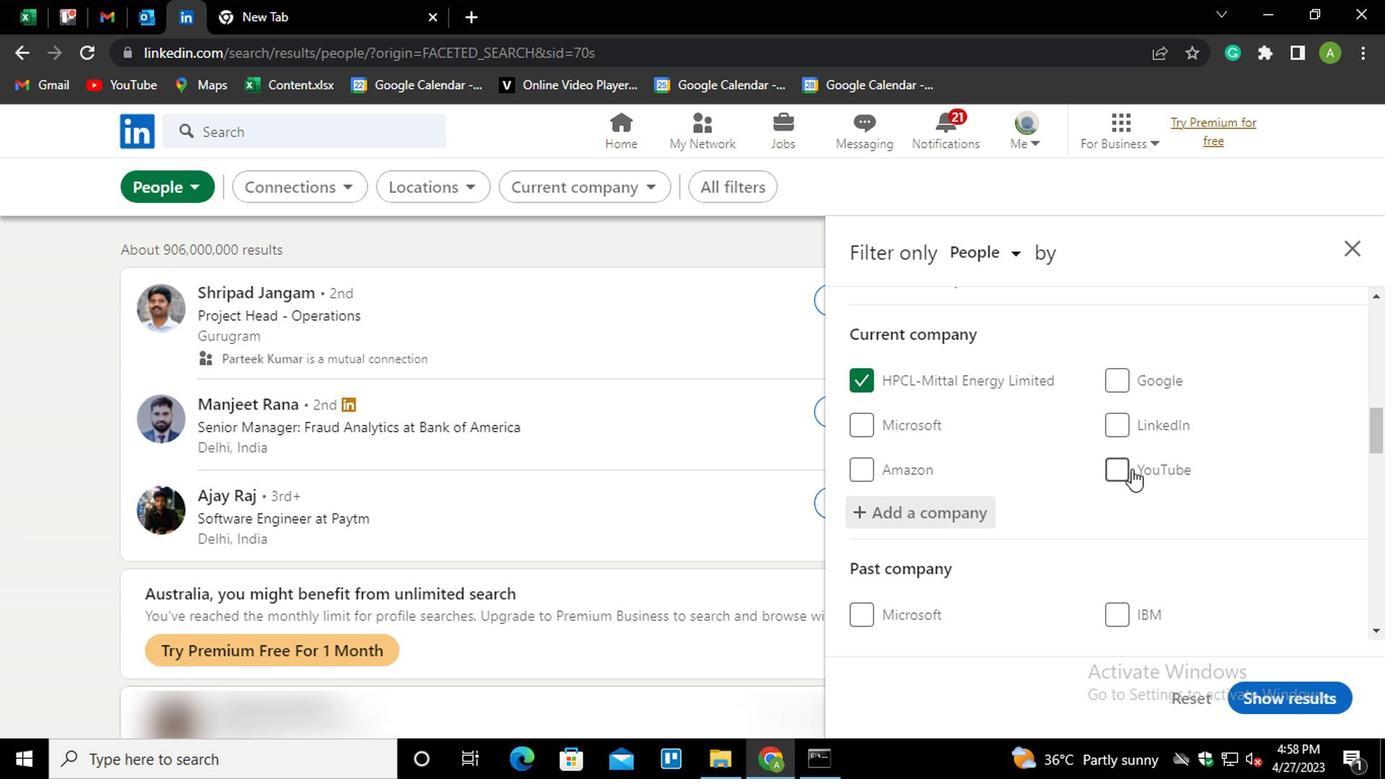 
Action: Mouse moved to (1128, 467)
Screenshot: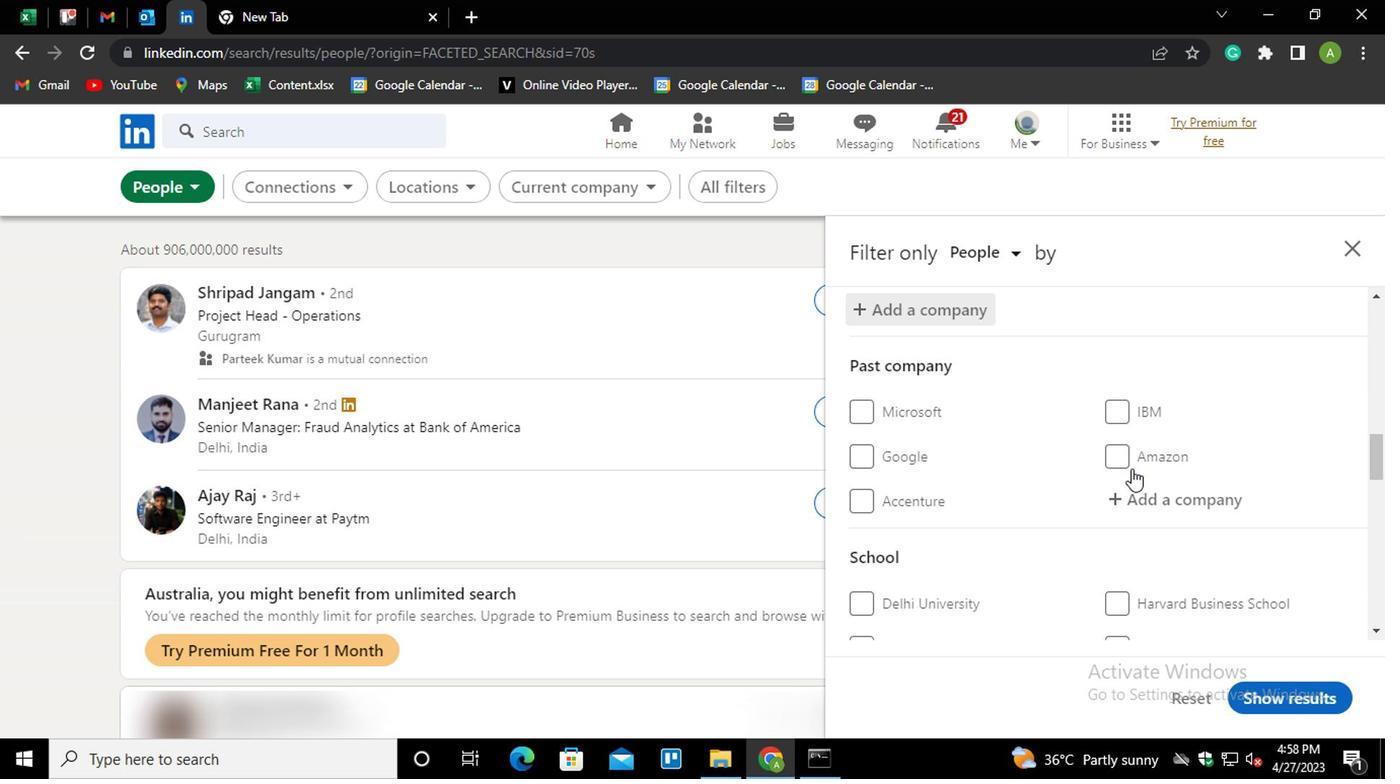 
Action: Mouse scrolled (1128, 466) with delta (0, -1)
Screenshot: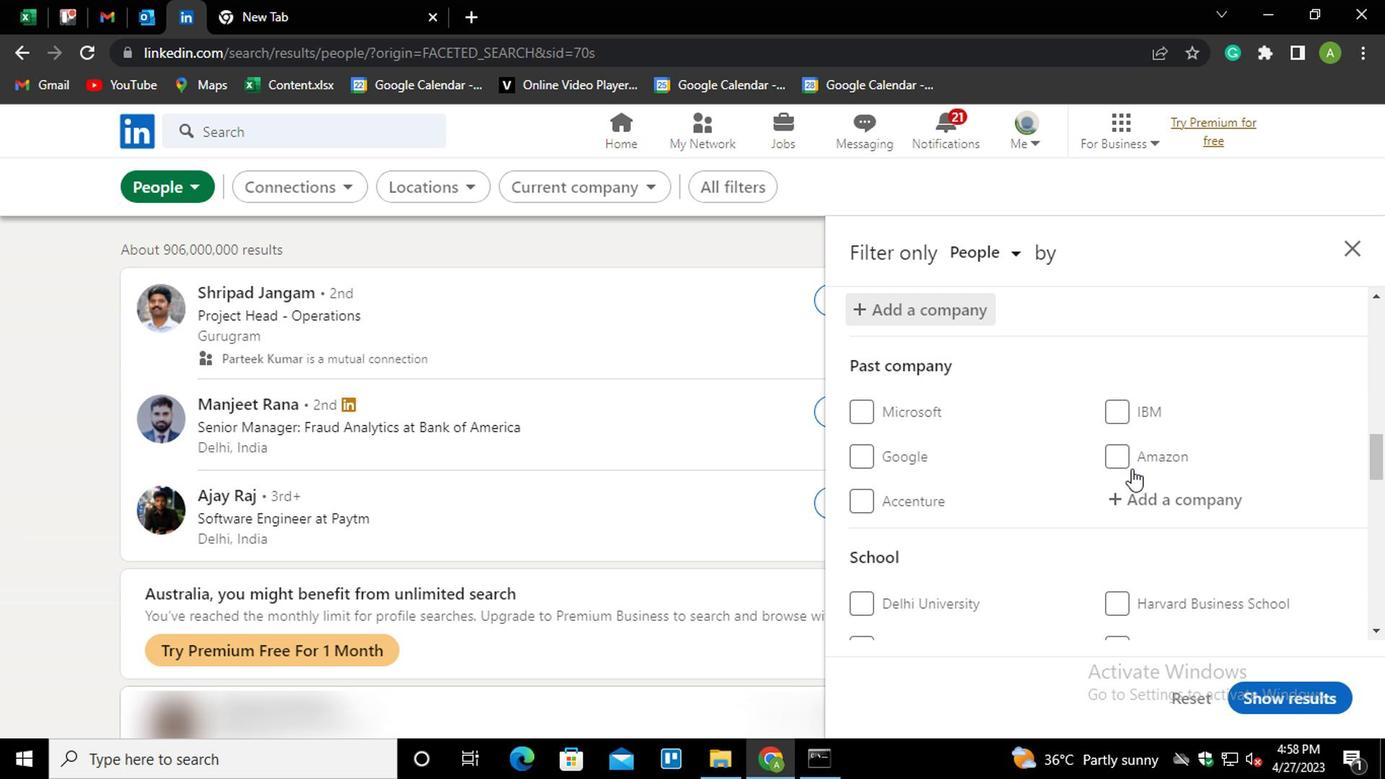 
Action: Mouse scrolled (1128, 466) with delta (0, -1)
Screenshot: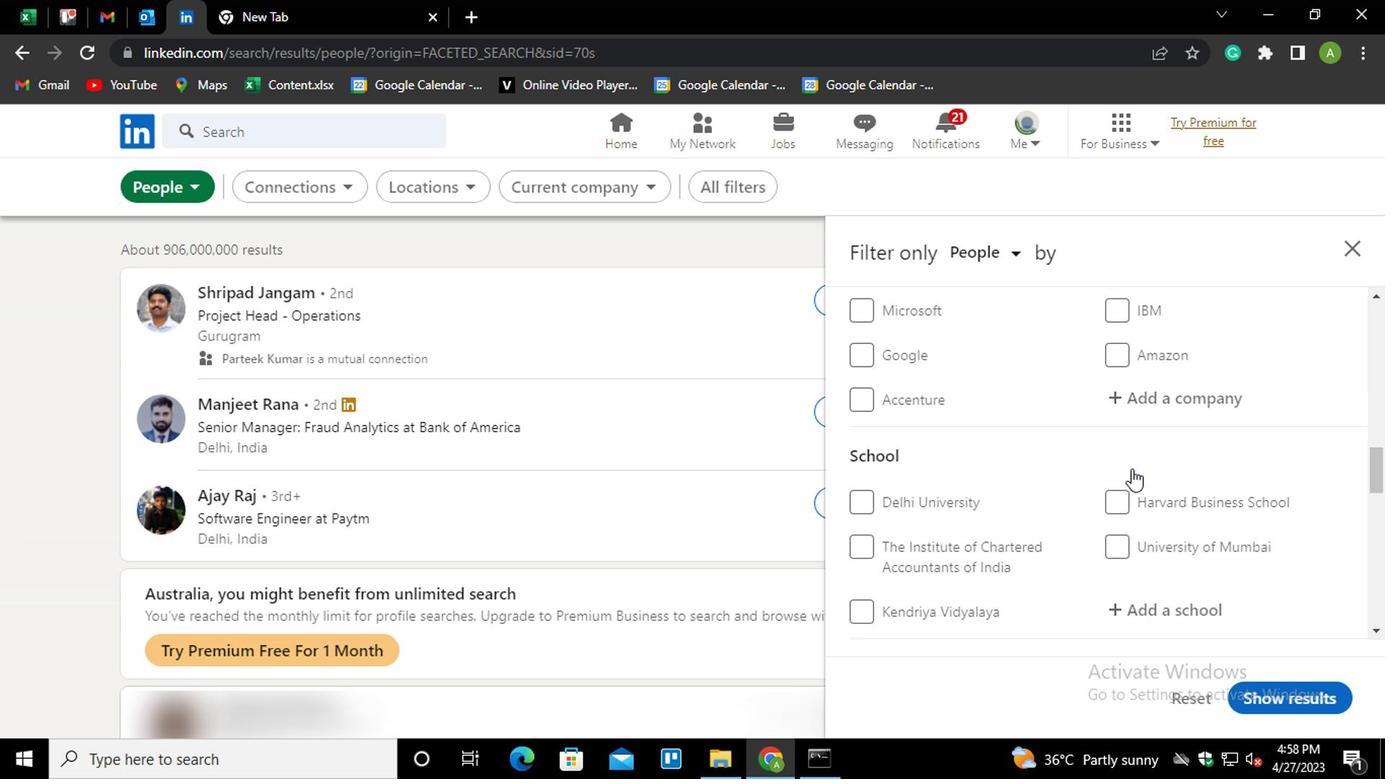 
Action: Mouse scrolled (1128, 466) with delta (0, -1)
Screenshot: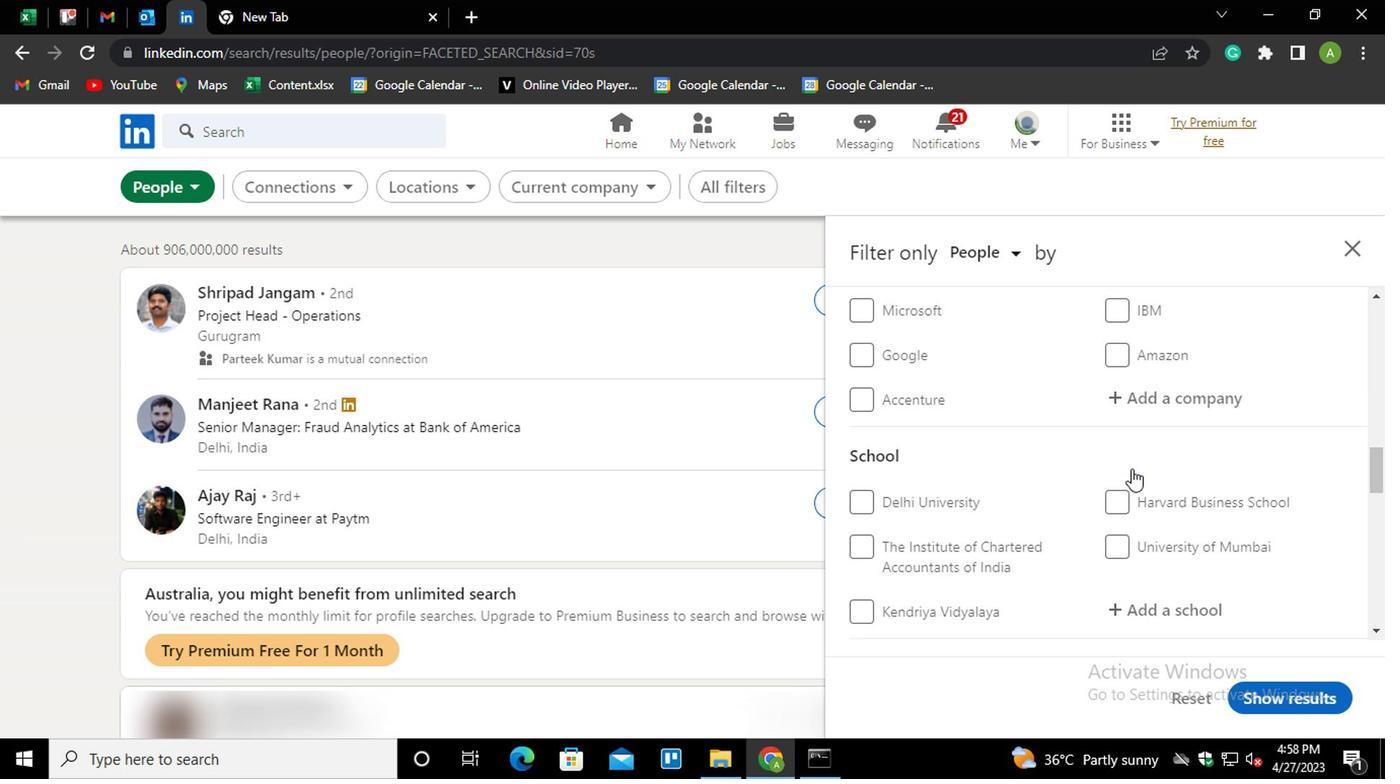 
Action: Mouse moved to (1128, 419)
Screenshot: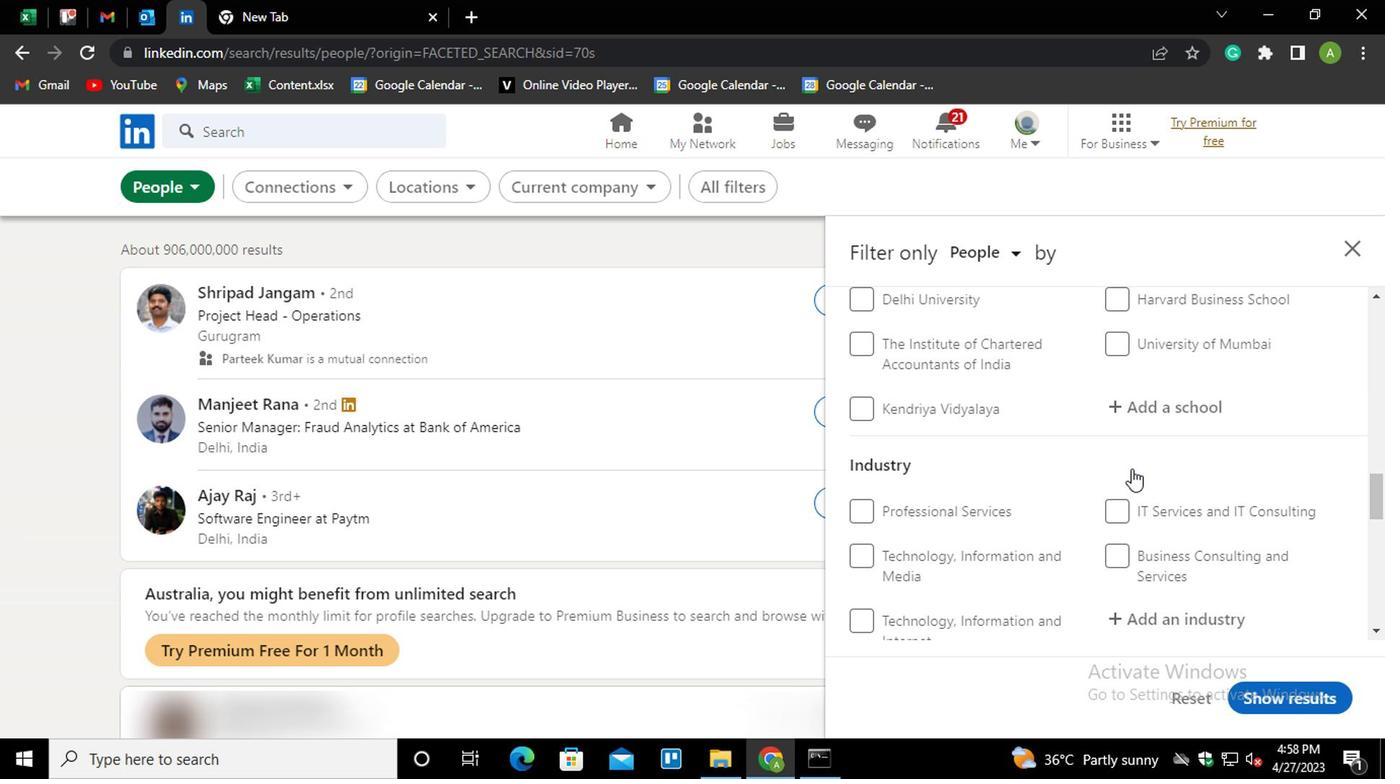 
Action: Mouse pressed left at (1128, 419)
Screenshot: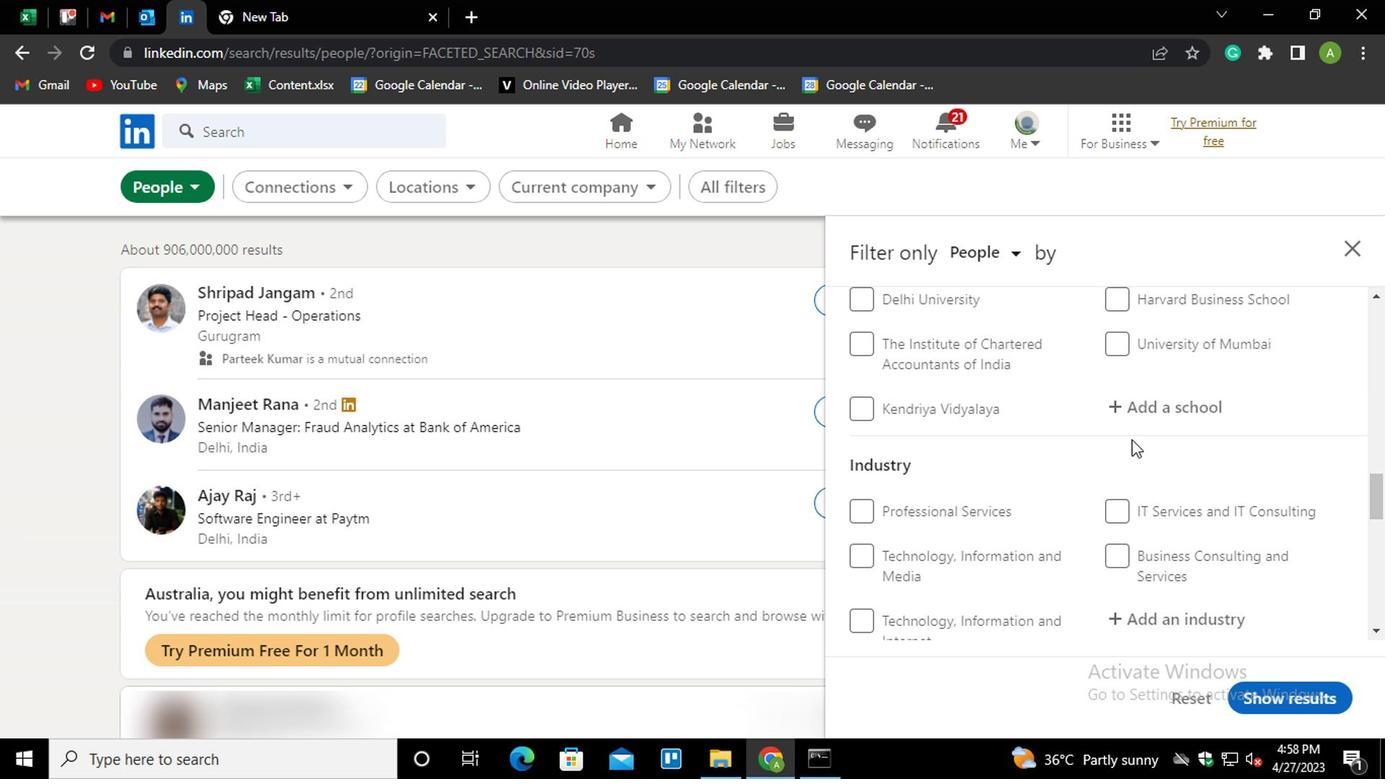
Action: Mouse moved to (1132, 411)
Screenshot: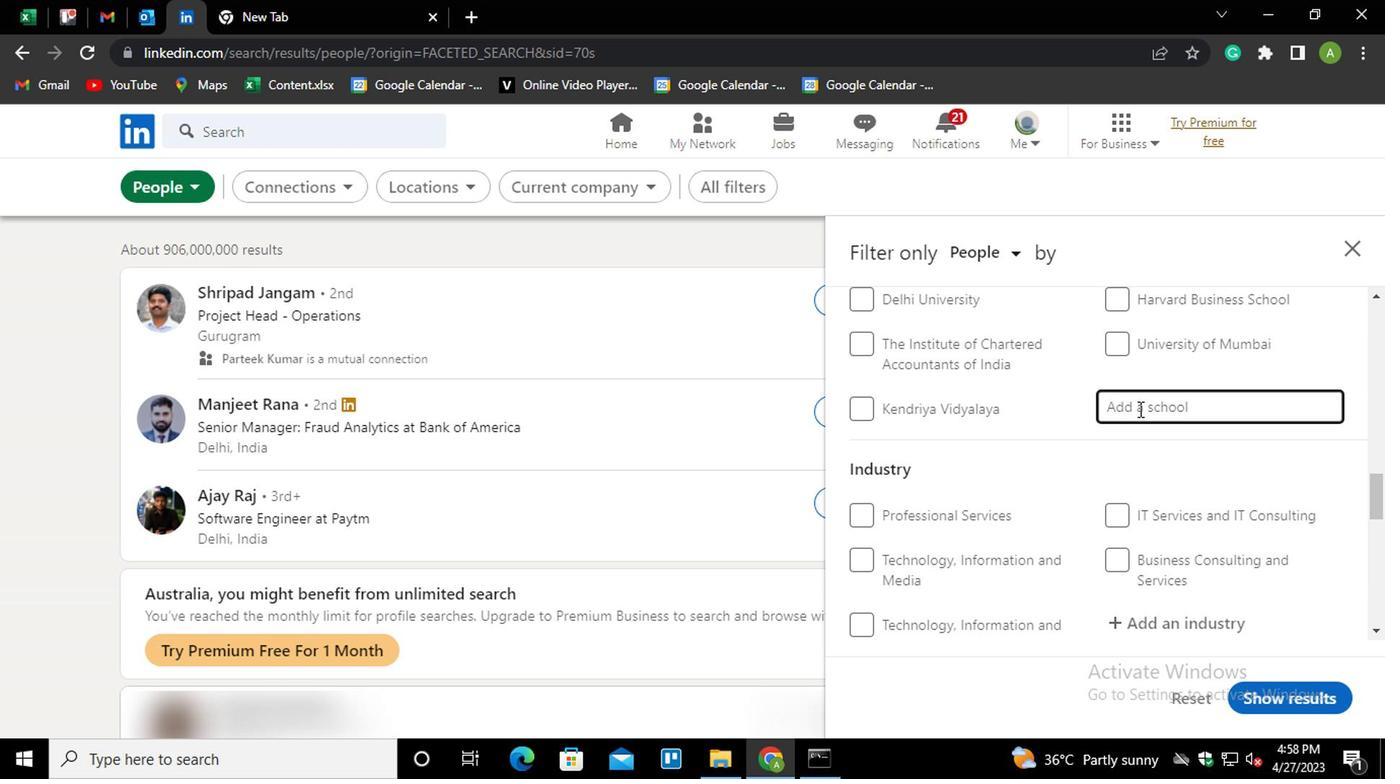
Action: Key pressed <Key.shift>
Screenshot: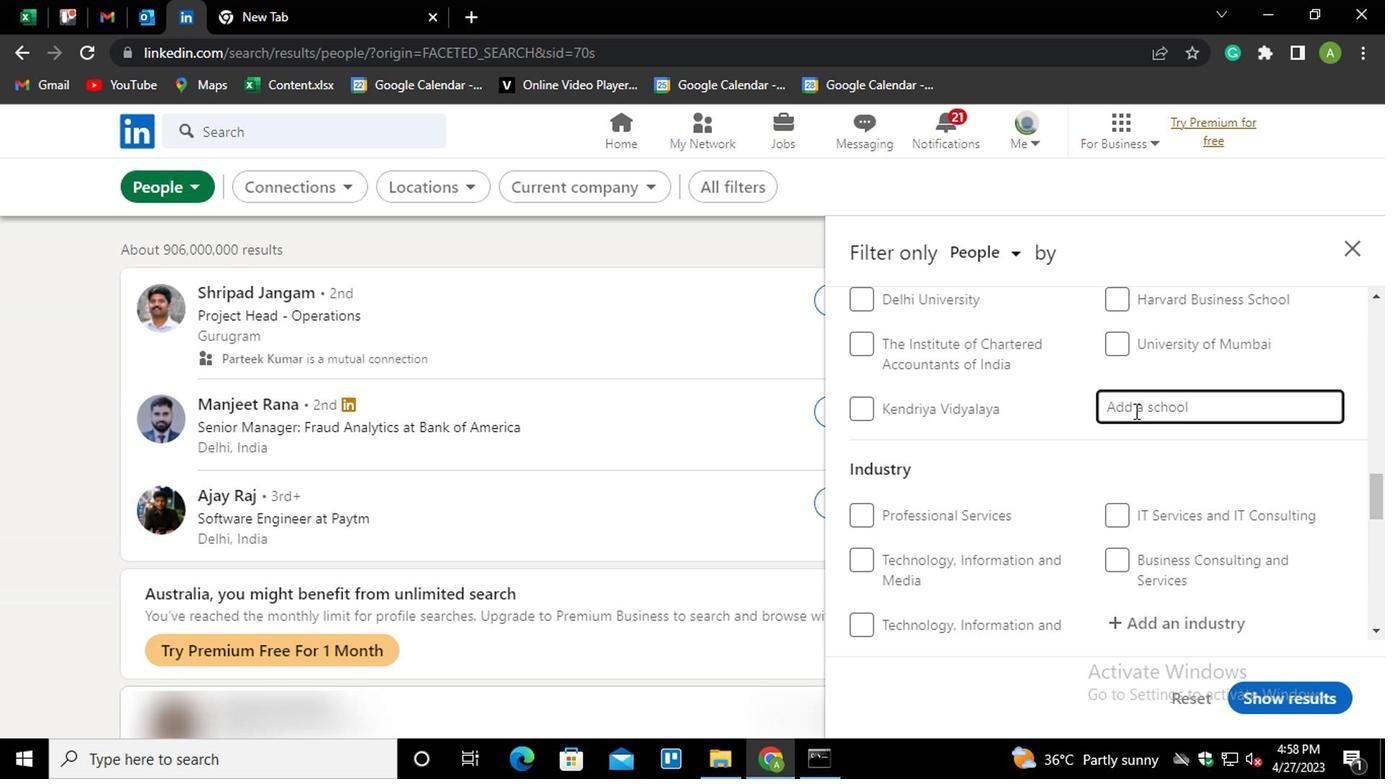 
Action: Mouse moved to (1130, 411)
Screenshot: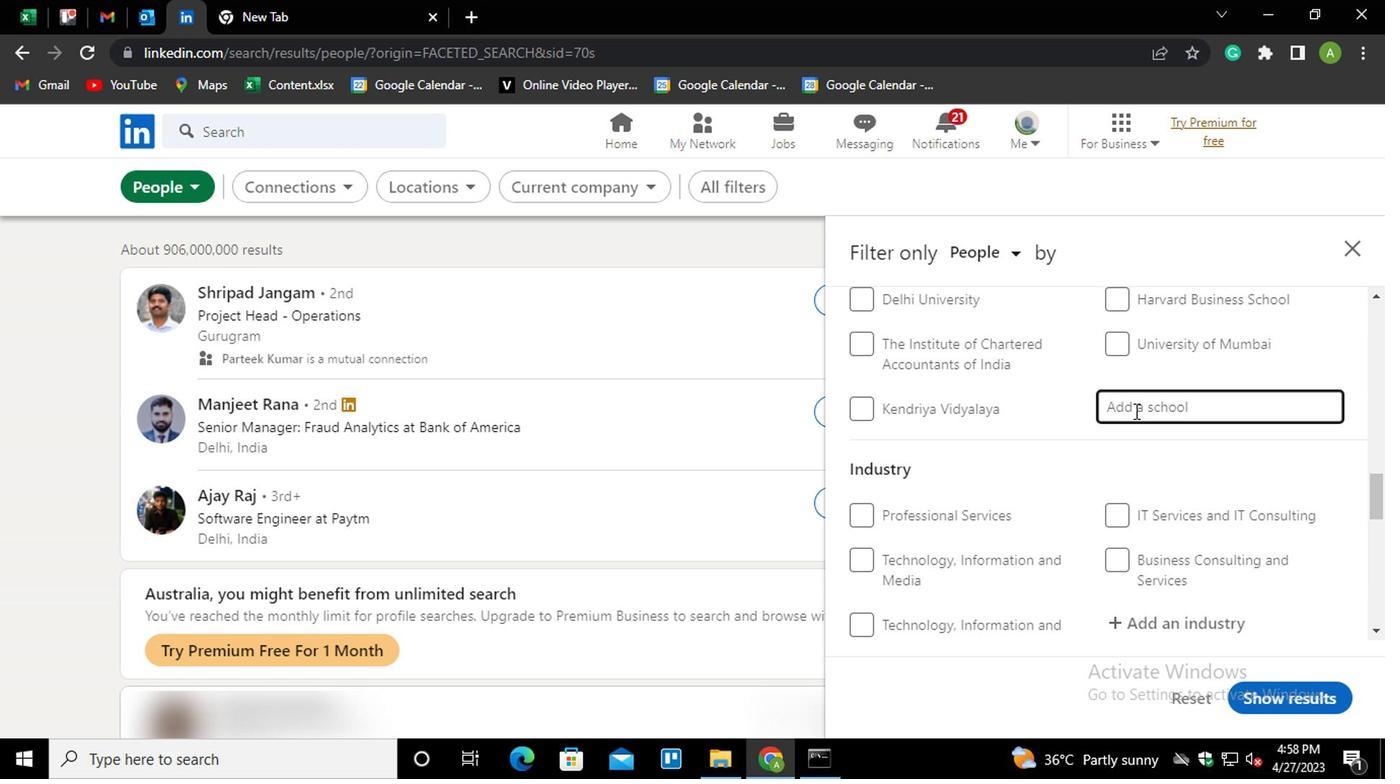 
Action: Key pressed <Key.shift>
Screenshot: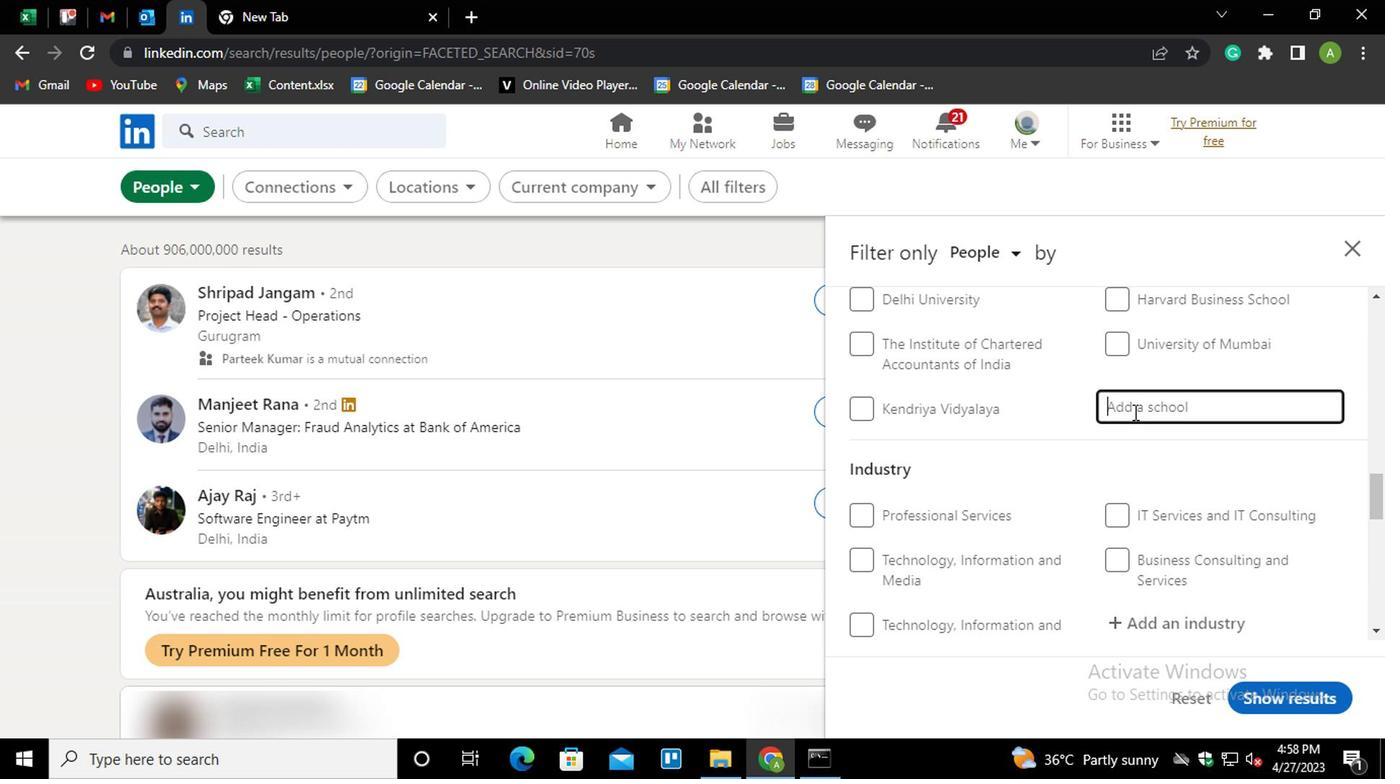 
Action: Mouse moved to (1130, 412)
Screenshot: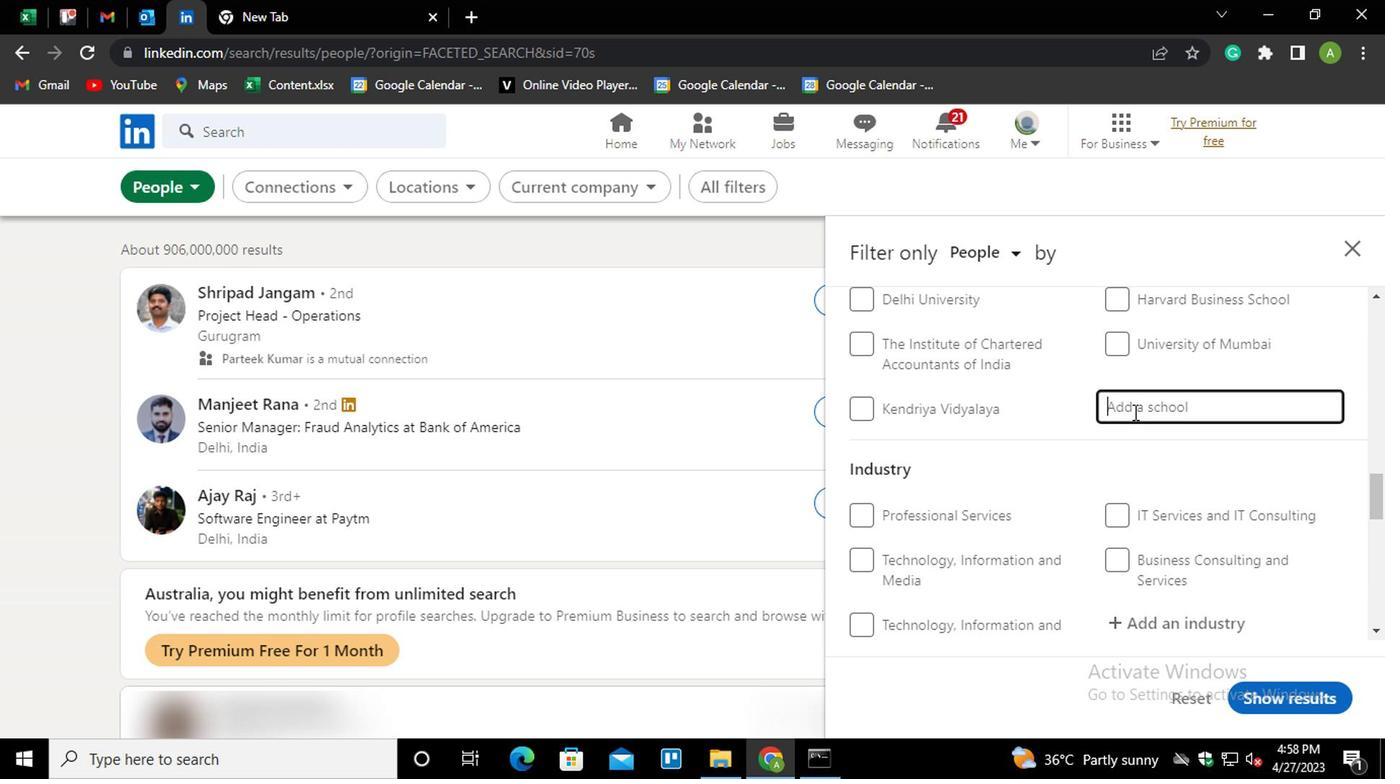 
Action: Key pressed <Key.shift><Key.shift><Key.shift>AMRA<Key.down><Key.enter>
Screenshot: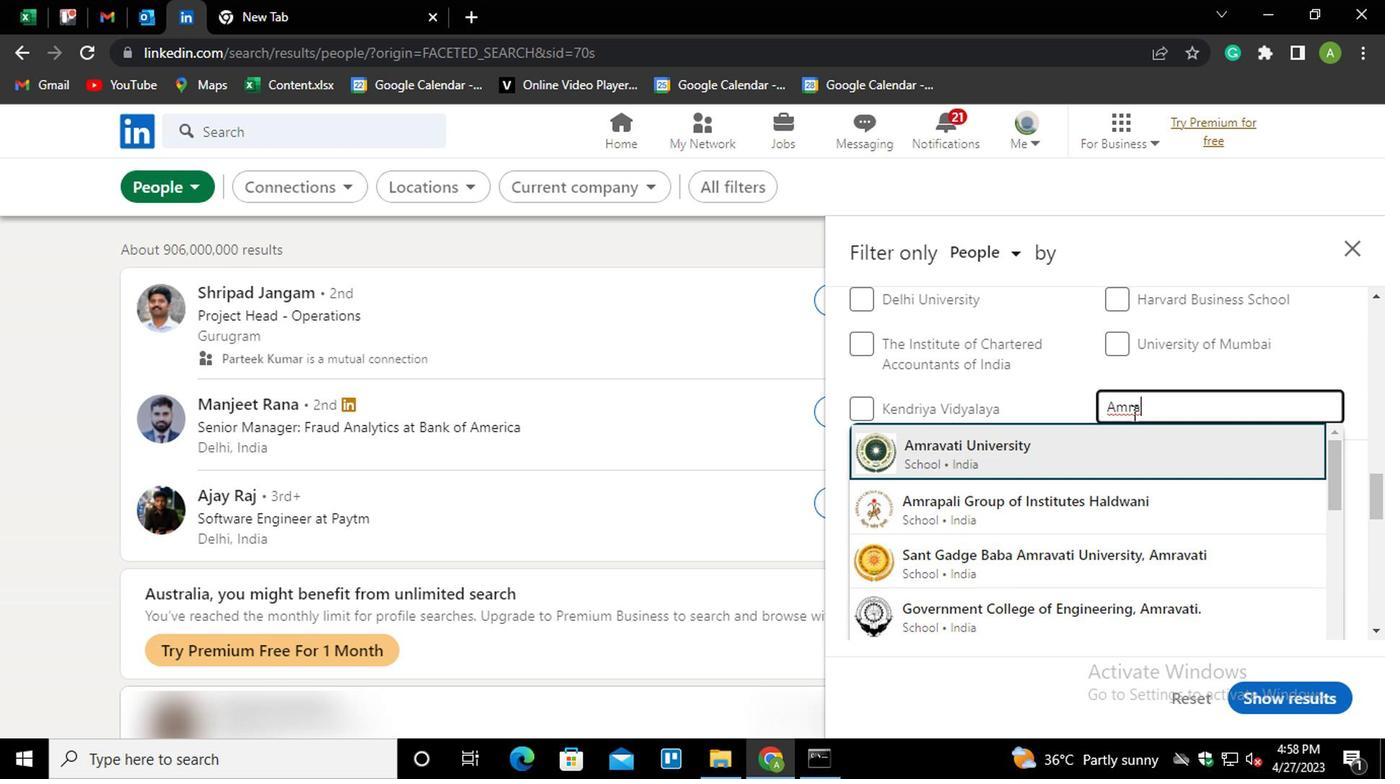 
Action: Mouse moved to (1133, 412)
Screenshot: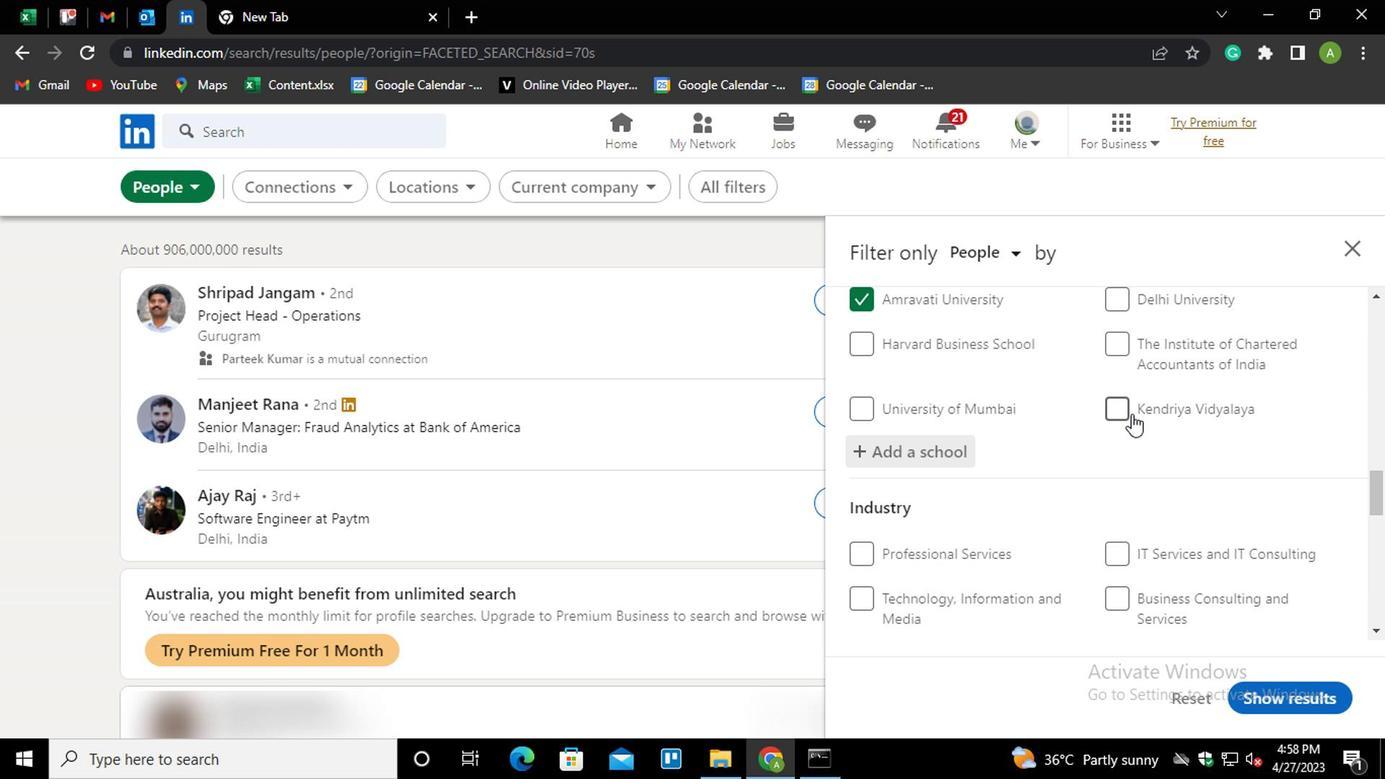
Action: Mouse scrolled (1133, 411) with delta (0, 0)
Screenshot: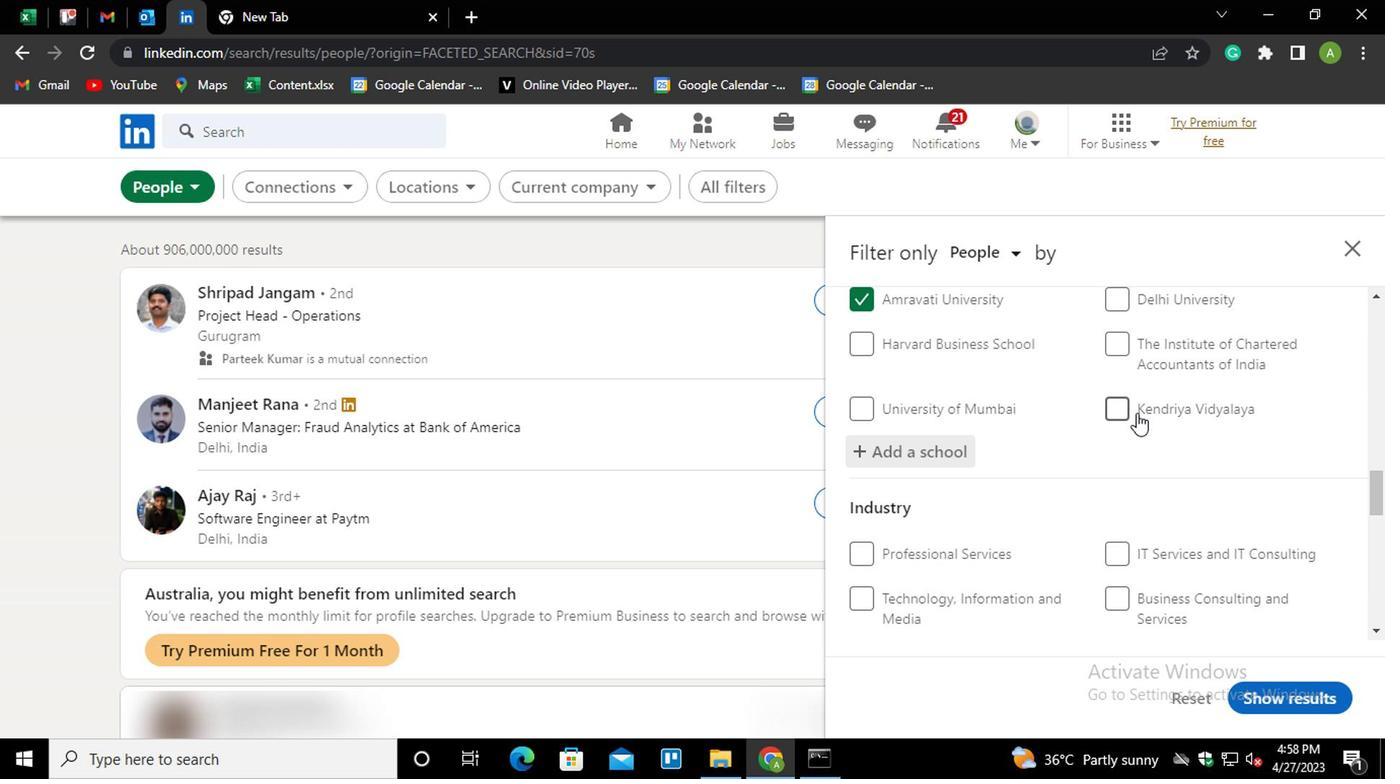 
Action: Mouse scrolled (1133, 411) with delta (0, 0)
Screenshot: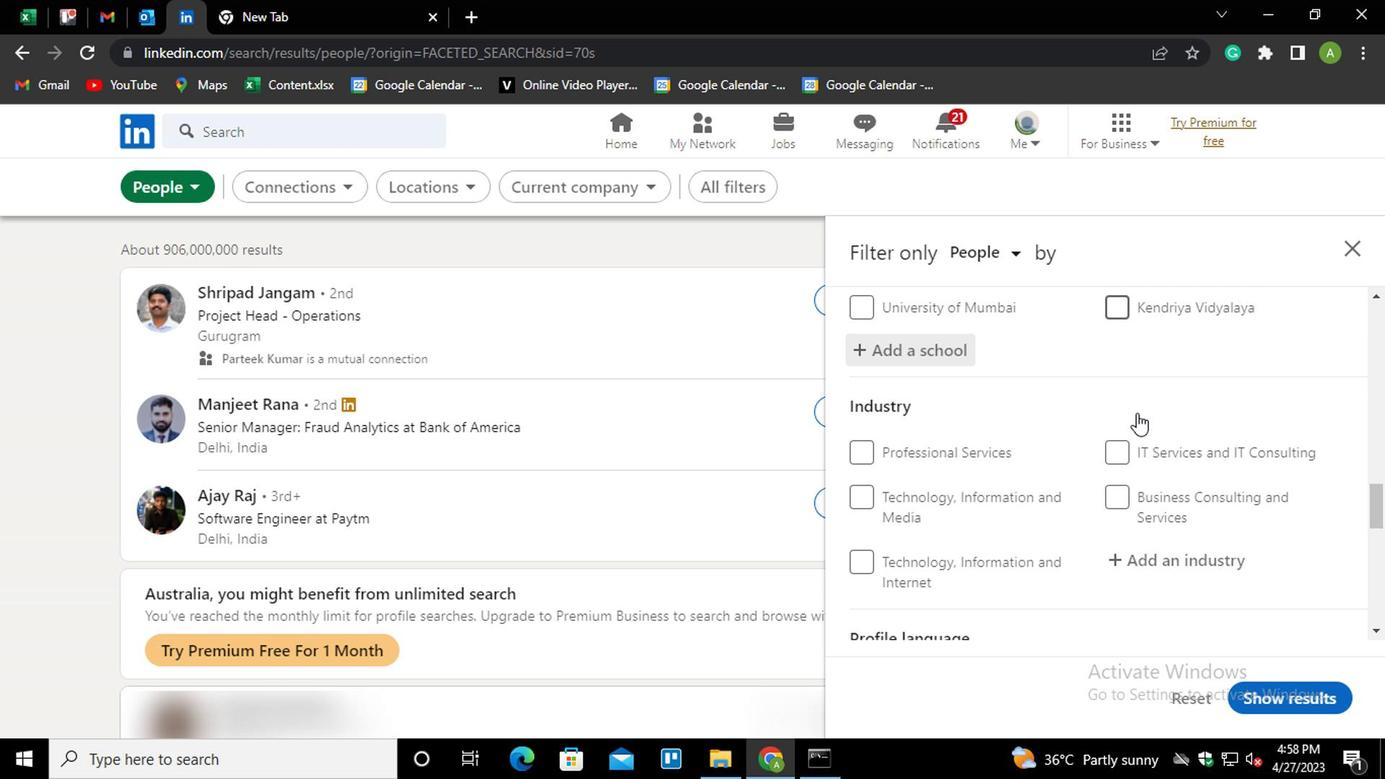 
Action: Mouse scrolled (1133, 411) with delta (0, 0)
Screenshot: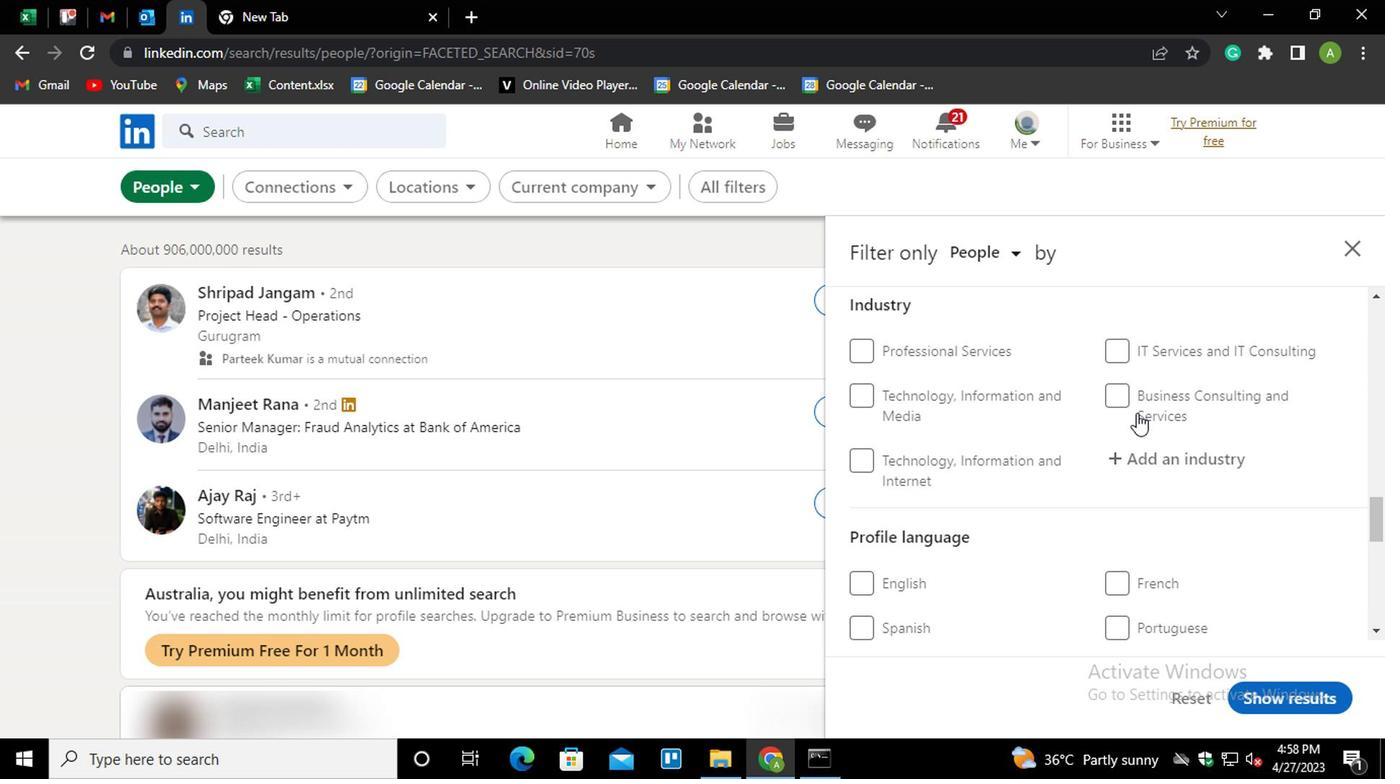 
Action: Mouse moved to (1135, 355)
Screenshot: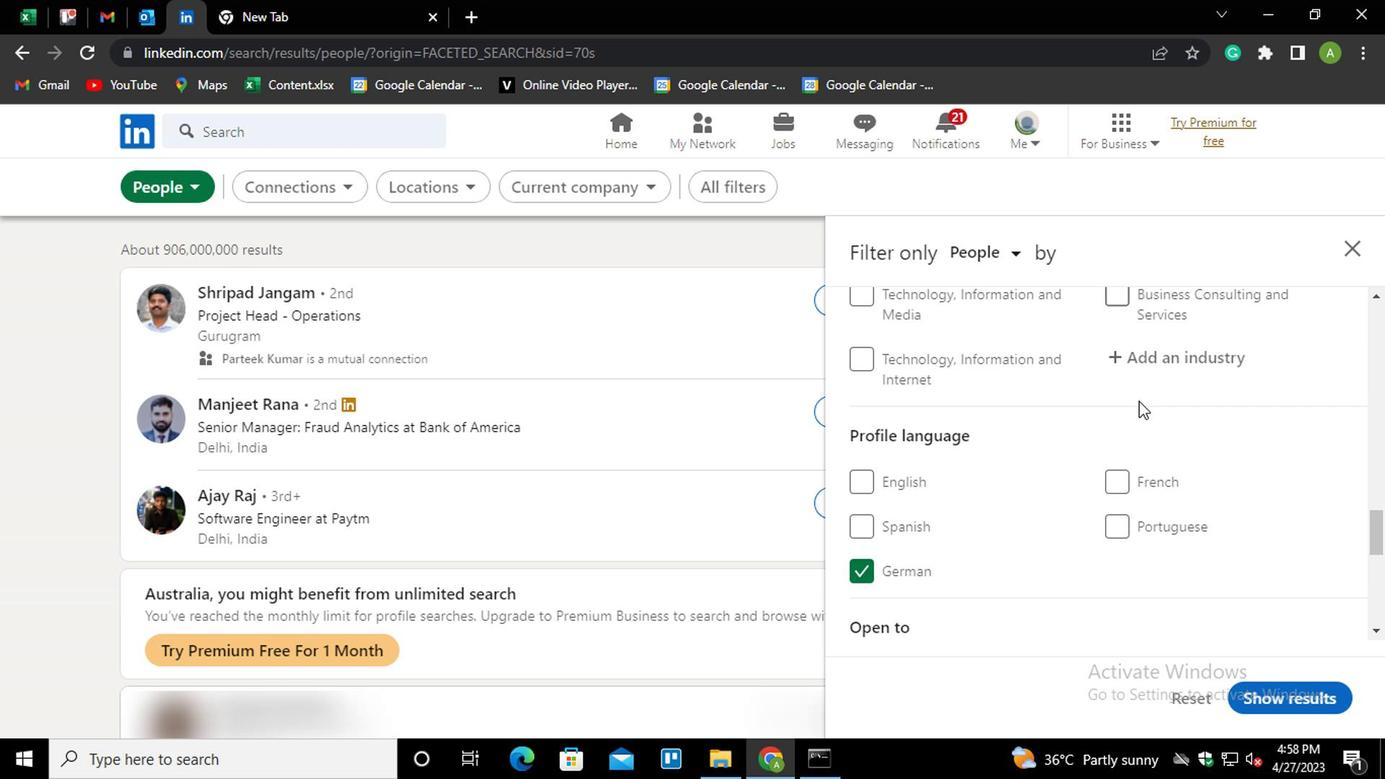 
Action: Mouse pressed left at (1135, 355)
Screenshot: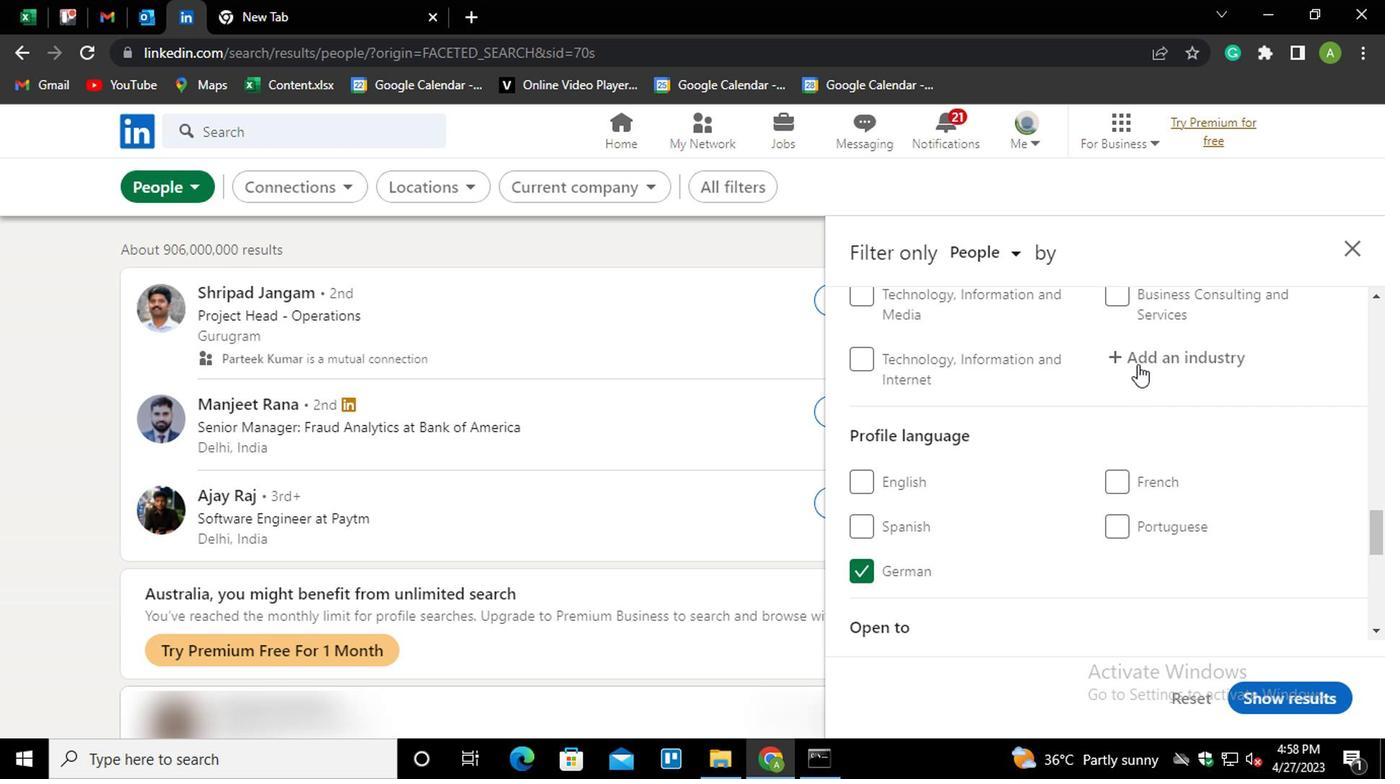 
Action: Key pressed <Key.shift><Key.shift><Key.shift>WHOLE<Key.down><Key.down><Key.down><Key.down><Key.enter>
Screenshot: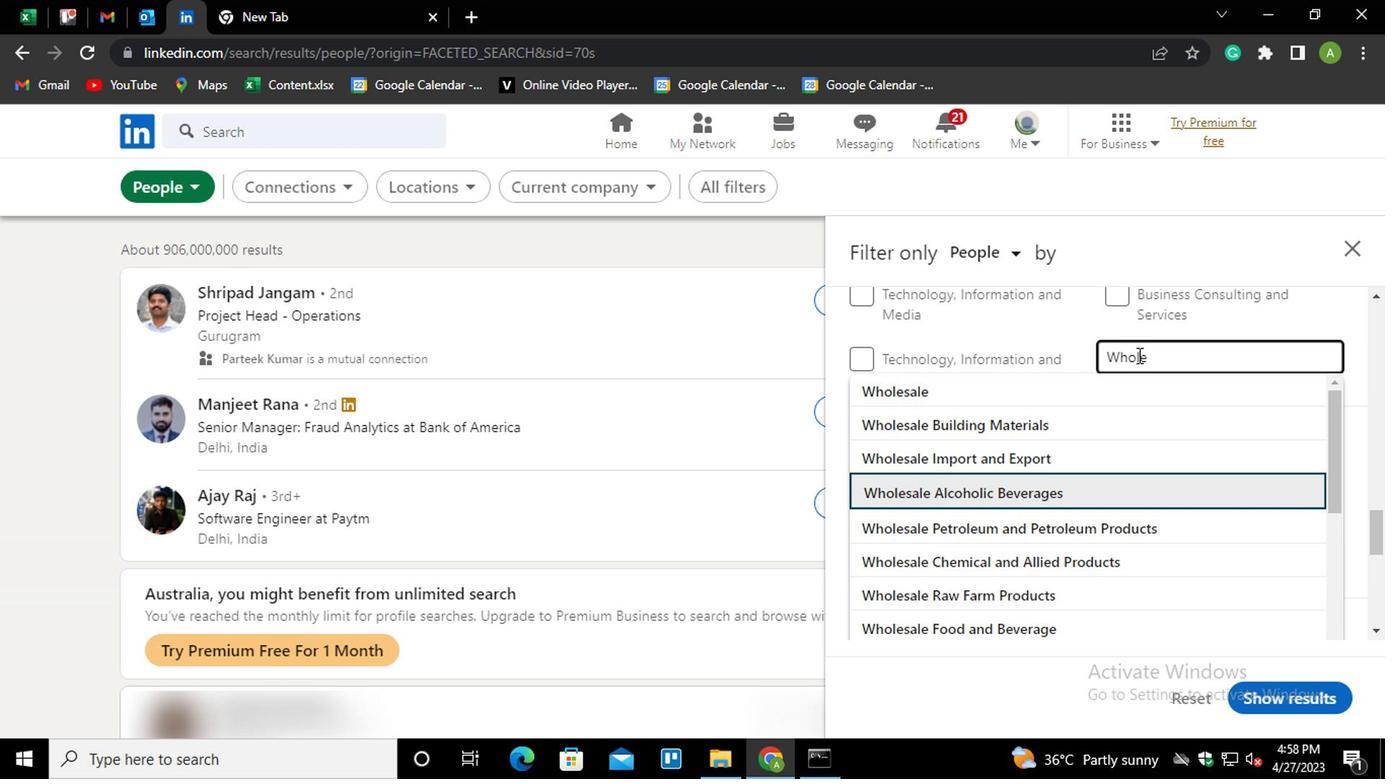 
Action: Mouse moved to (1128, 357)
Screenshot: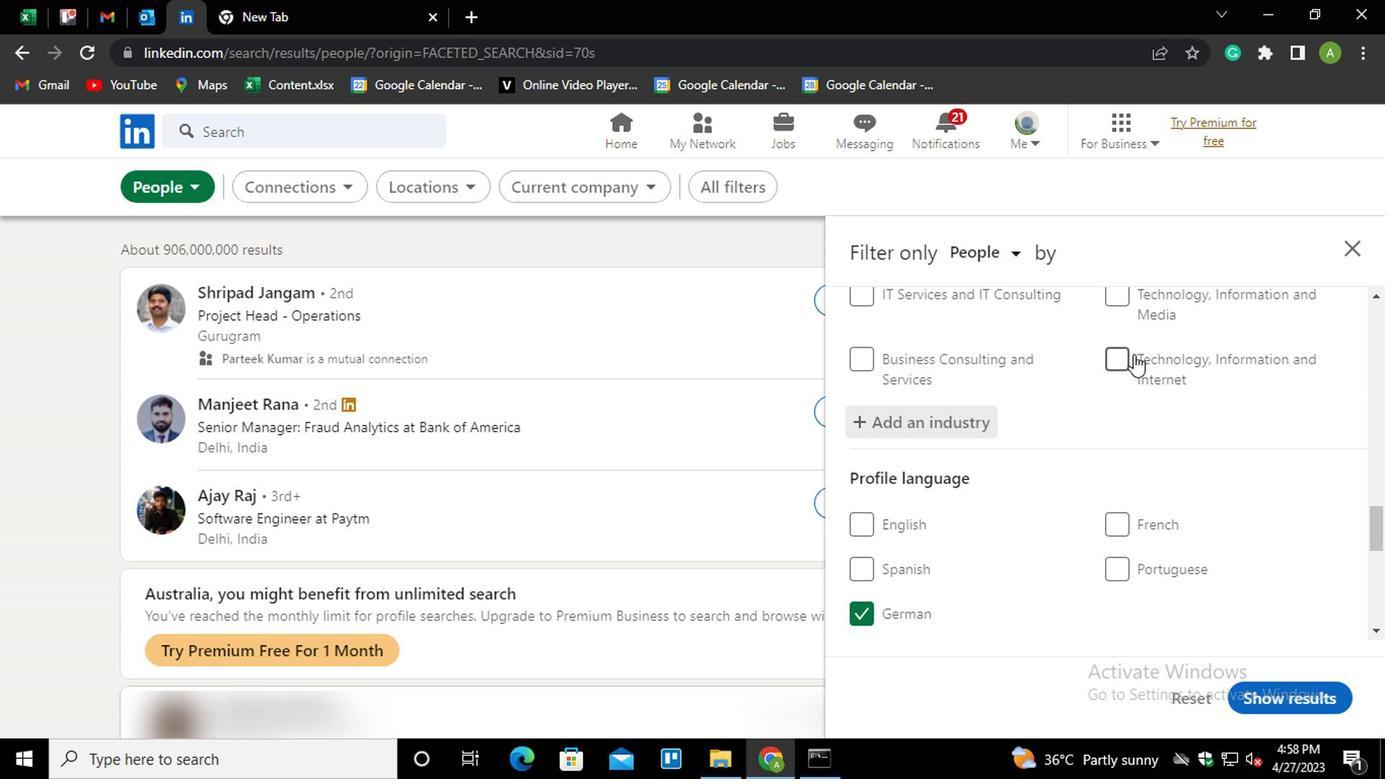 
Action: Mouse scrolled (1128, 355) with delta (0, -1)
Screenshot: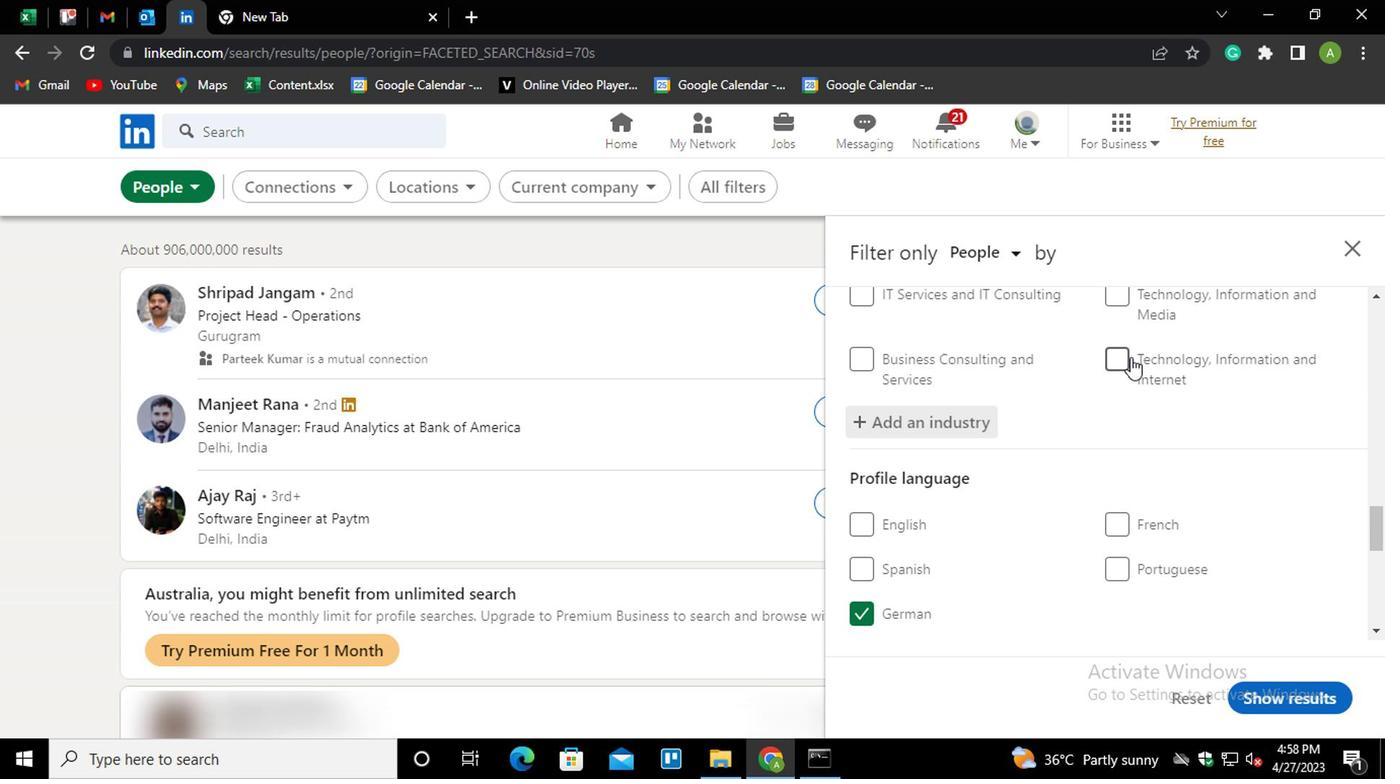 
Action: Mouse scrolled (1128, 355) with delta (0, -1)
Screenshot: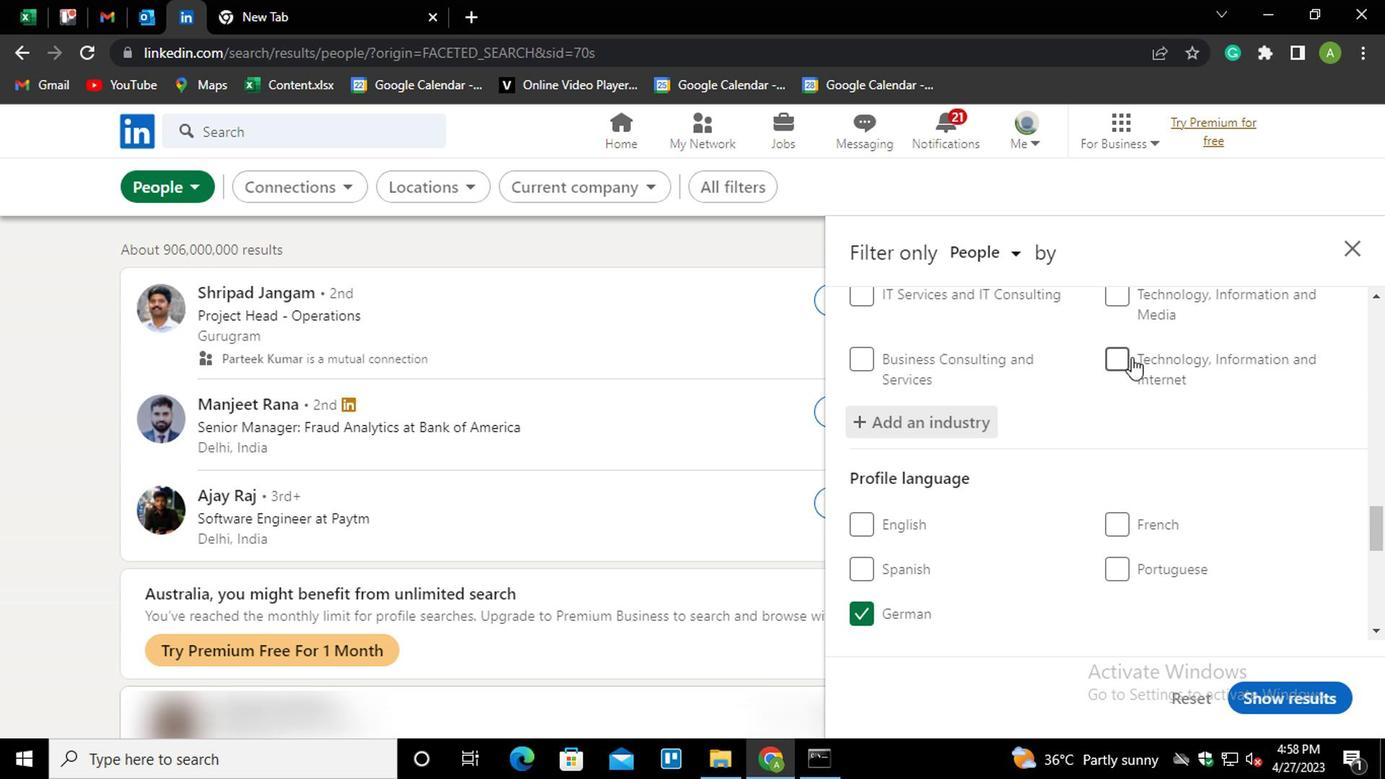 
Action: Mouse scrolled (1128, 355) with delta (0, -1)
Screenshot: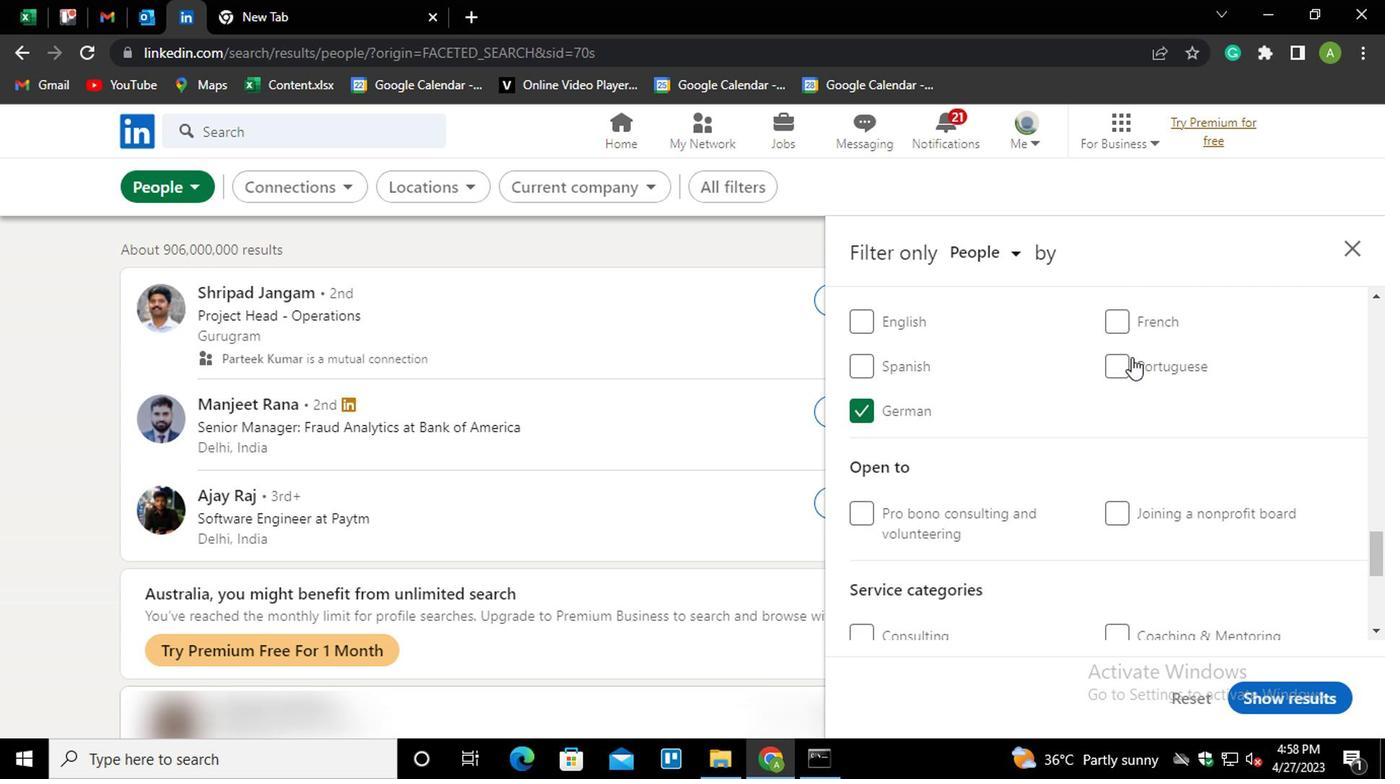 
Action: Mouse scrolled (1128, 355) with delta (0, -1)
Screenshot: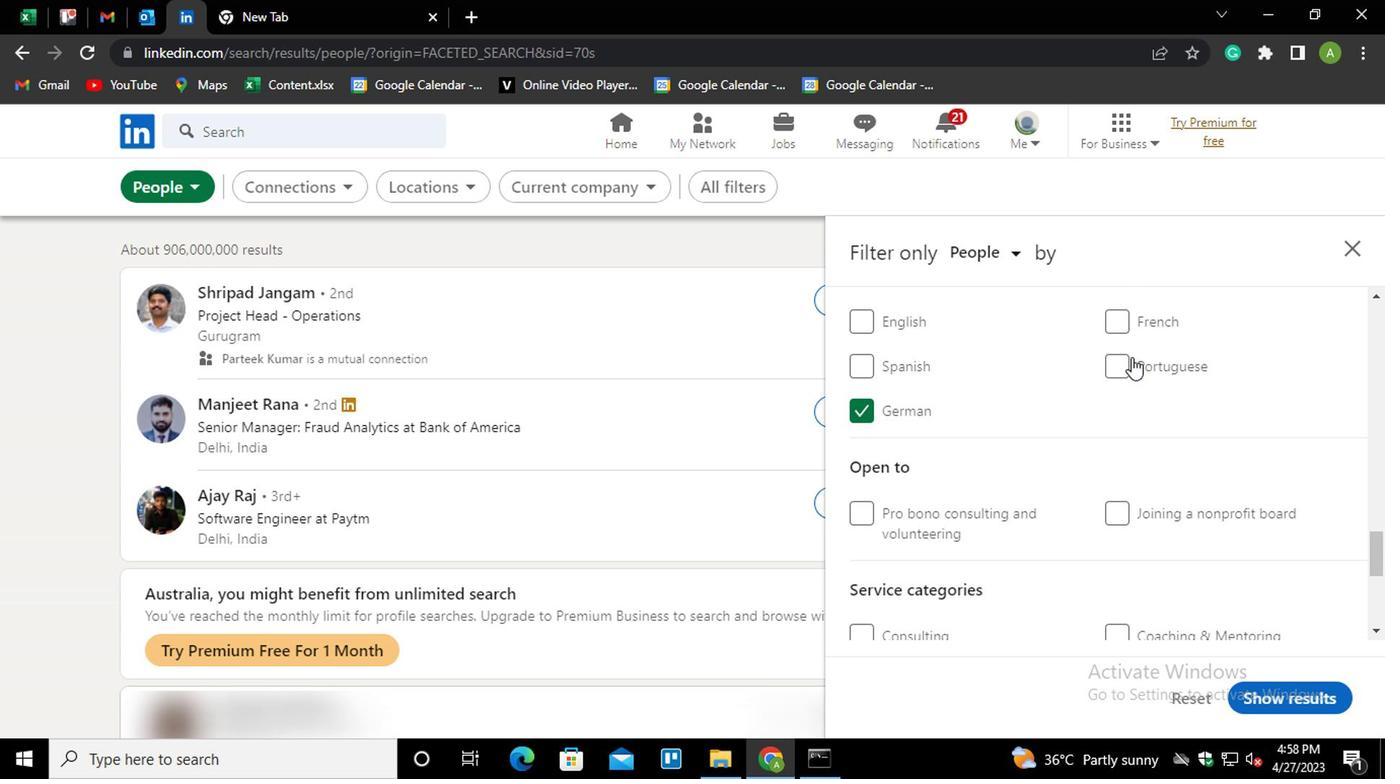 
Action: Mouse moved to (1150, 521)
Screenshot: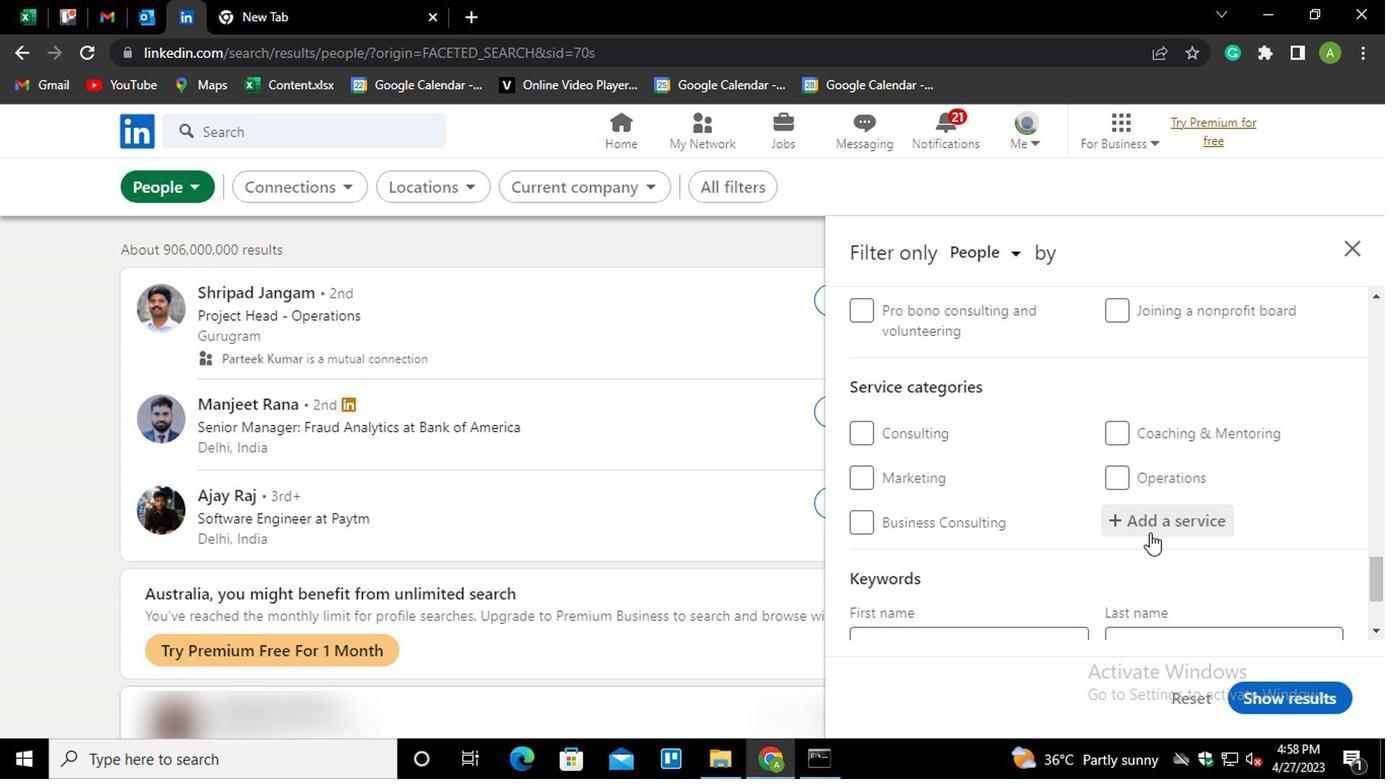 
Action: Mouse pressed left at (1150, 521)
Screenshot: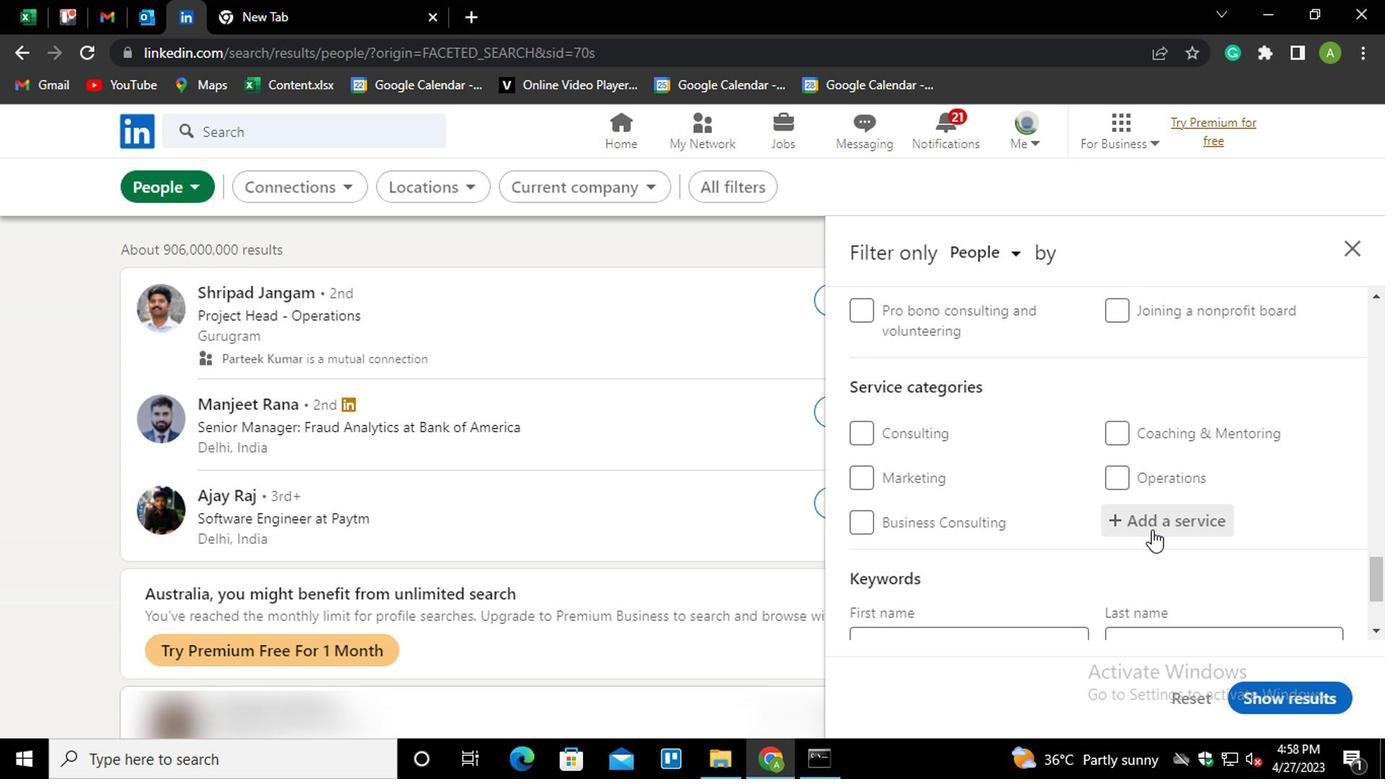 
Action: Mouse moved to (1157, 512)
Screenshot: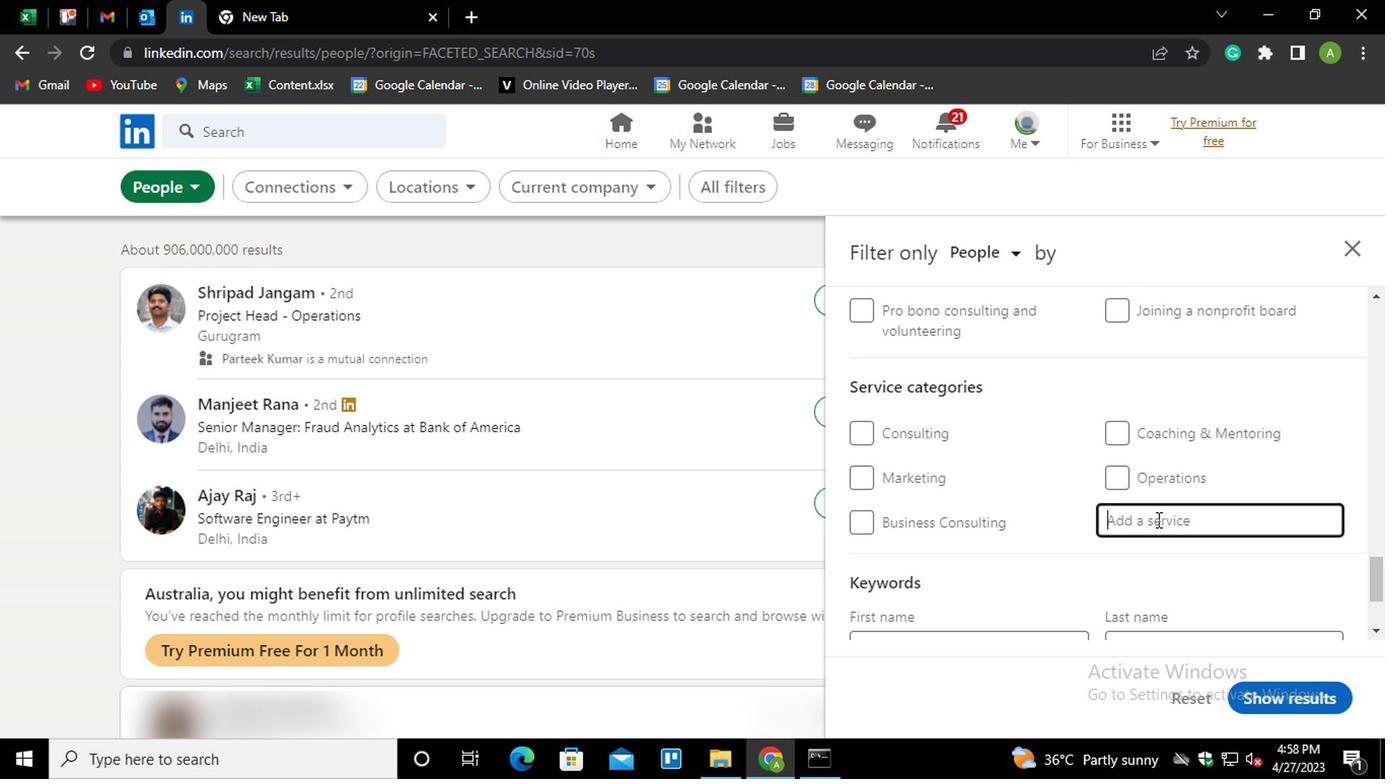 
Action: Mouse pressed left at (1157, 512)
Screenshot: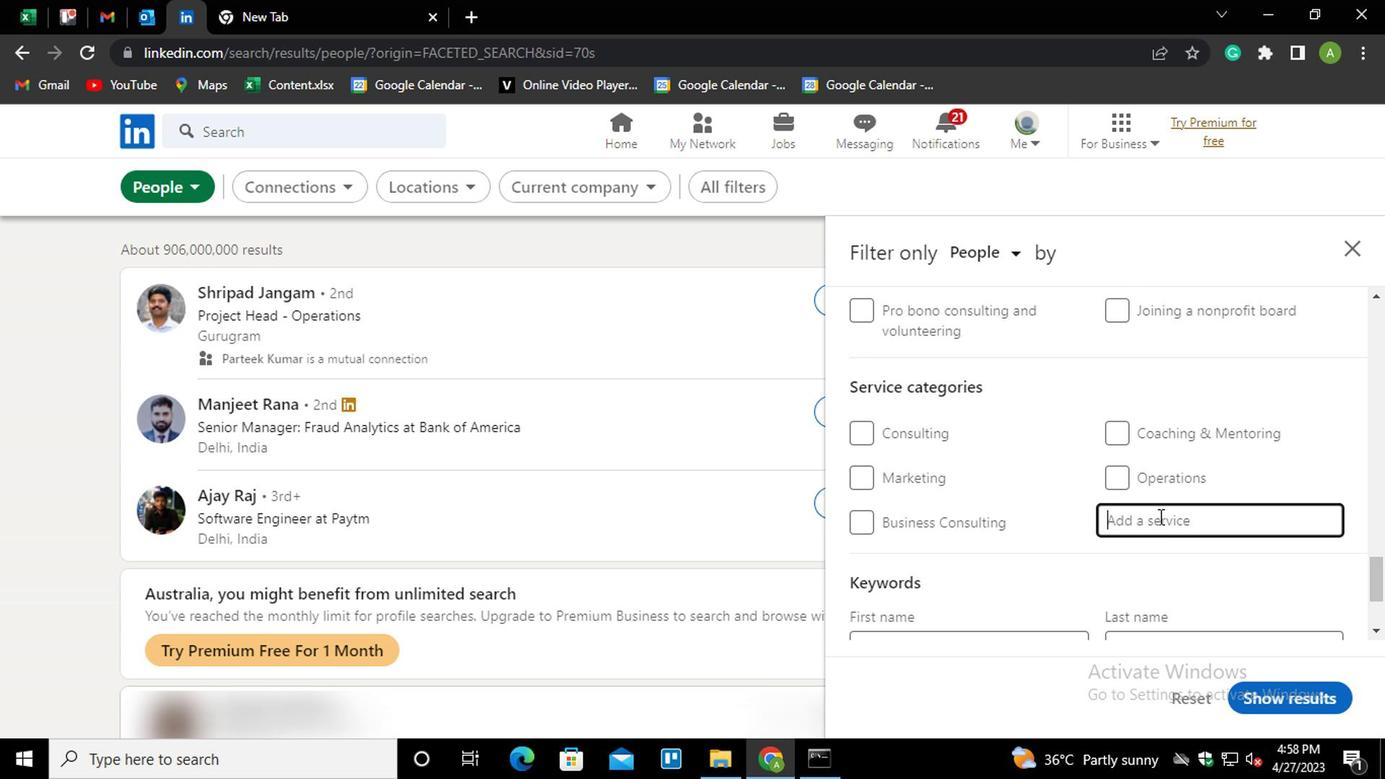 
Action: Mouse moved to (1156, 512)
Screenshot: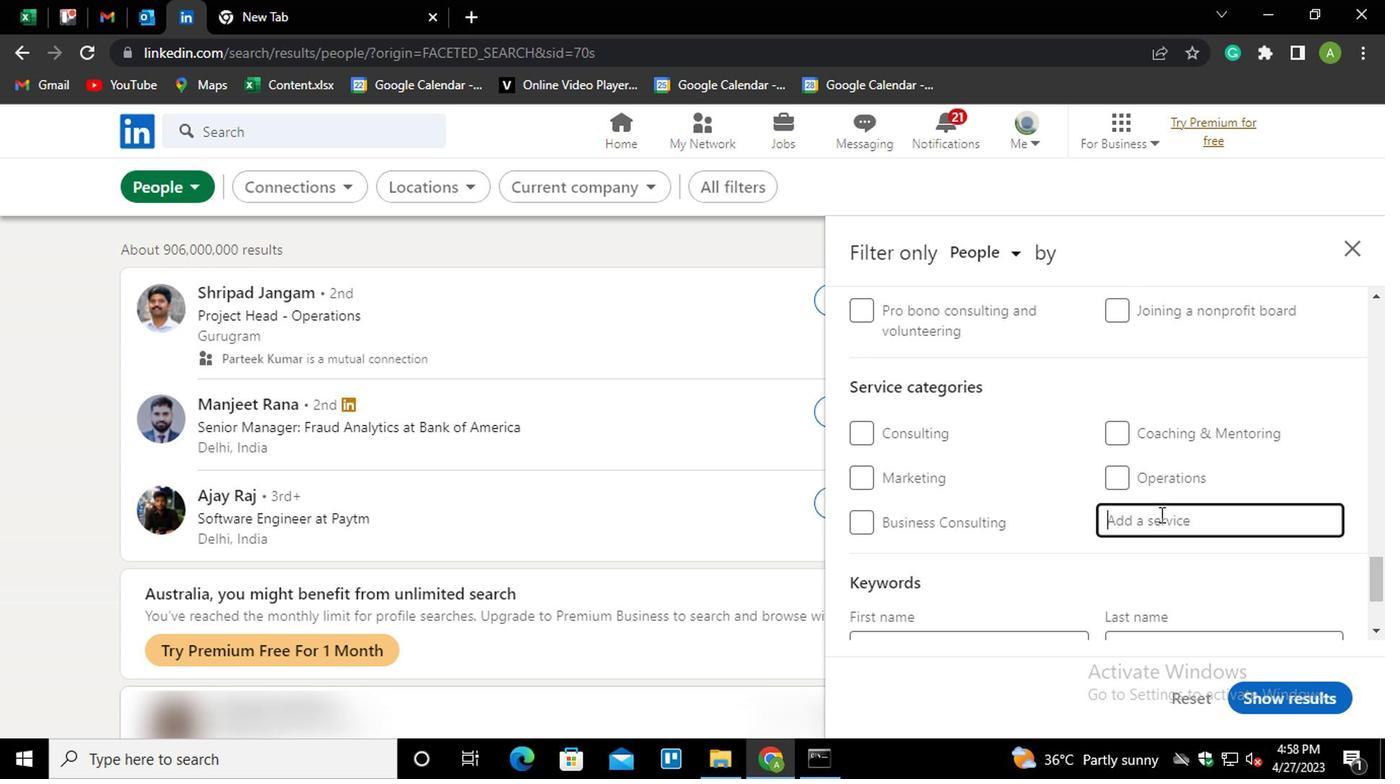 
Action: Key pressed <Key.shift>LOGO<Key.down><Key.enter>
Screenshot: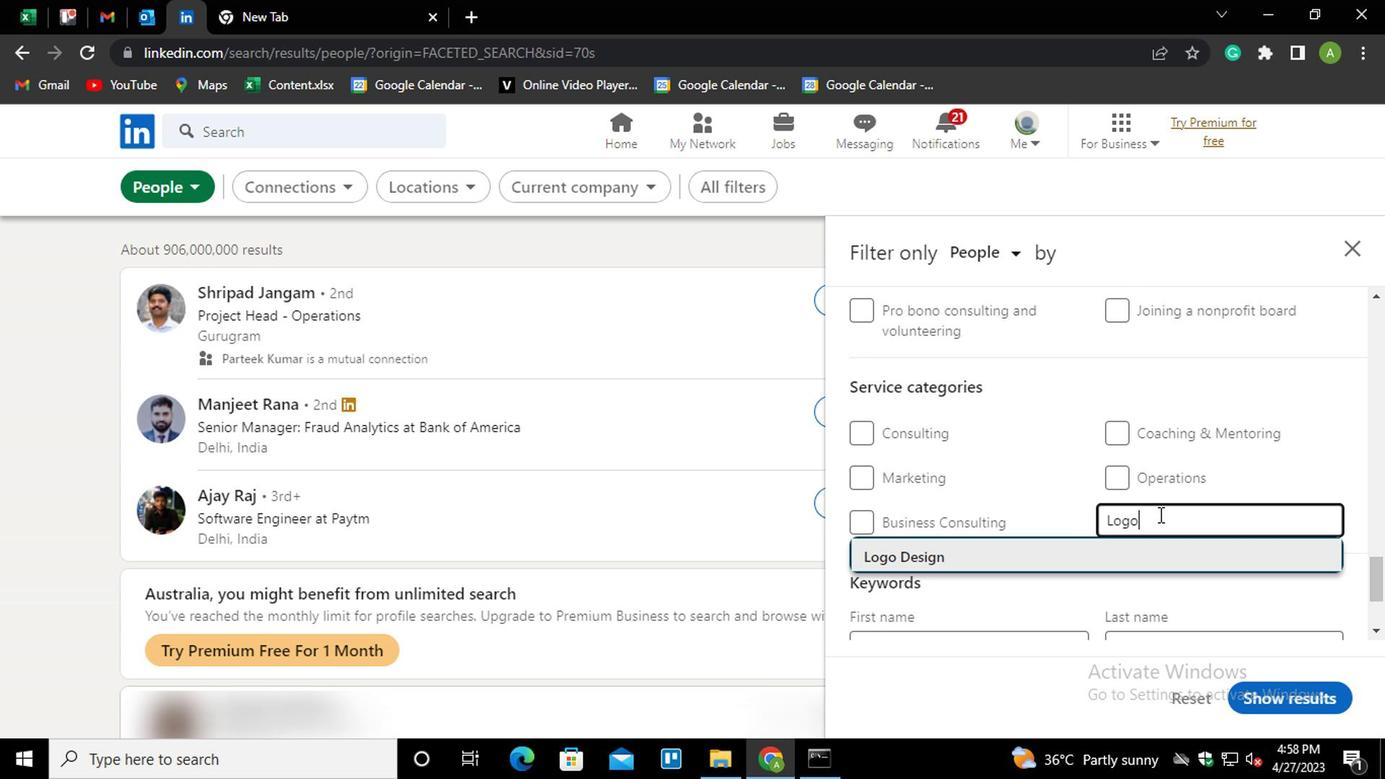 
Action: Mouse scrolled (1156, 511) with delta (0, 0)
Screenshot: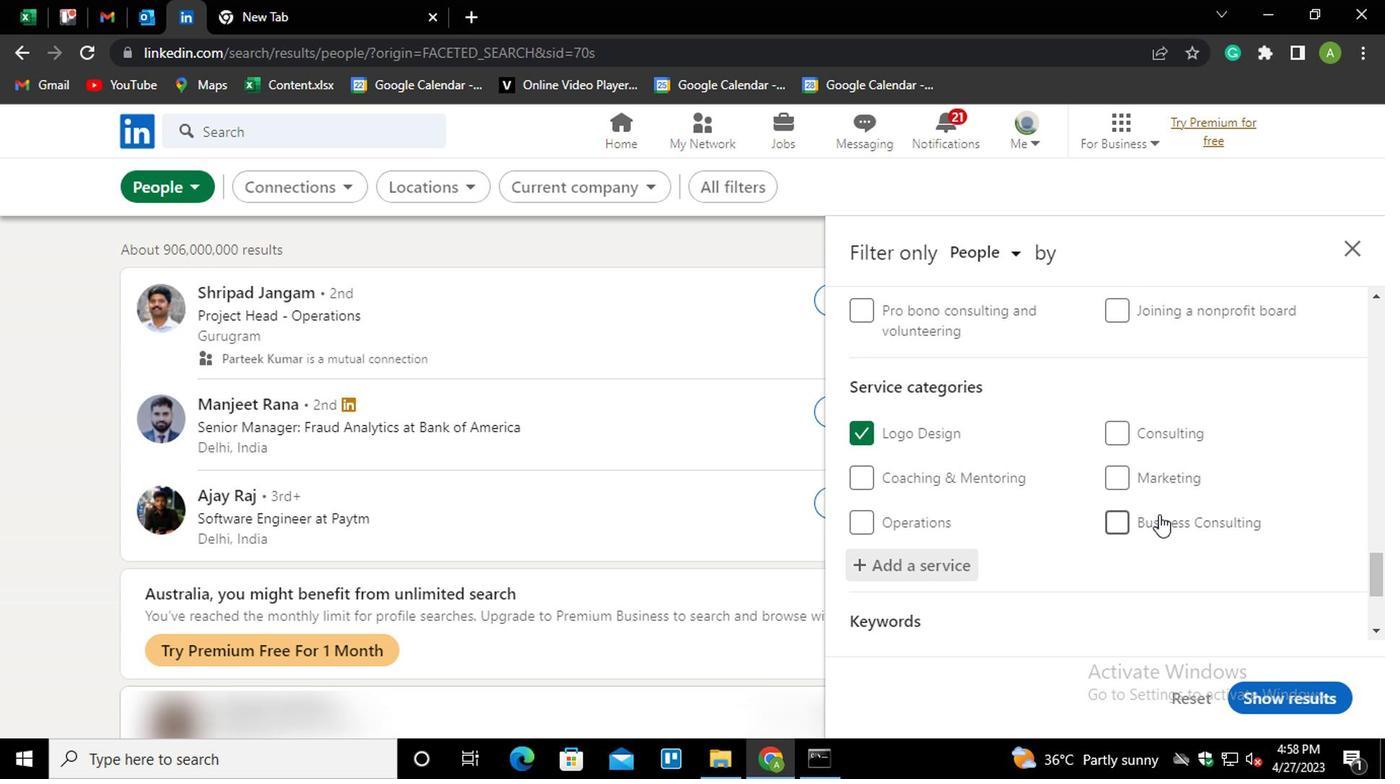 
Action: Mouse scrolled (1156, 511) with delta (0, 0)
Screenshot: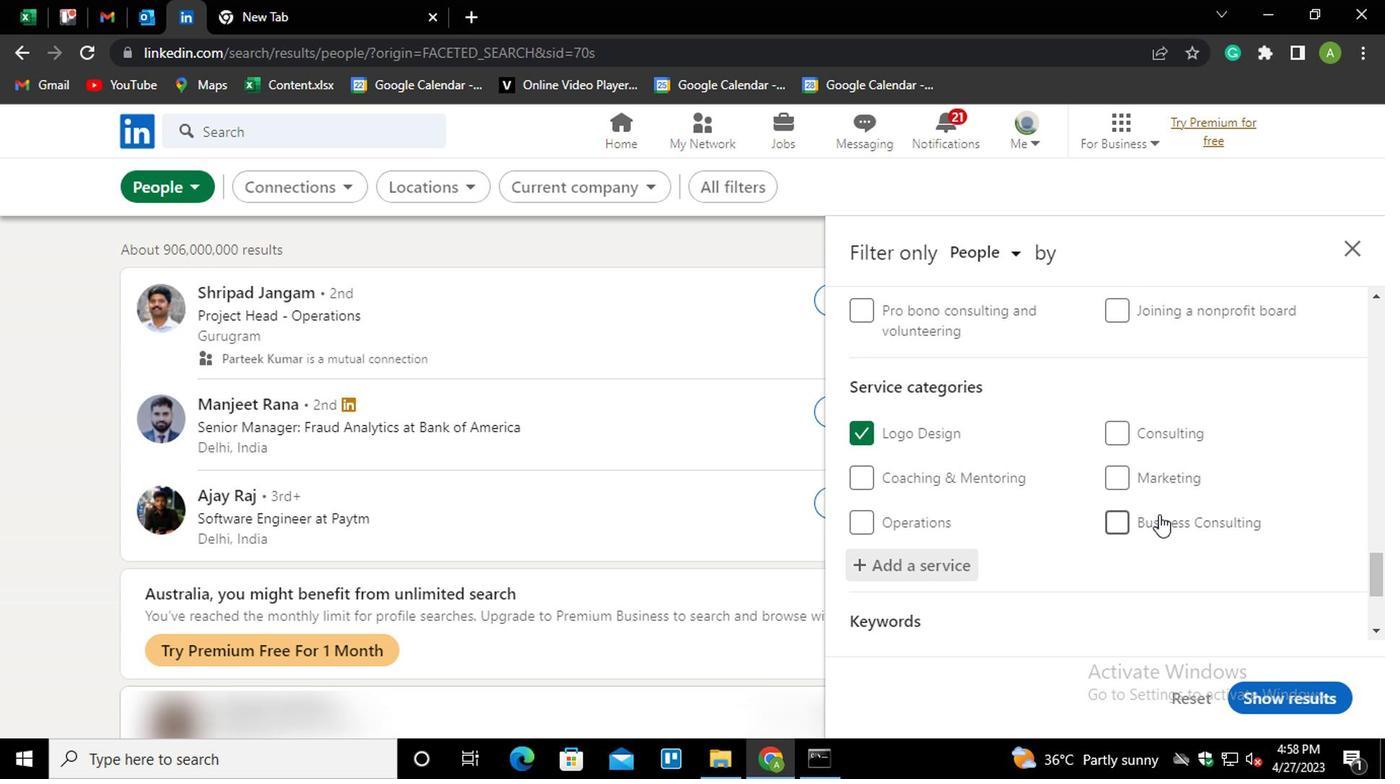 
Action: Mouse scrolled (1156, 511) with delta (0, 0)
Screenshot: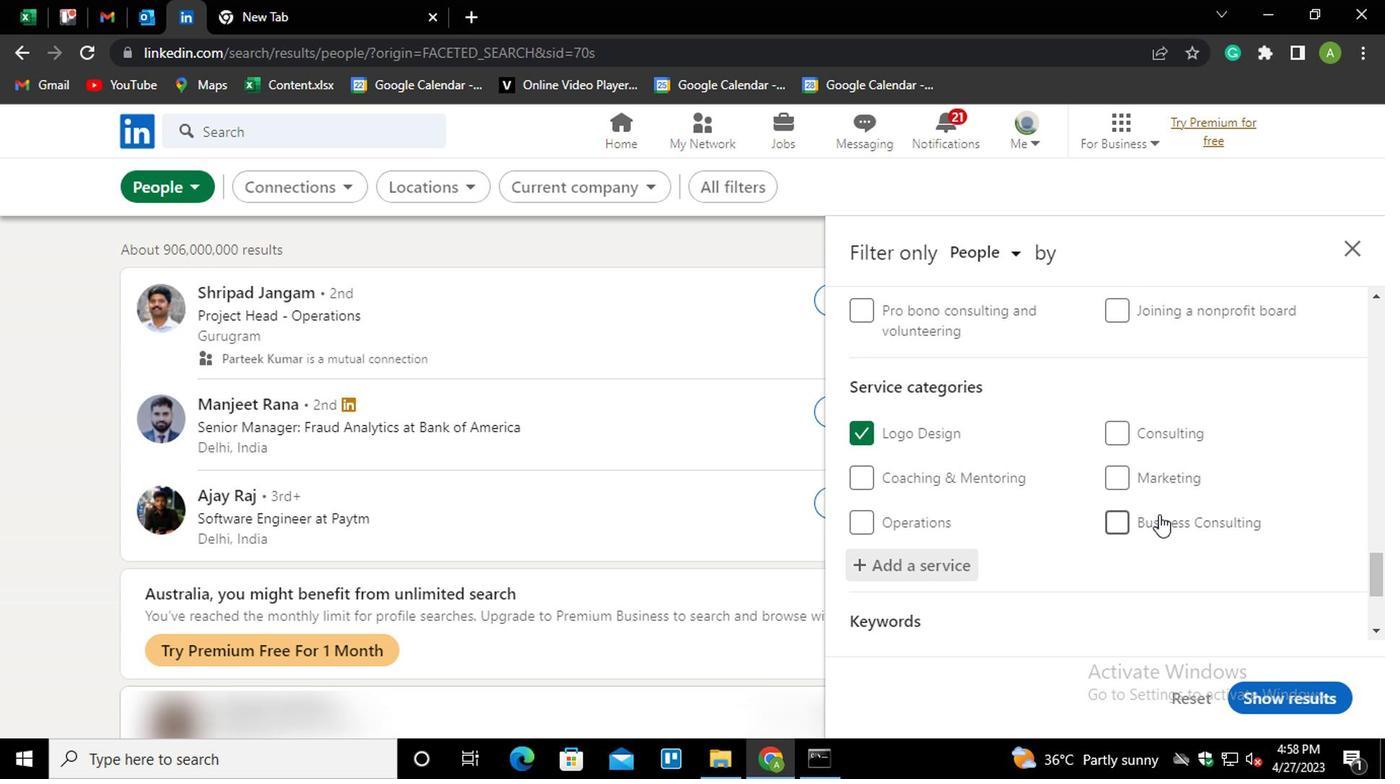 
Action: Mouse scrolled (1156, 511) with delta (0, 0)
Screenshot: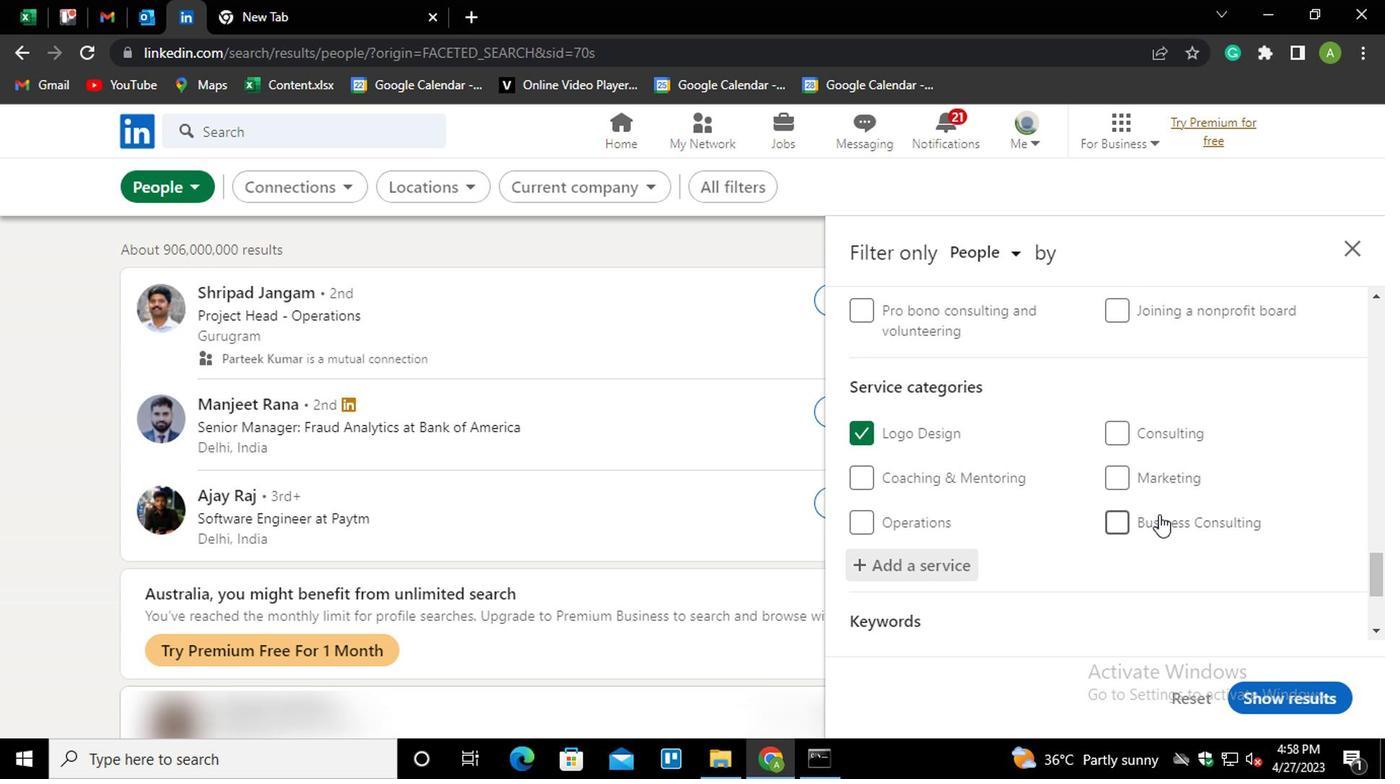 
Action: Mouse moved to (931, 550)
Screenshot: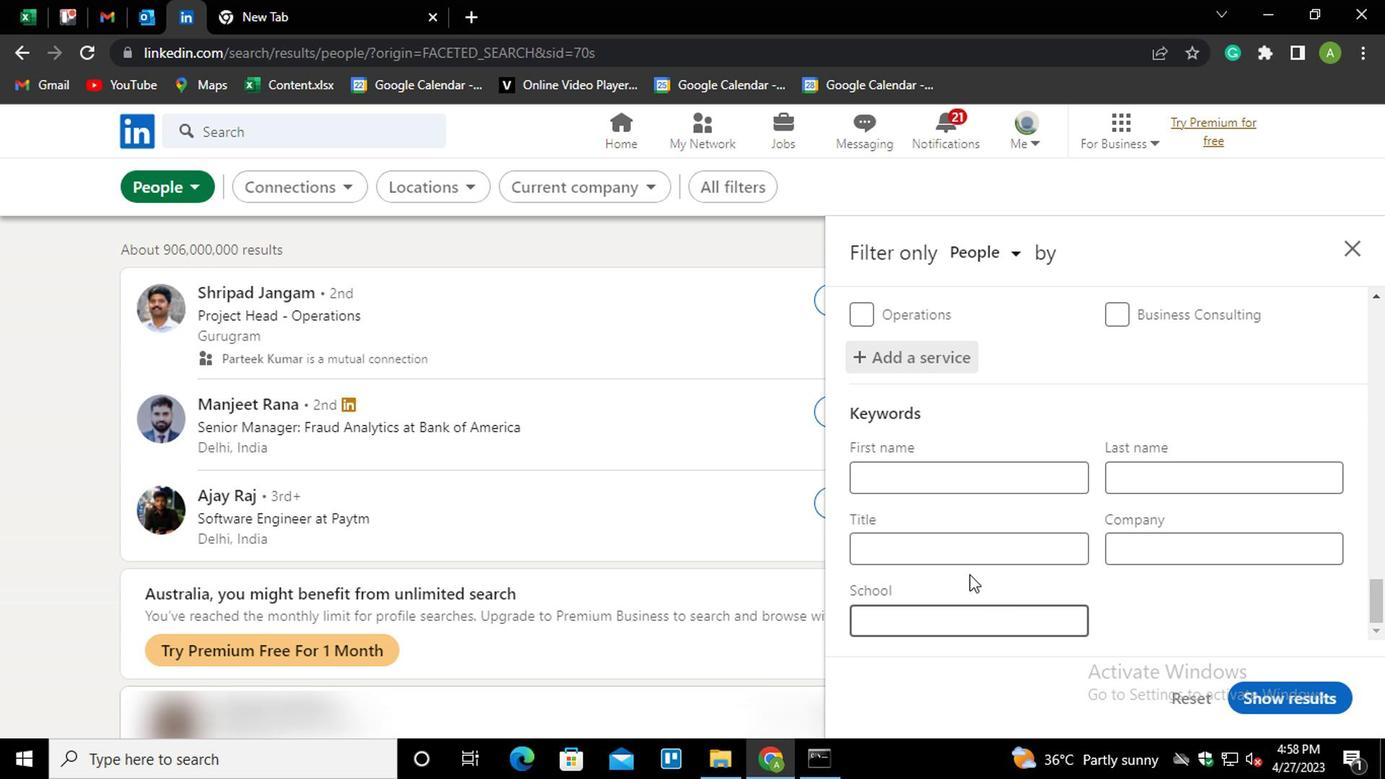
Action: Mouse pressed left at (931, 550)
Screenshot: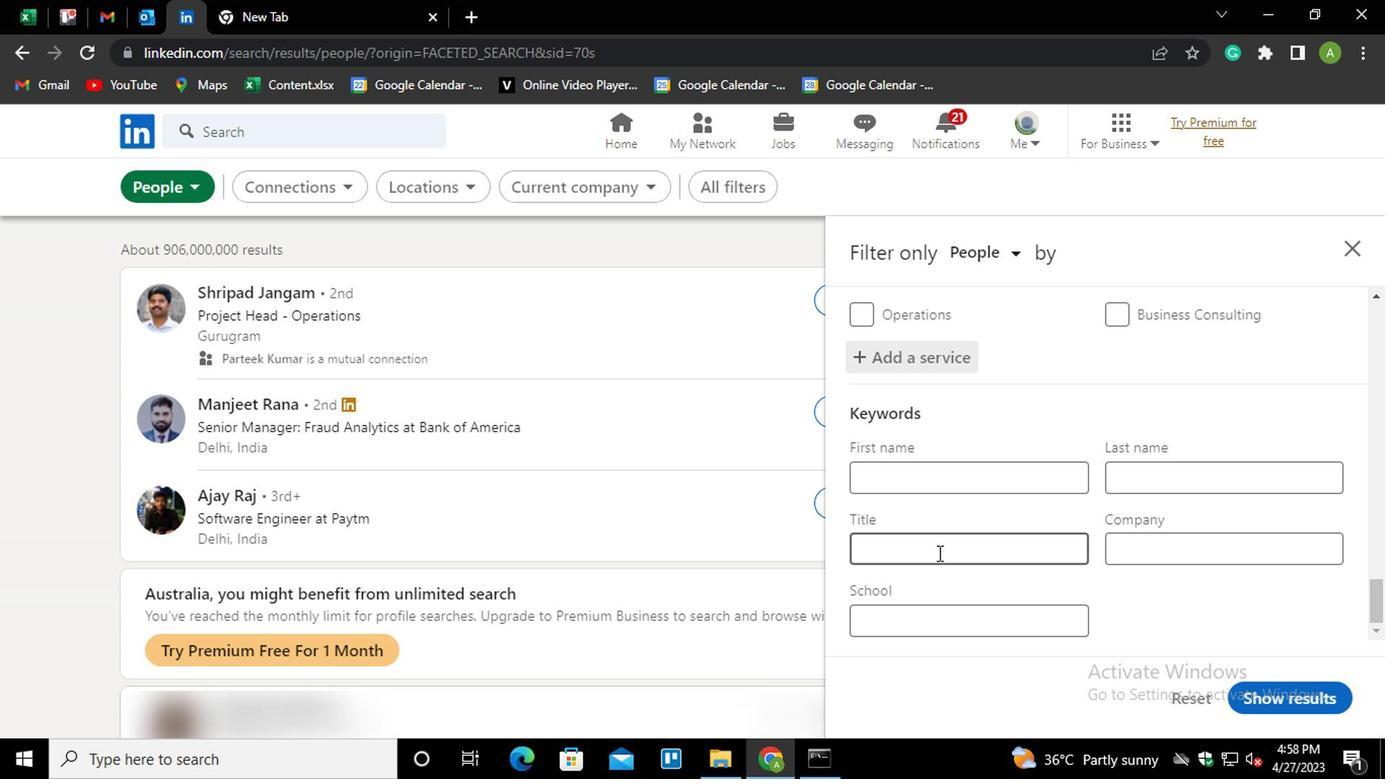 
Action: Mouse moved to (930, 550)
Screenshot: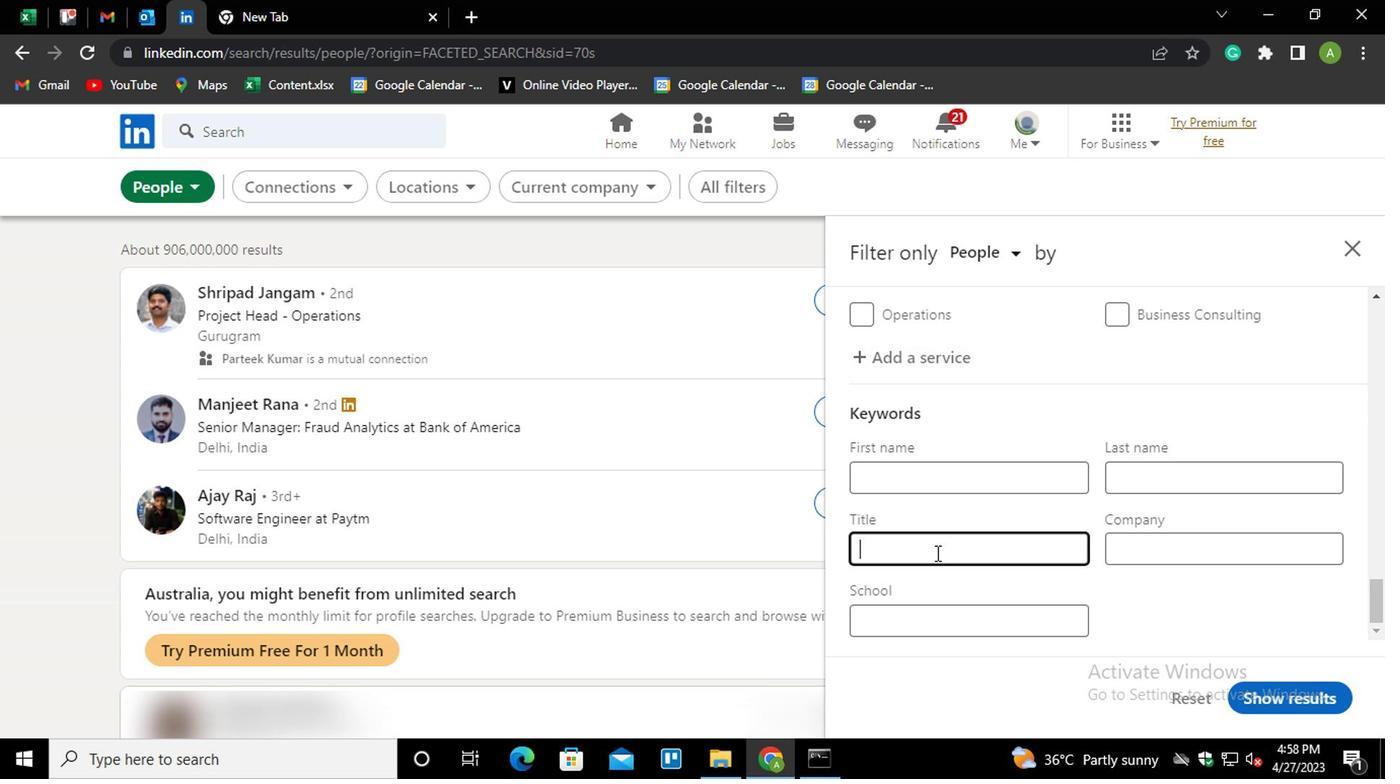 
Action: Key pressed <Key.shift>
Screenshot: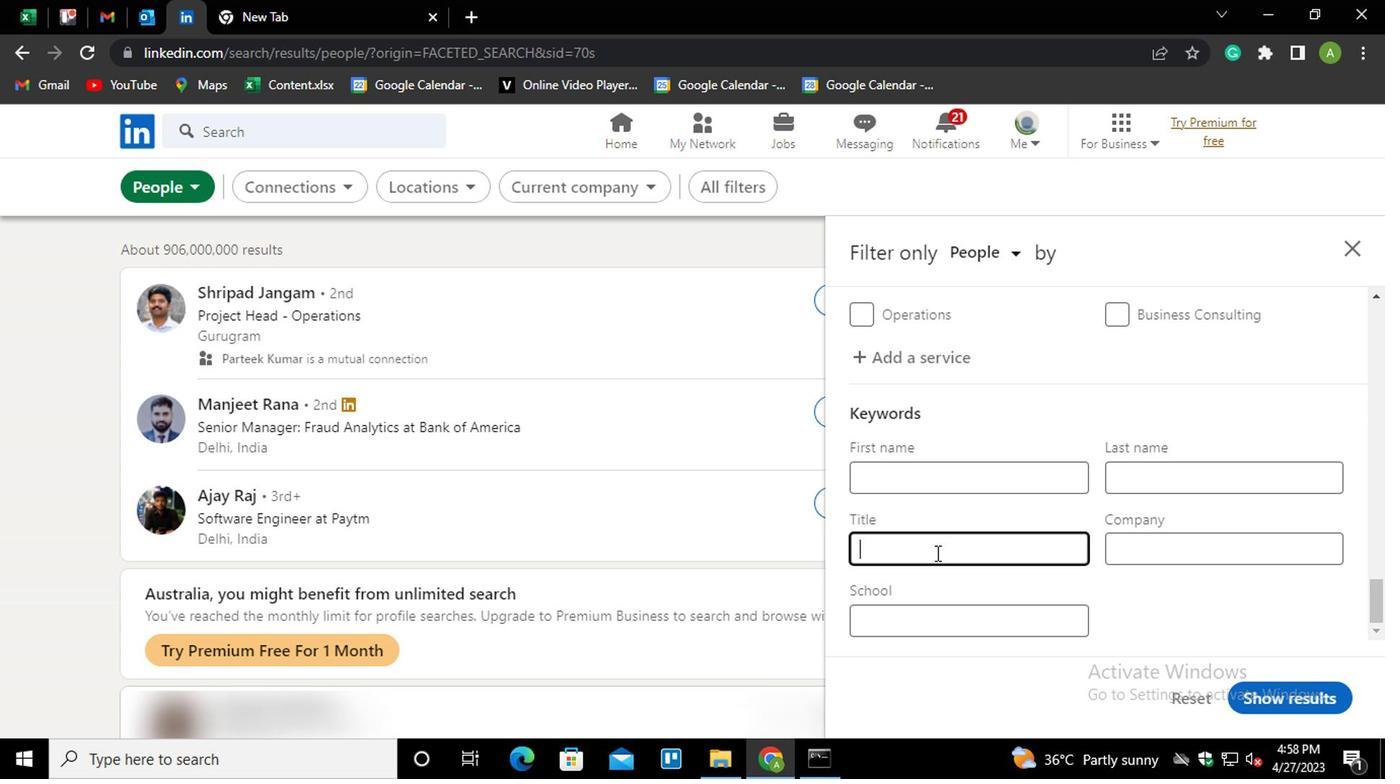 
Action: Mouse moved to (925, 552)
Screenshot: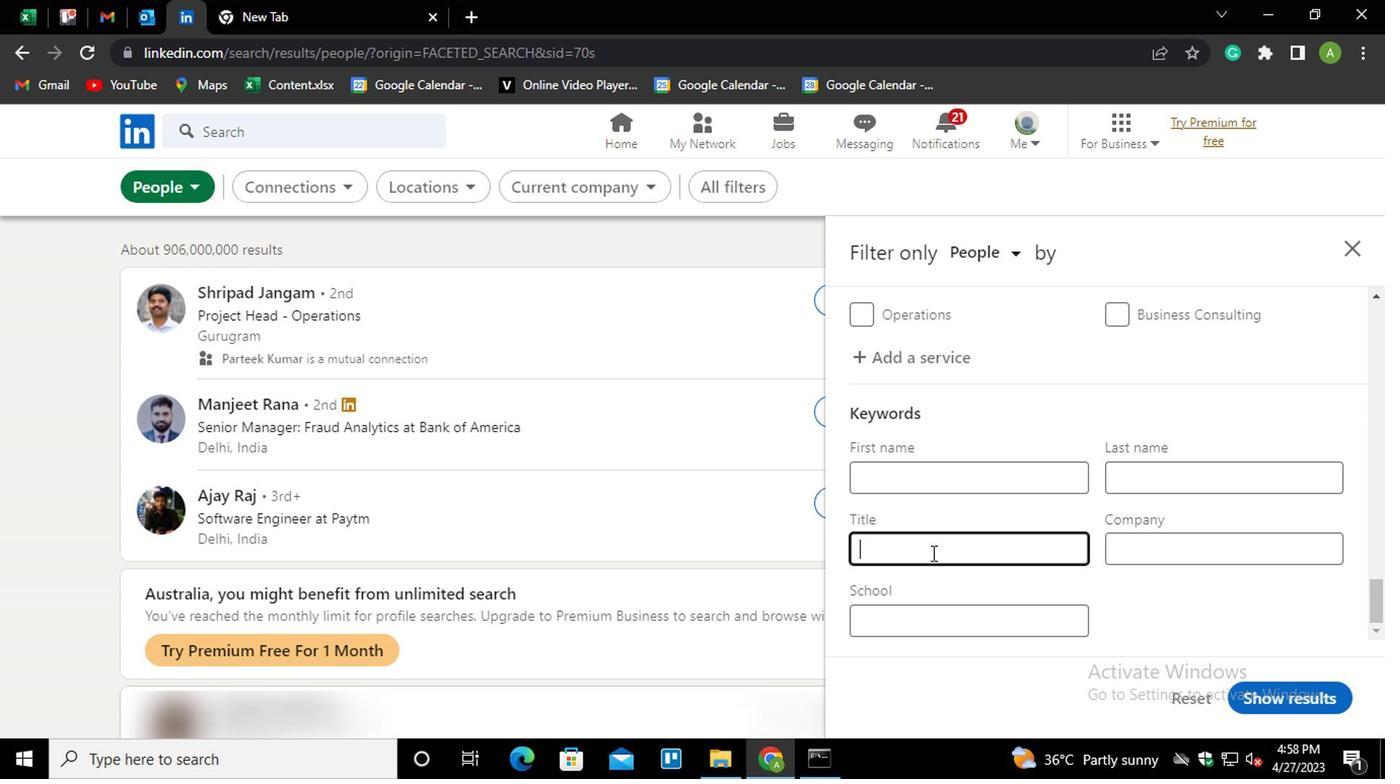 
Action: Key pressed GA<Key.backspace>RANT<Key.space><Key.shift>WRITER
Screenshot: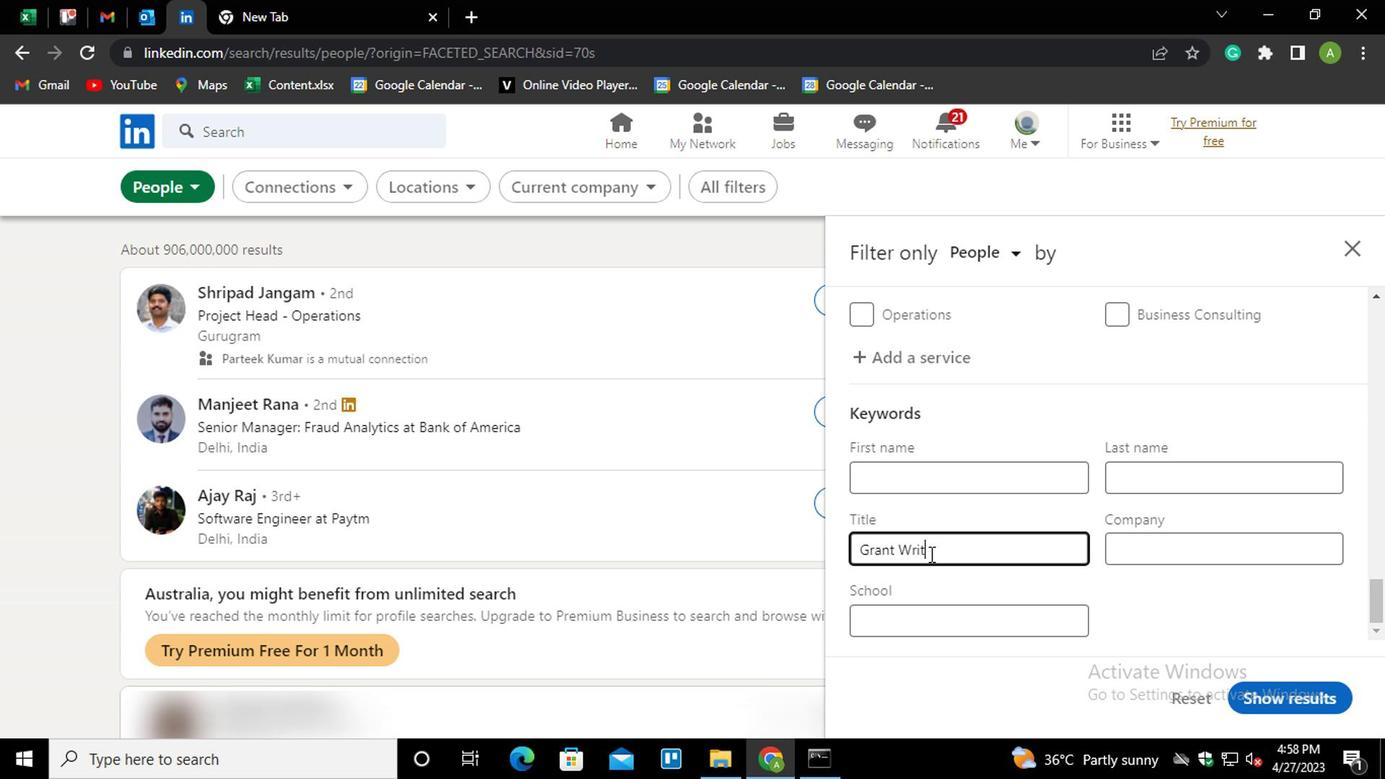 
Action: Mouse moved to (1181, 596)
Screenshot: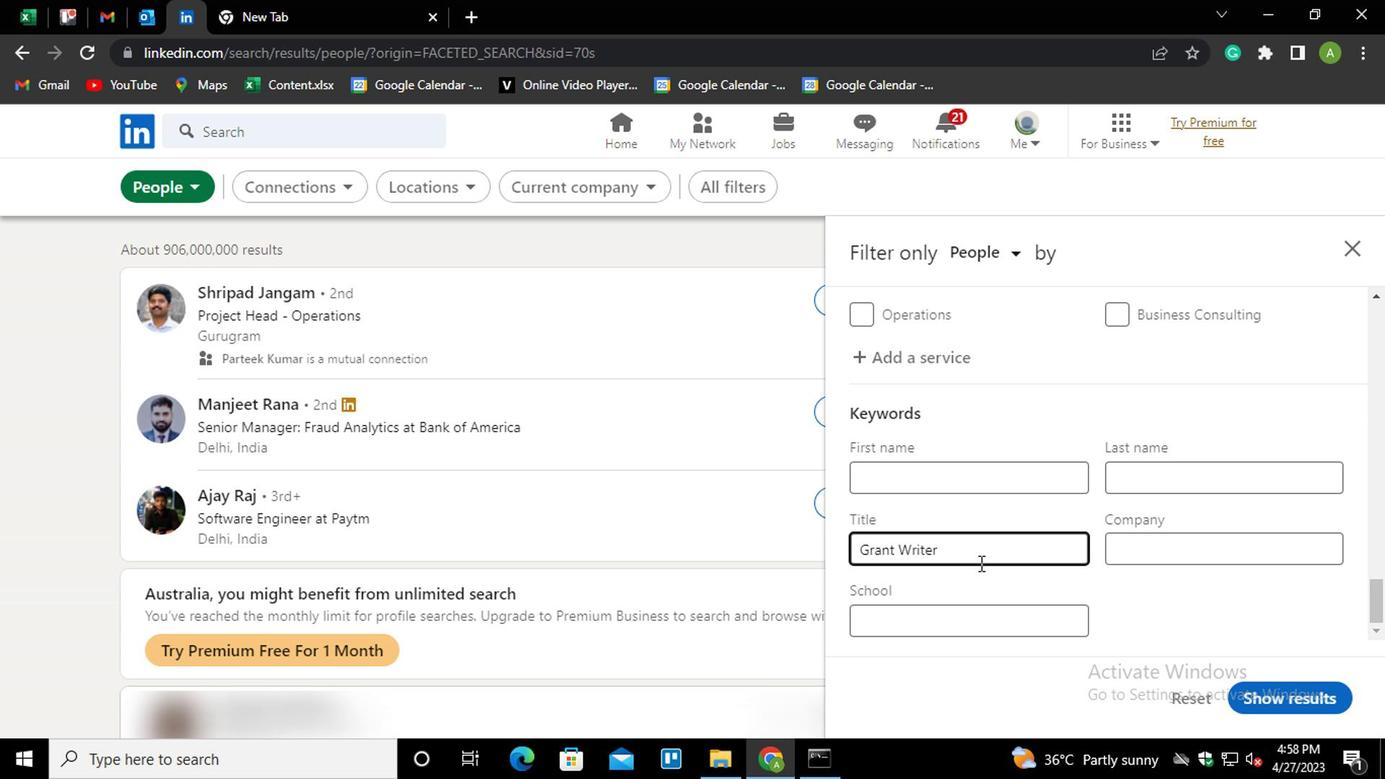 
Action: Mouse pressed left at (1181, 596)
Screenshot: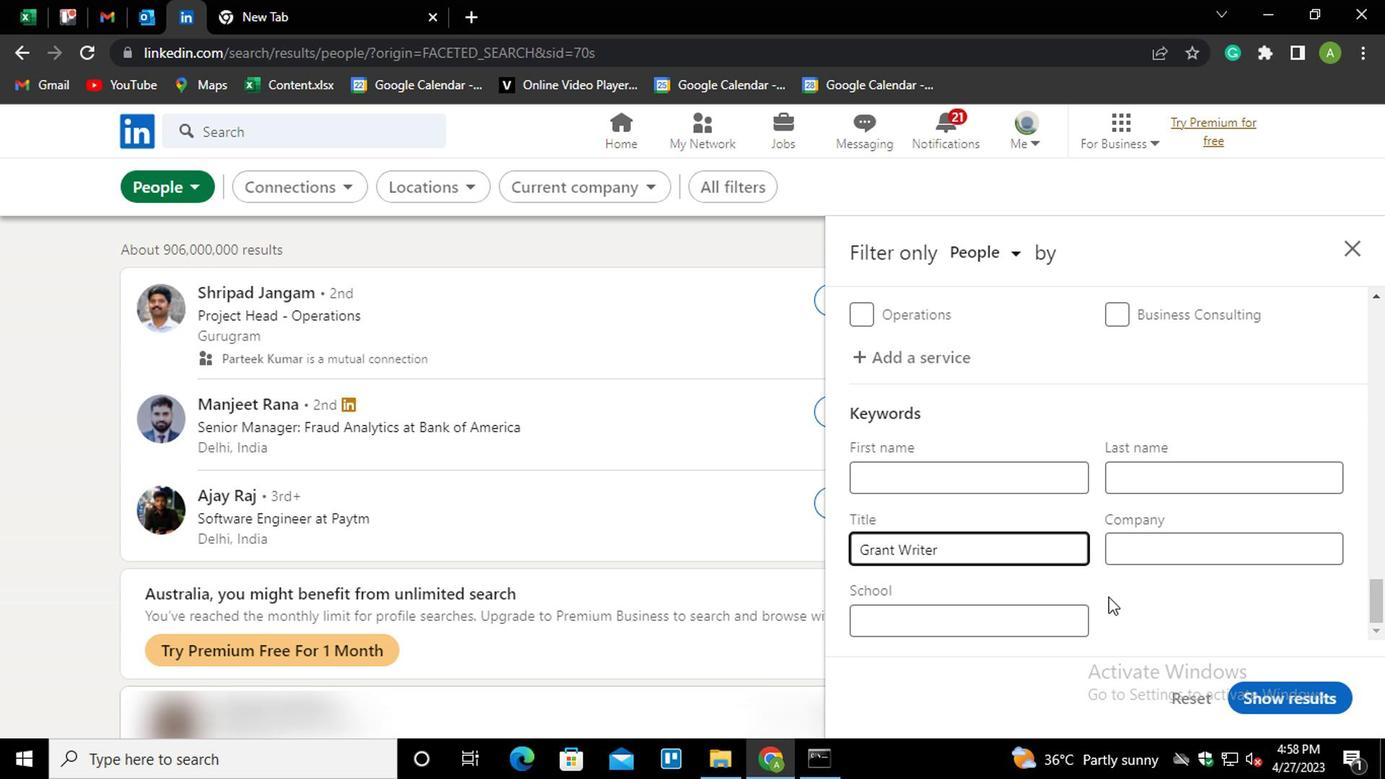 
Action: Mouse moved to (1260, 687)
Screenshot: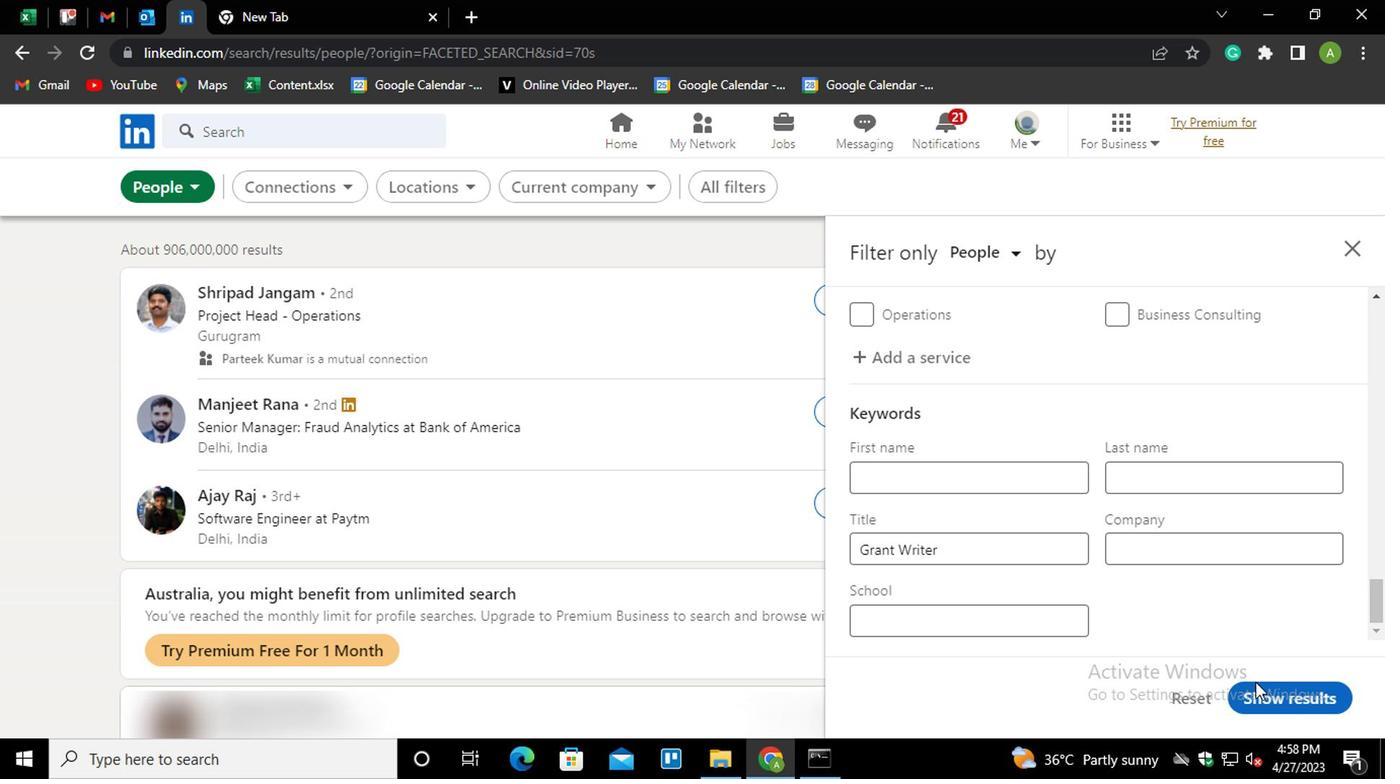 
Action: Mouse pressed left at (1260, 687)
Screenshot: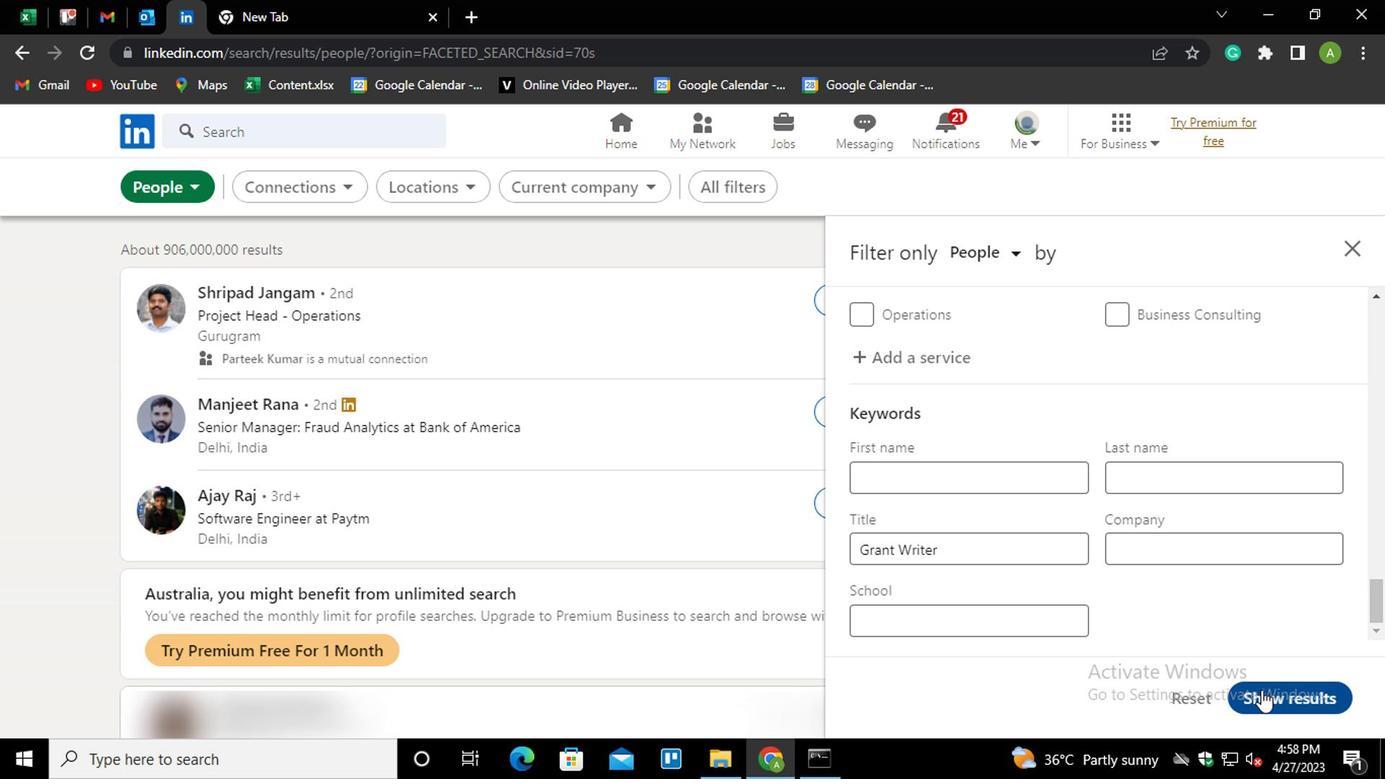 
Action: Mouse moved to (1249, 637)
Screenshot: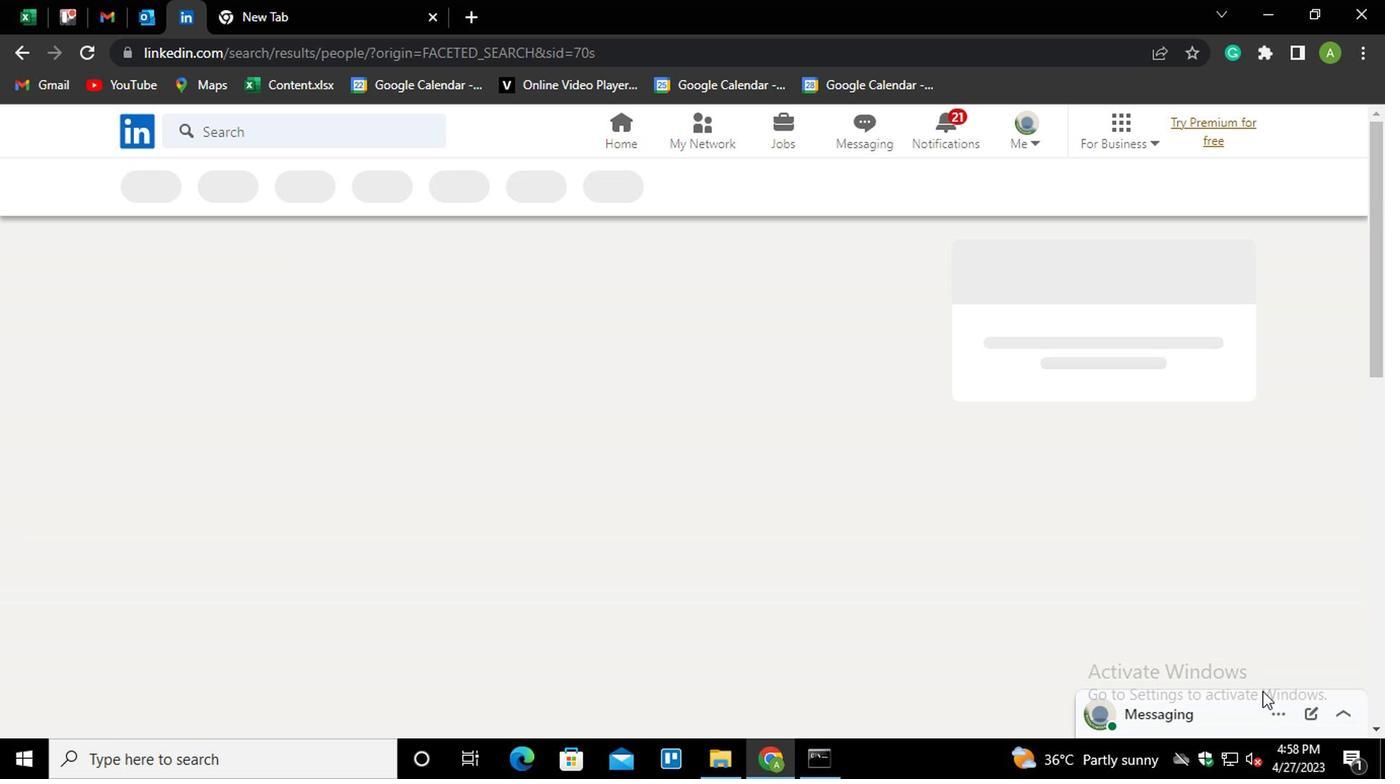 
